 Task: Find connections with filter location Ribnitz-Damgarten with filter topic #Consultantswith filter profile language Spanish with filter current company Zee Entertainment Enterprises Limited with filter school Sandip Foundation's Sandip Institute of Engineering and Management, Mahiravani, Trimbak Road, Nashik 422213 with filter industry Natural Gas Extraction with filter service category FIle Management with filter keywords title Controller
Action: Mouse moved to (402, 282)
Screenshot: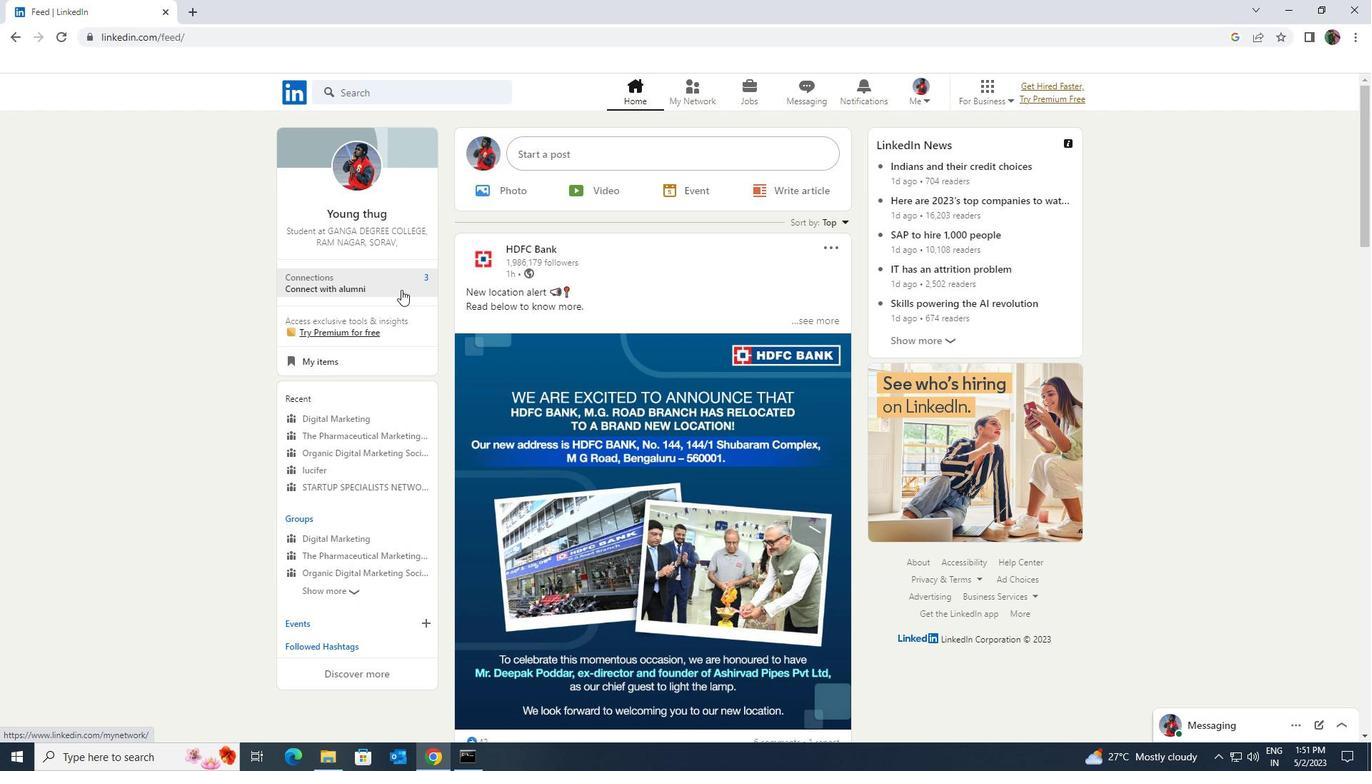 
Action: Mouse pressed left at (402, 282)
Screenshot: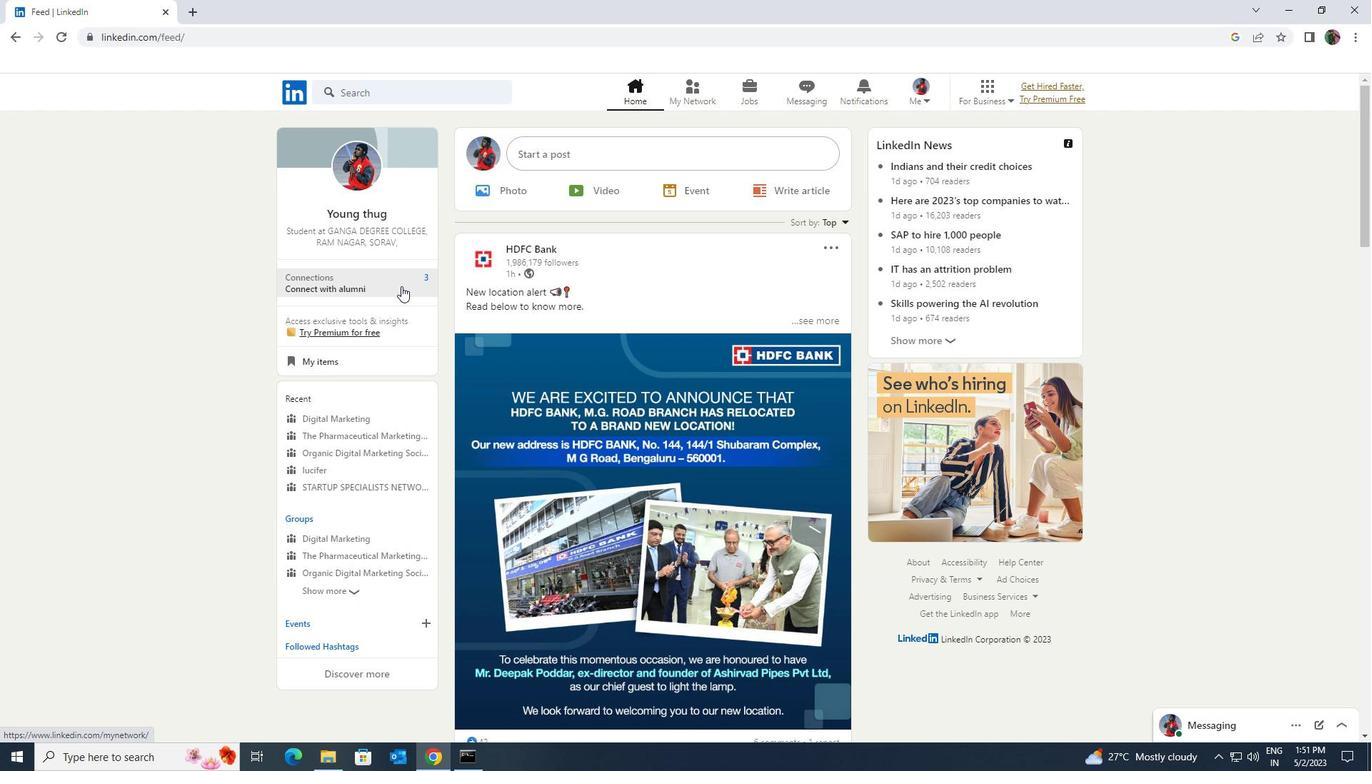 
Action: Mouse moved to (417, 172)
Screenshot: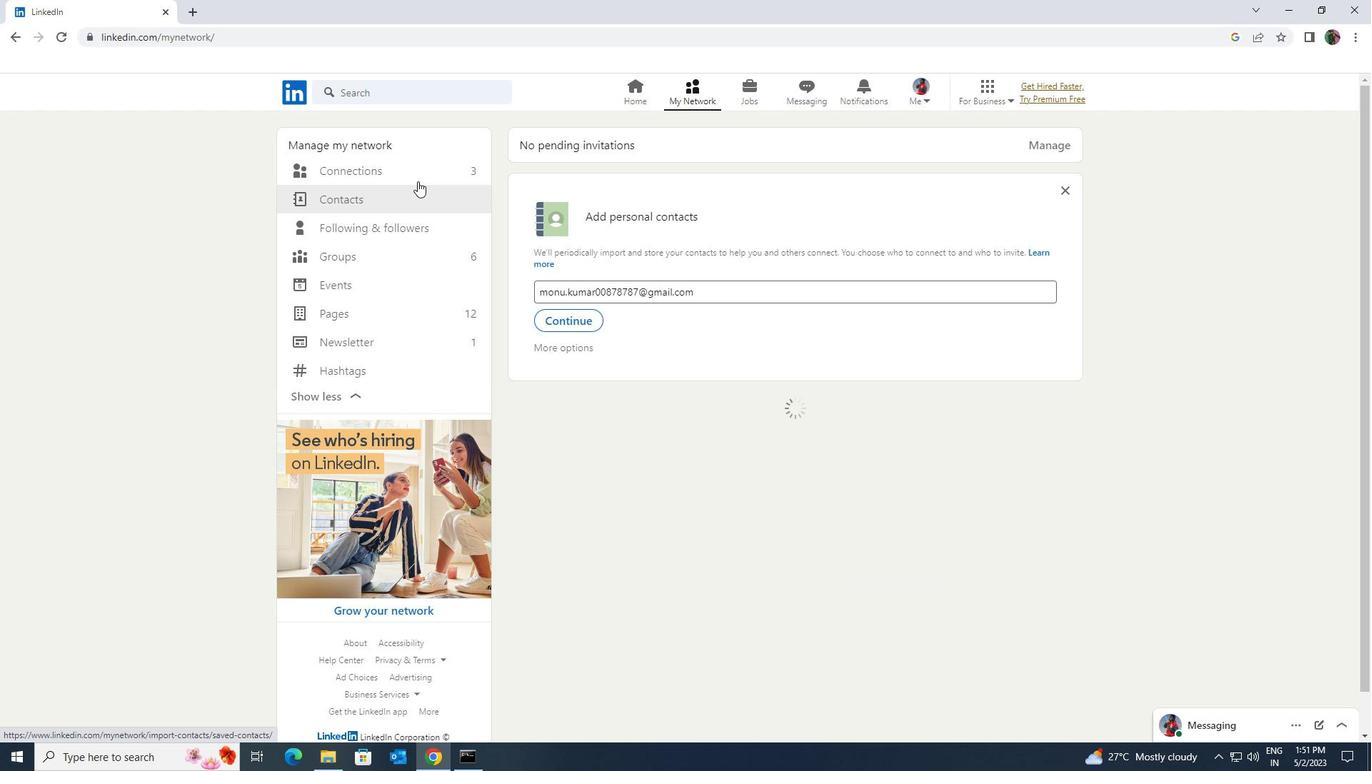 
Action: Mouse pressed left at (417, 172)
Screenshot: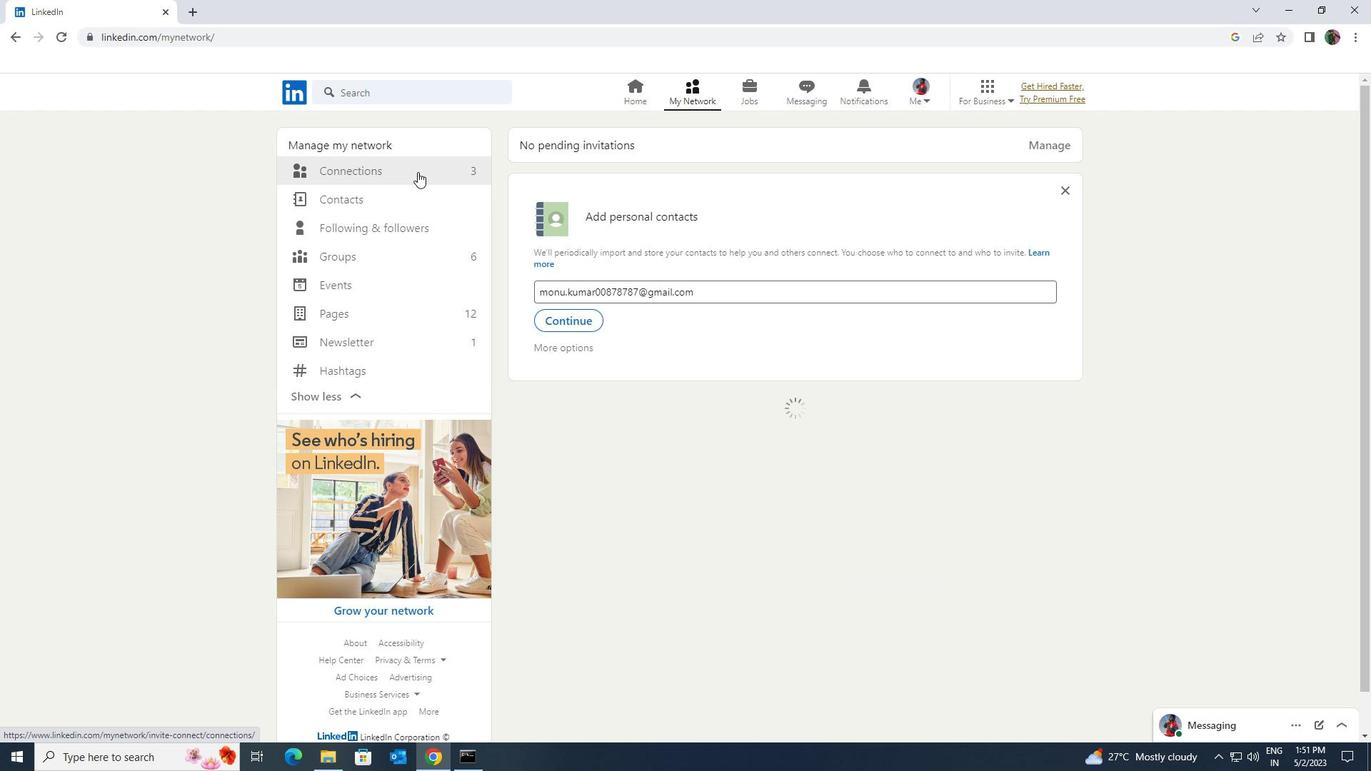 
Action: Mouse moved to (779, 173)
Screenshot: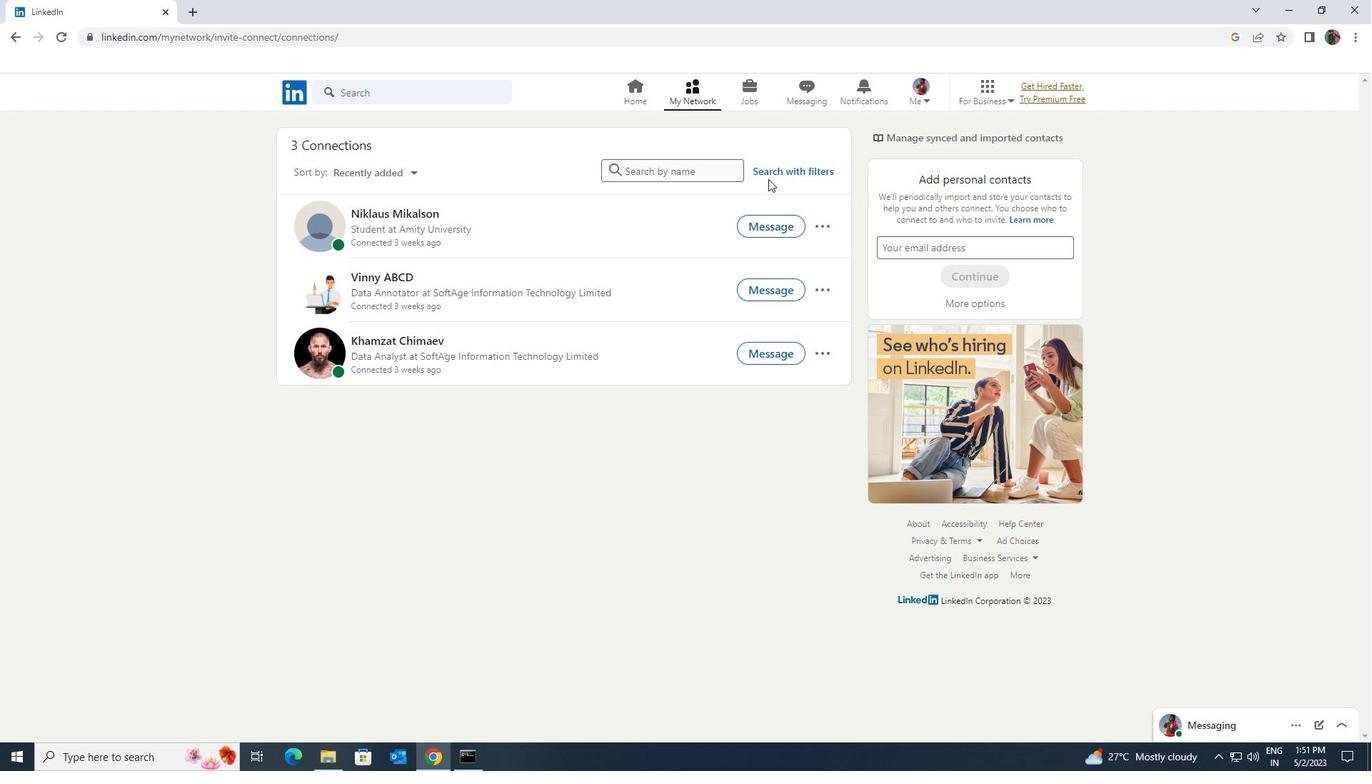 
Action: Mouse pressed left at (779, 173)
Screenshot: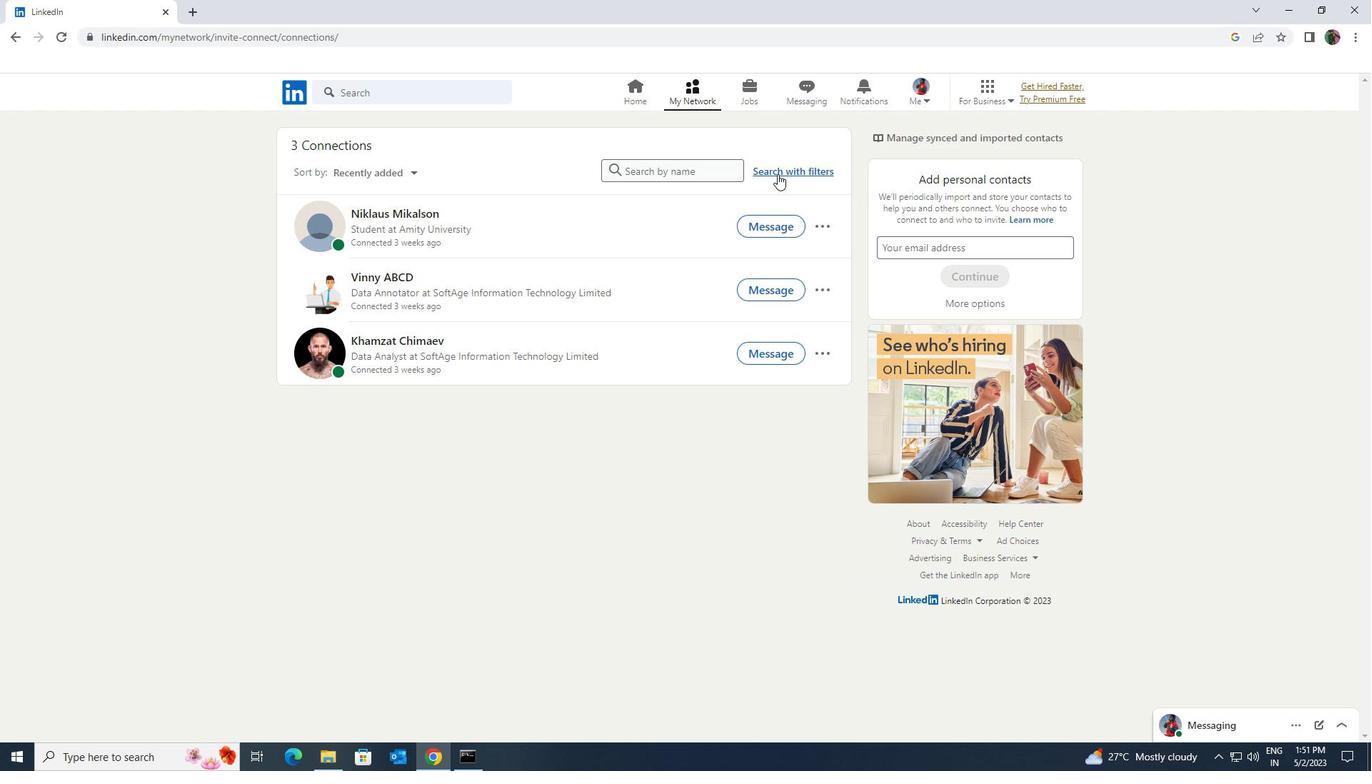 
Action: Mouse moved to (740, 129)
Screenshot: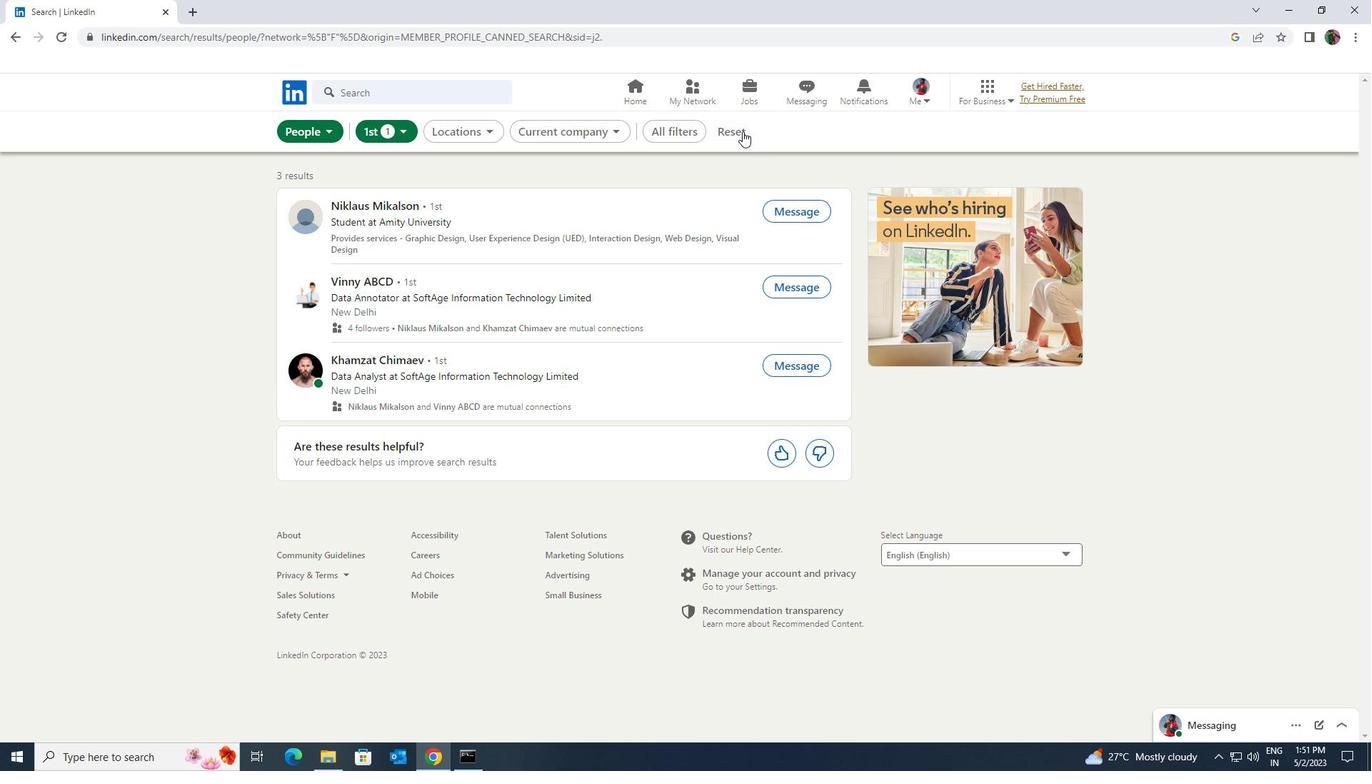 
Action: Mouse pressed left at (740, 129)
Screenshot: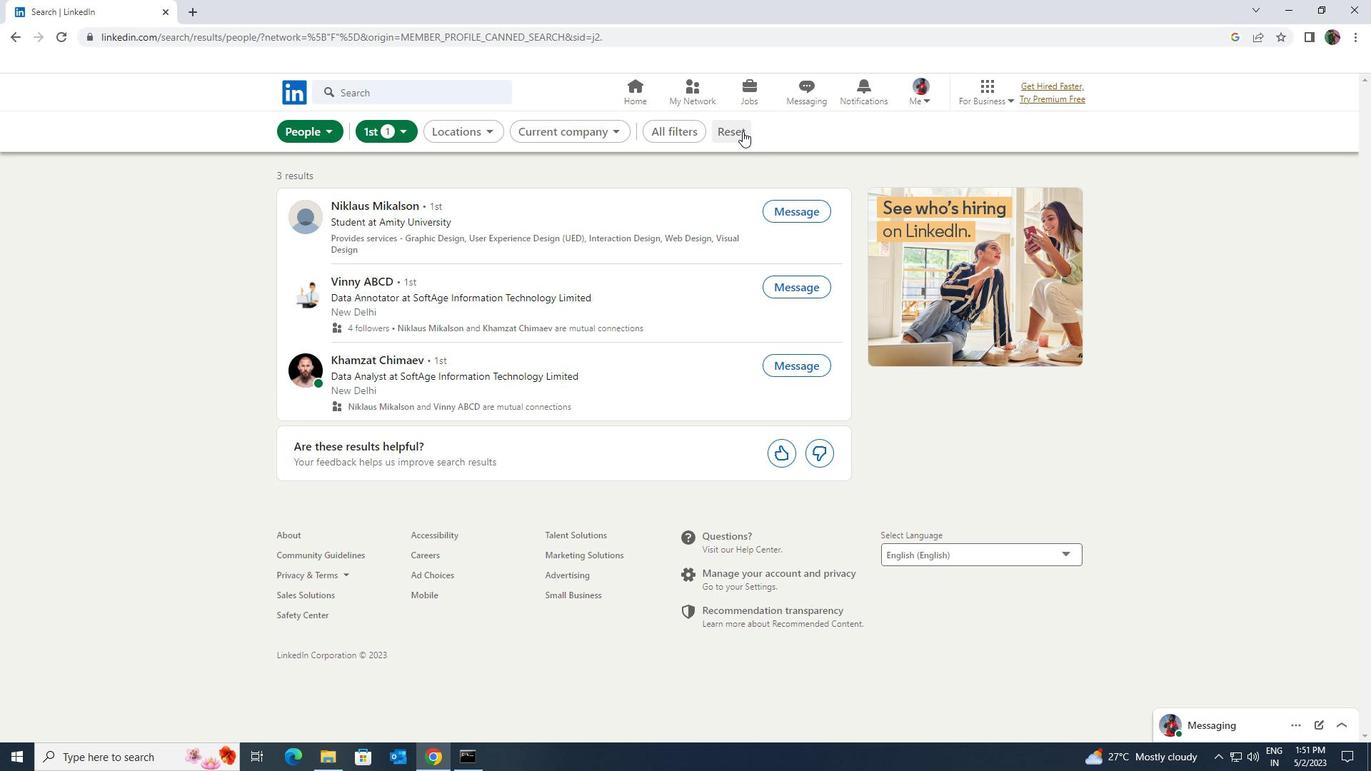 
Action: Mouse moved to (718, 125)
Screenshot: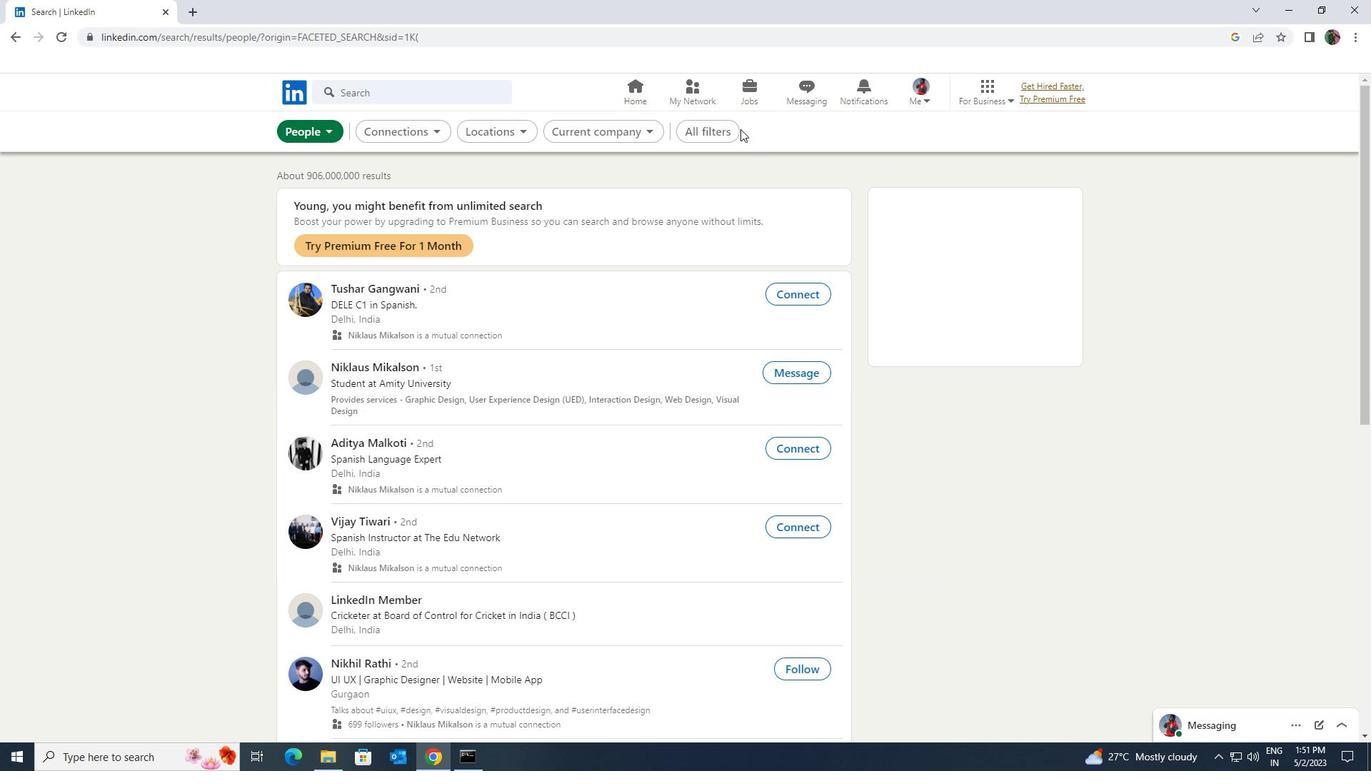 
Action: Mouse pressed left at (718, 125)
Screenshot: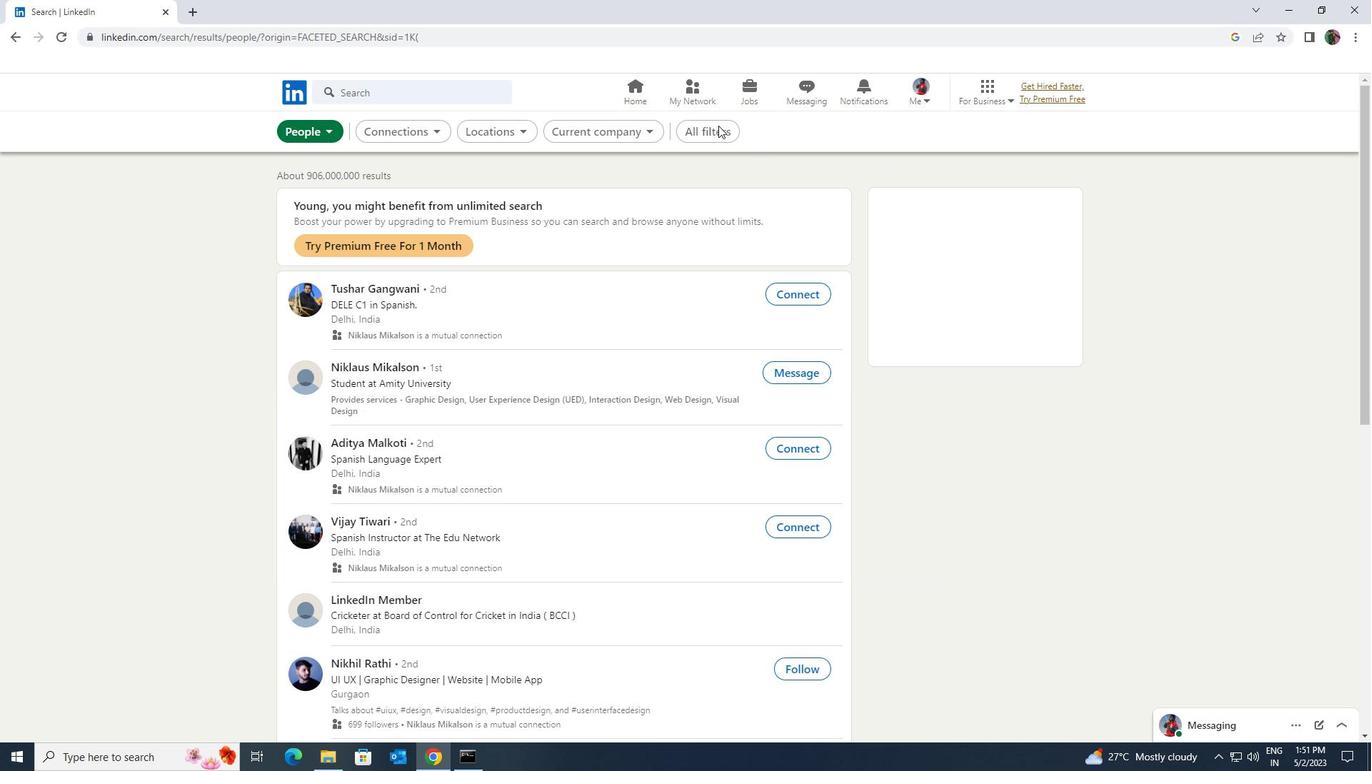 
Action: Mouse moved to (1217, 551)
Screenshot: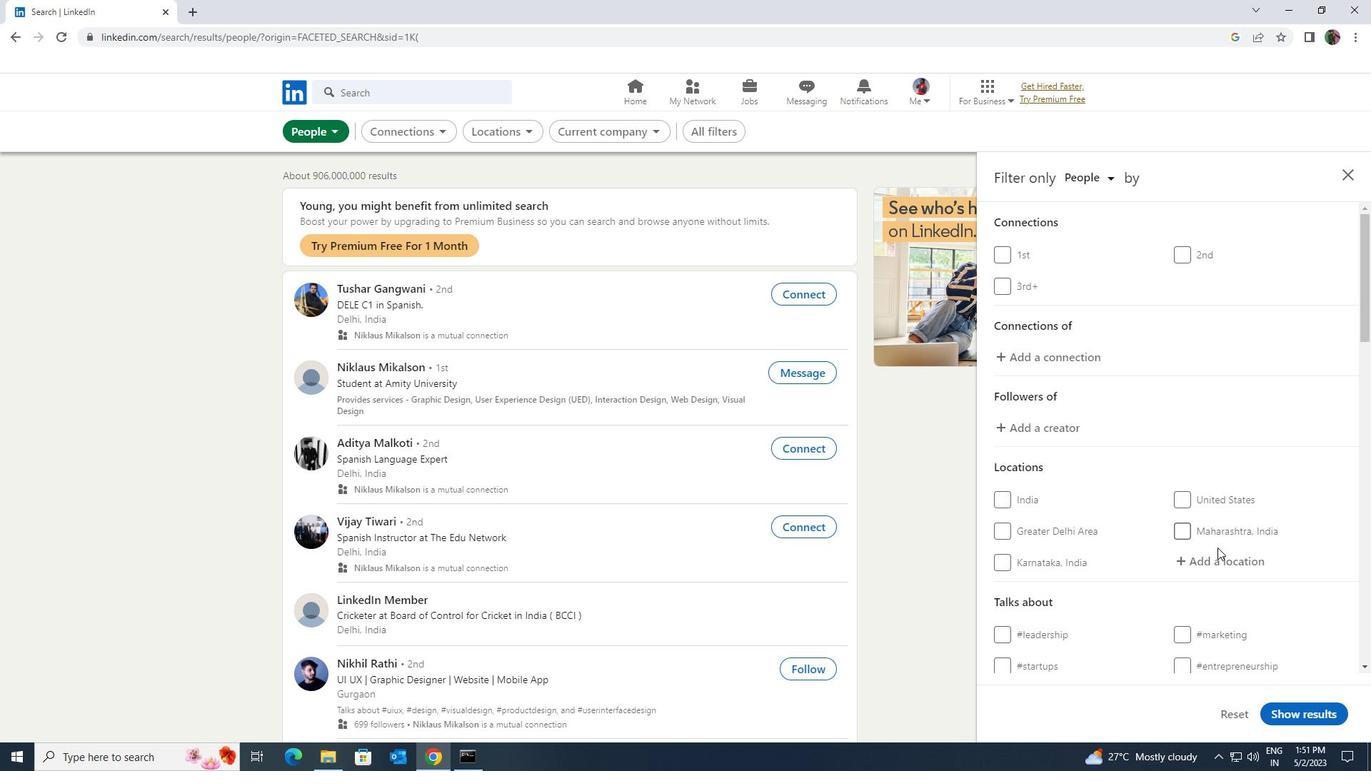 
Action: Mouse pressed left at (1217, 551)
Screenshot: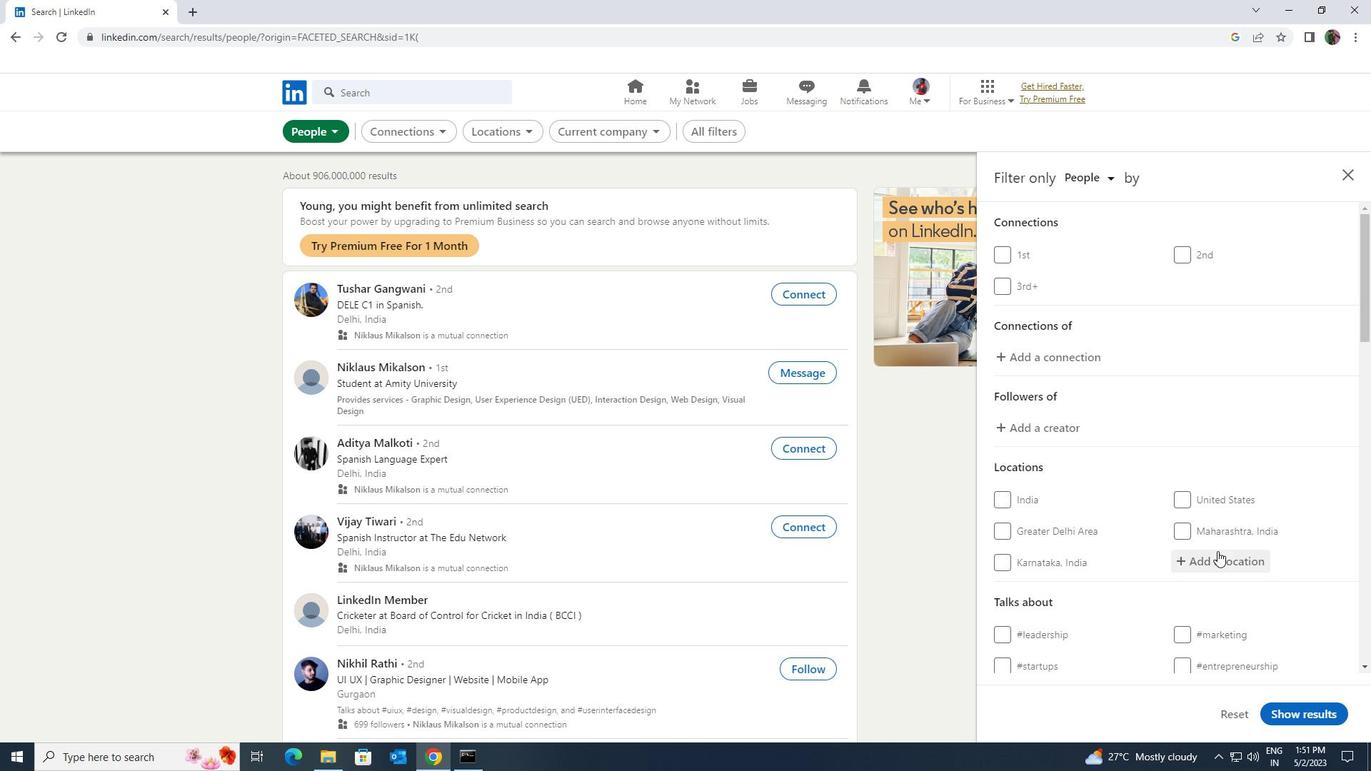 
Action: Key pressed <Key.shift>RIBNITZ
Screenshot: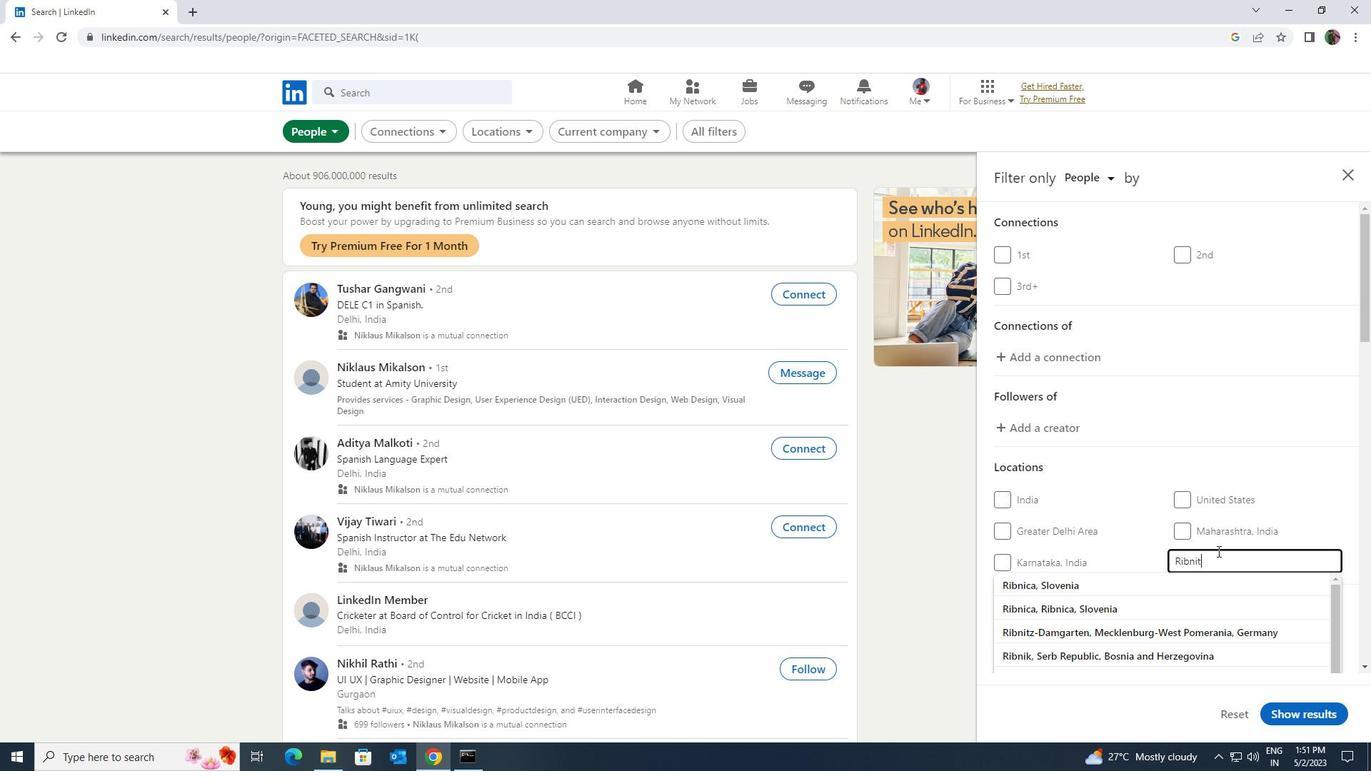
Action: Mouse moved to (1274, 582)
Screenshot: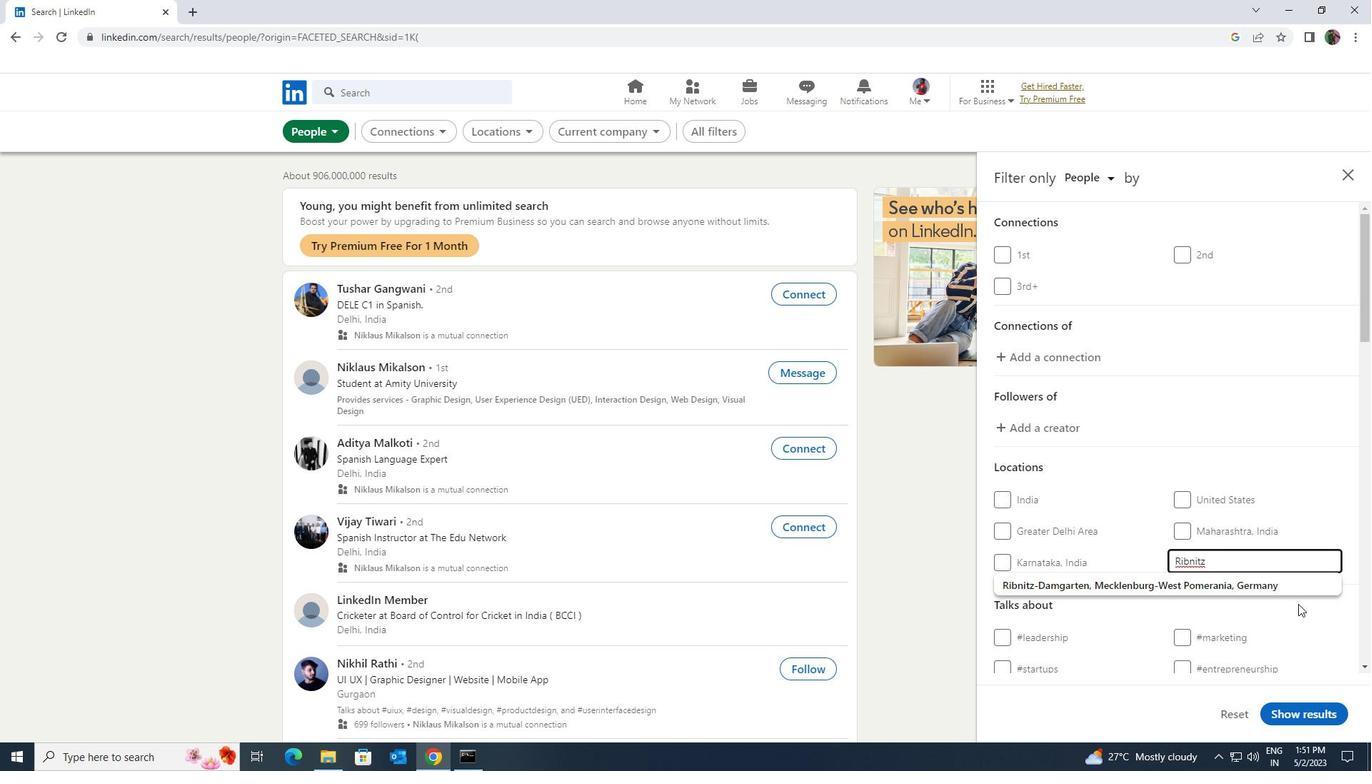 
Action: Mouse pressed left at (1274, 582)
Screenshot: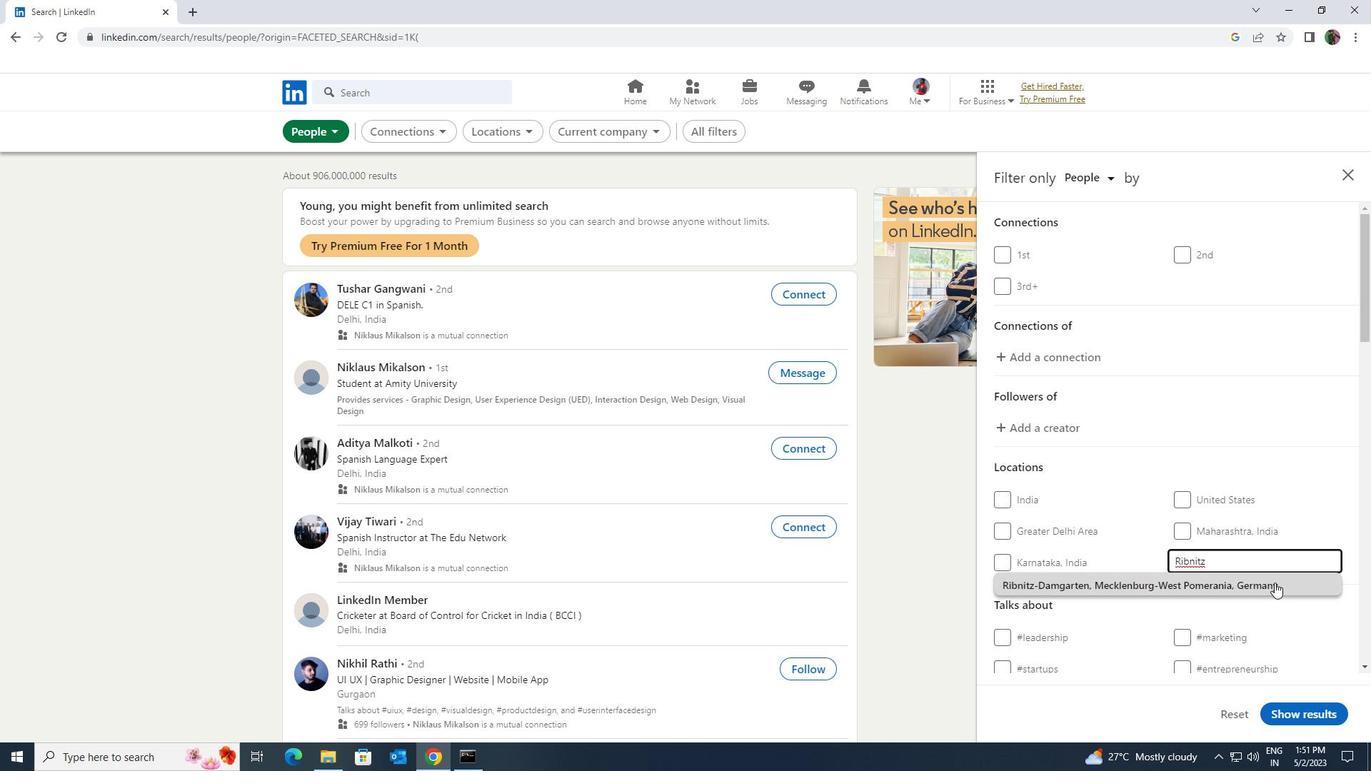 
Action: Mouse scrolled (1274, 581) with delta (0, 0)
Screenshot: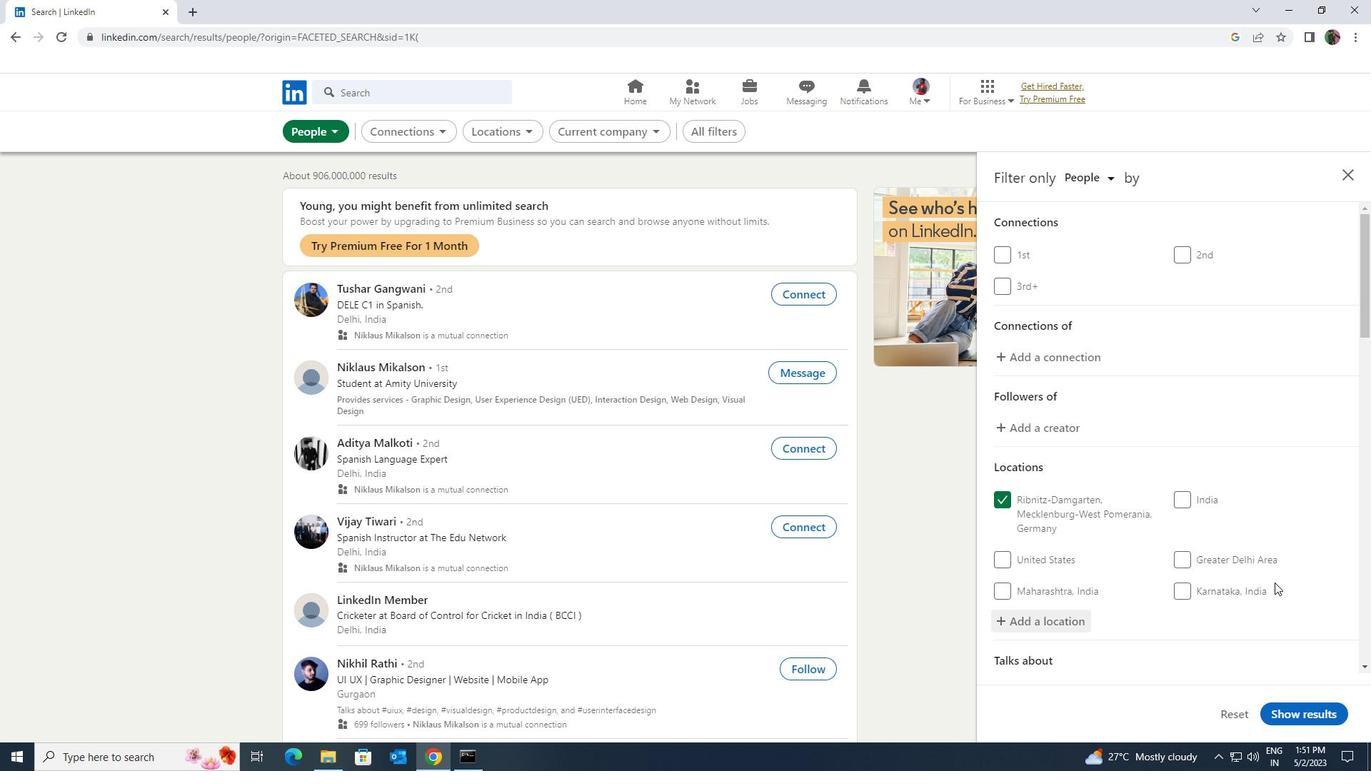 
Action: Mouse scrolled (1274, 581) with delta (0, 0)
Screenshot: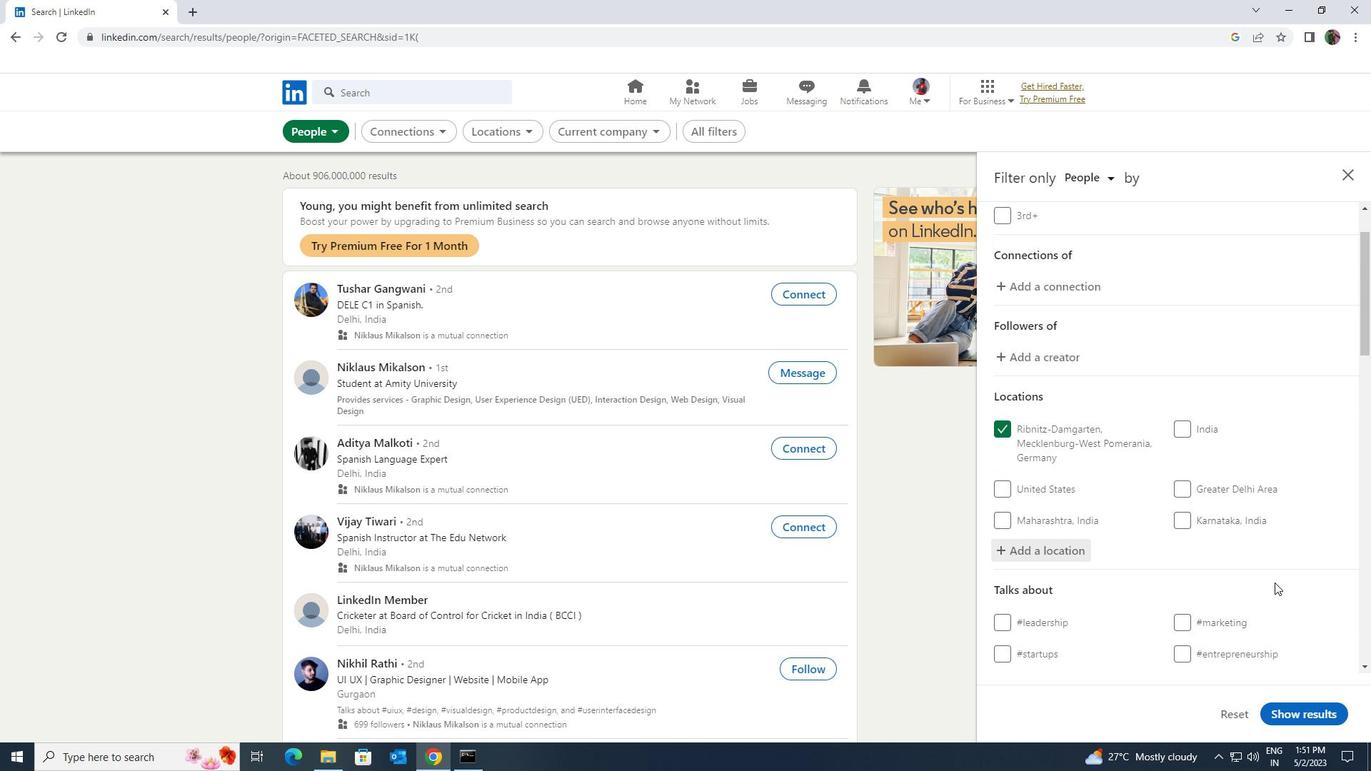 
Action: Mouse scrolled (1274, 581) with delta (0, 0)
Screenshot: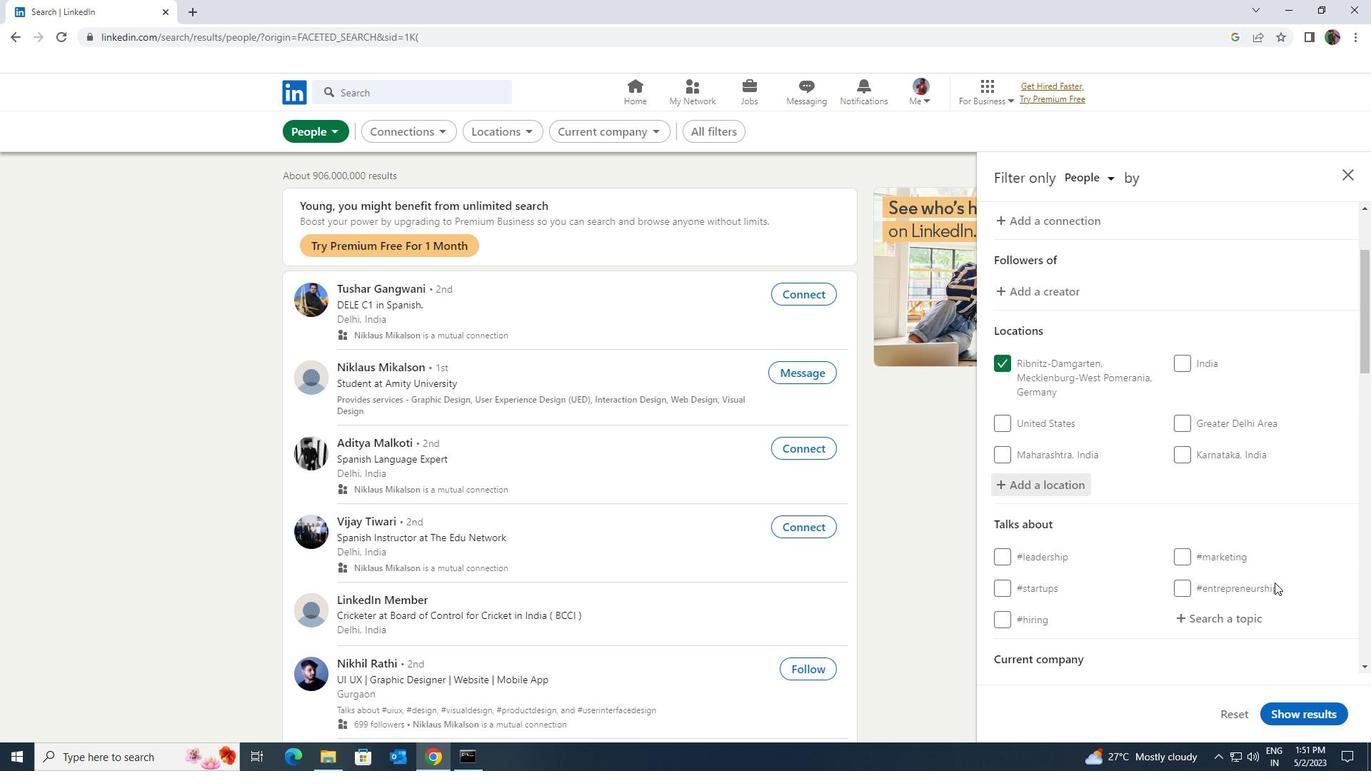 
Action: Mouse moved to (1260, 542)
Screenshot: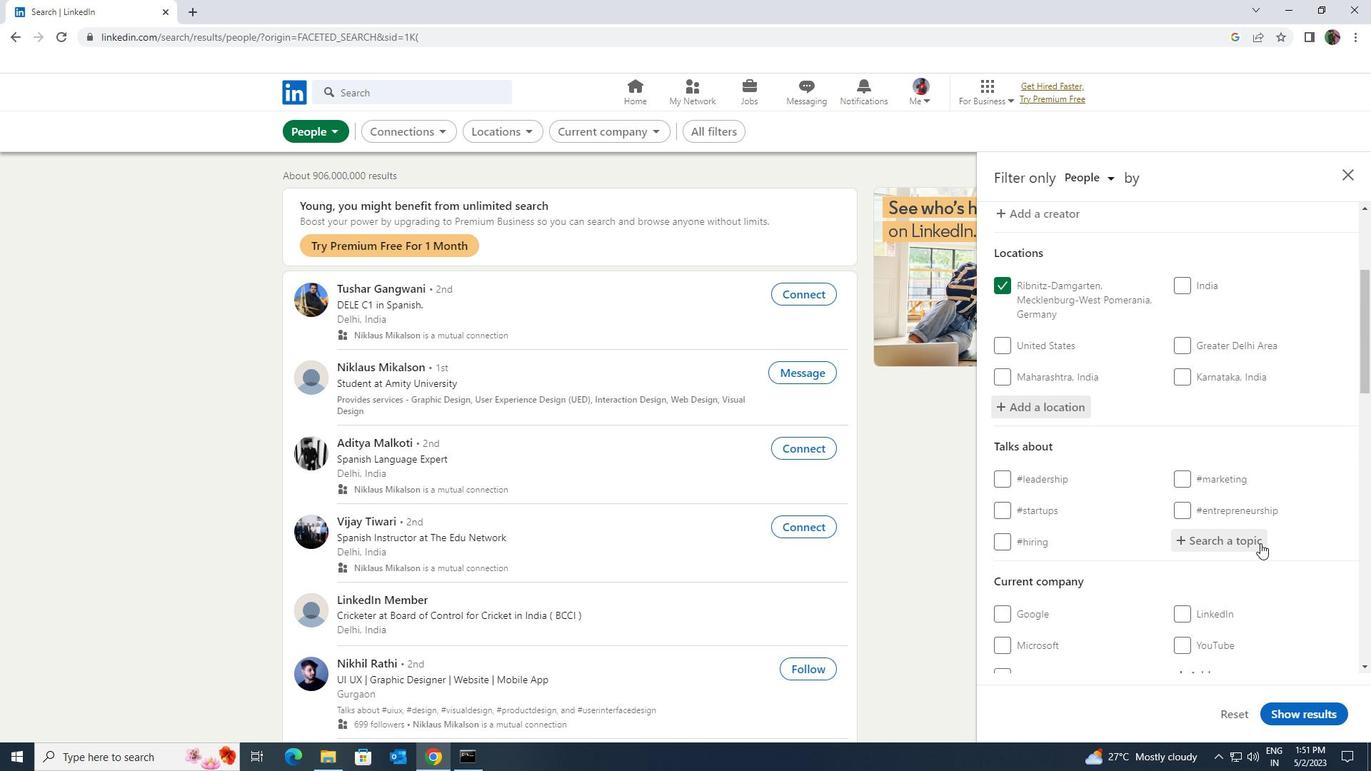 
Action: Mouse pressed left at (1260, 542)
Screenshot: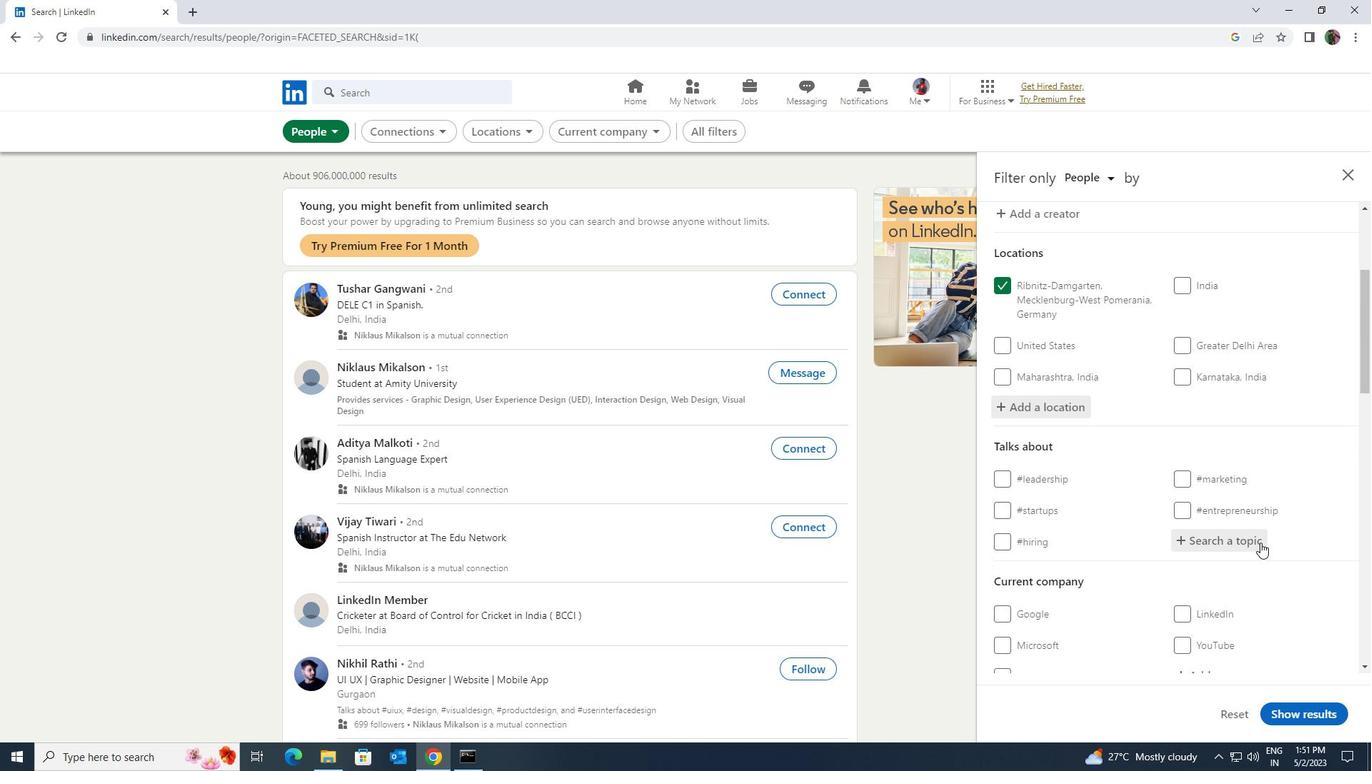 
Action: Key pressed <Key.shift><Key.shift><Key.shift><Key.shift><Key.shift><Key.shift><Key.shift>CONSUL
Screenshot: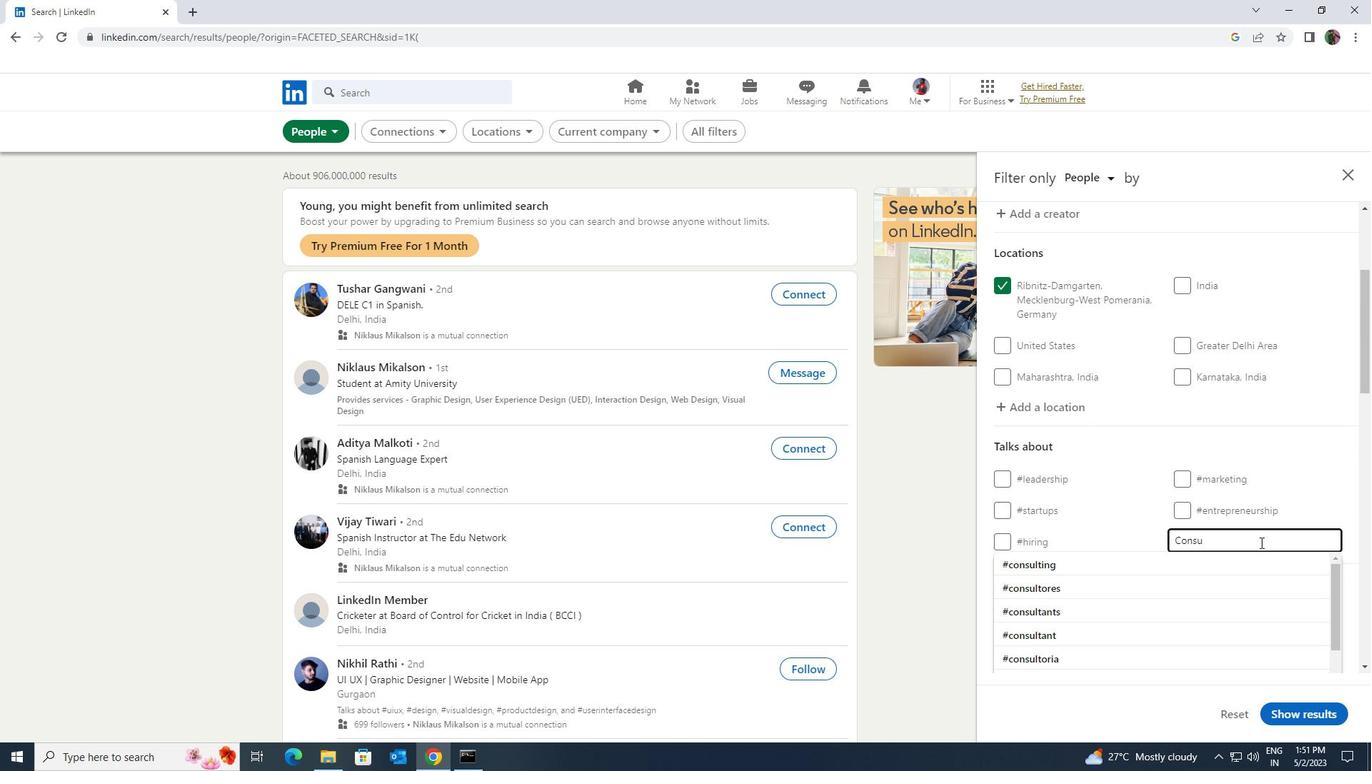 
Action: Mouse moved to (1210, 604)
Screenshot: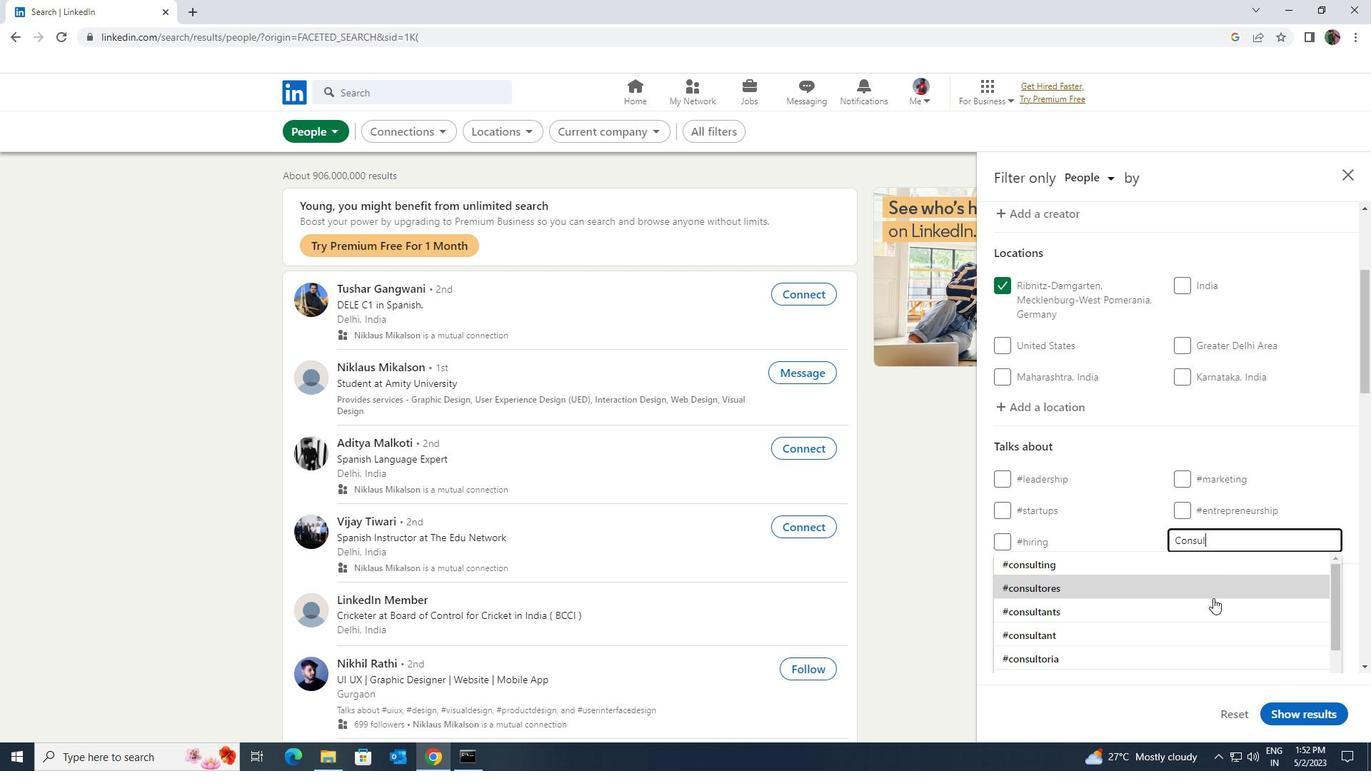 
Action: Mouse pressed left at (1210, 604)
Screenshot: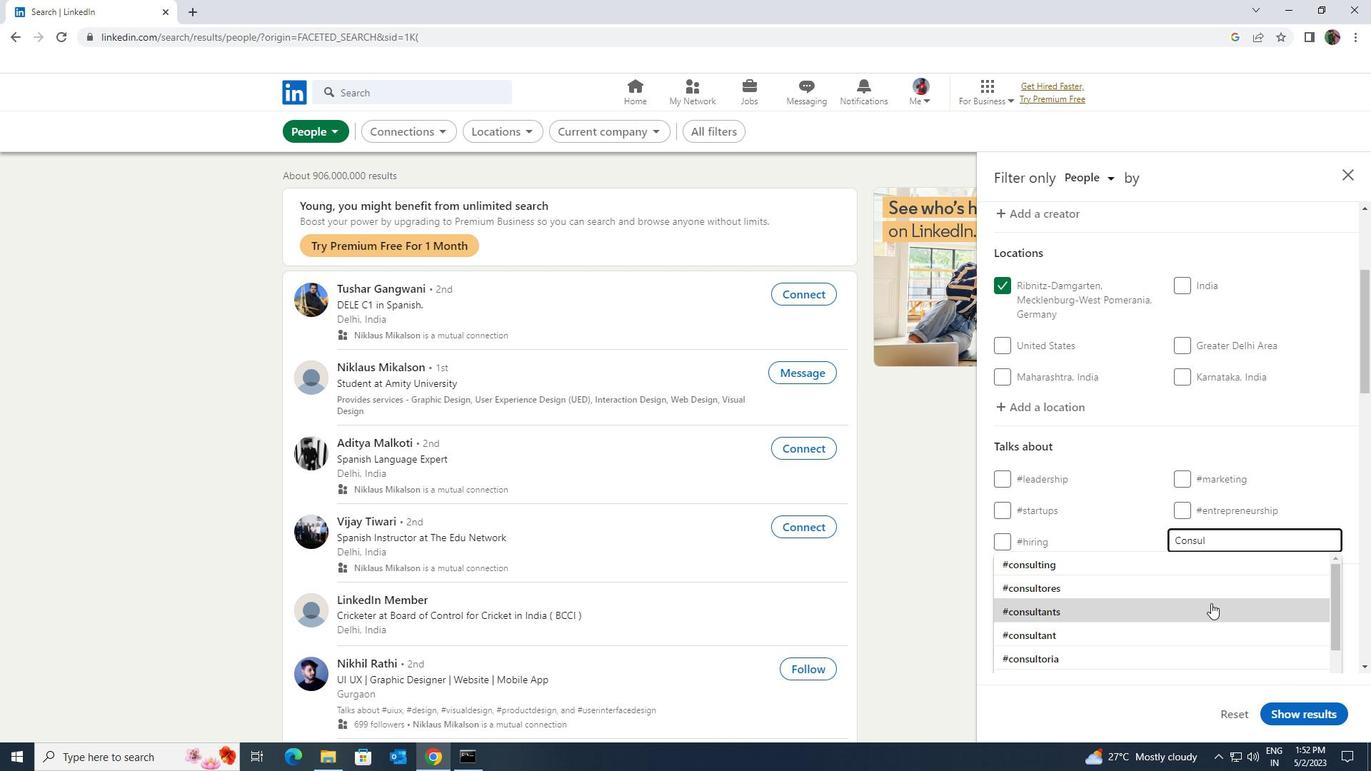 
Action: Mouse scrolled (1210, 604) with delta (0, 0)
Screenshot: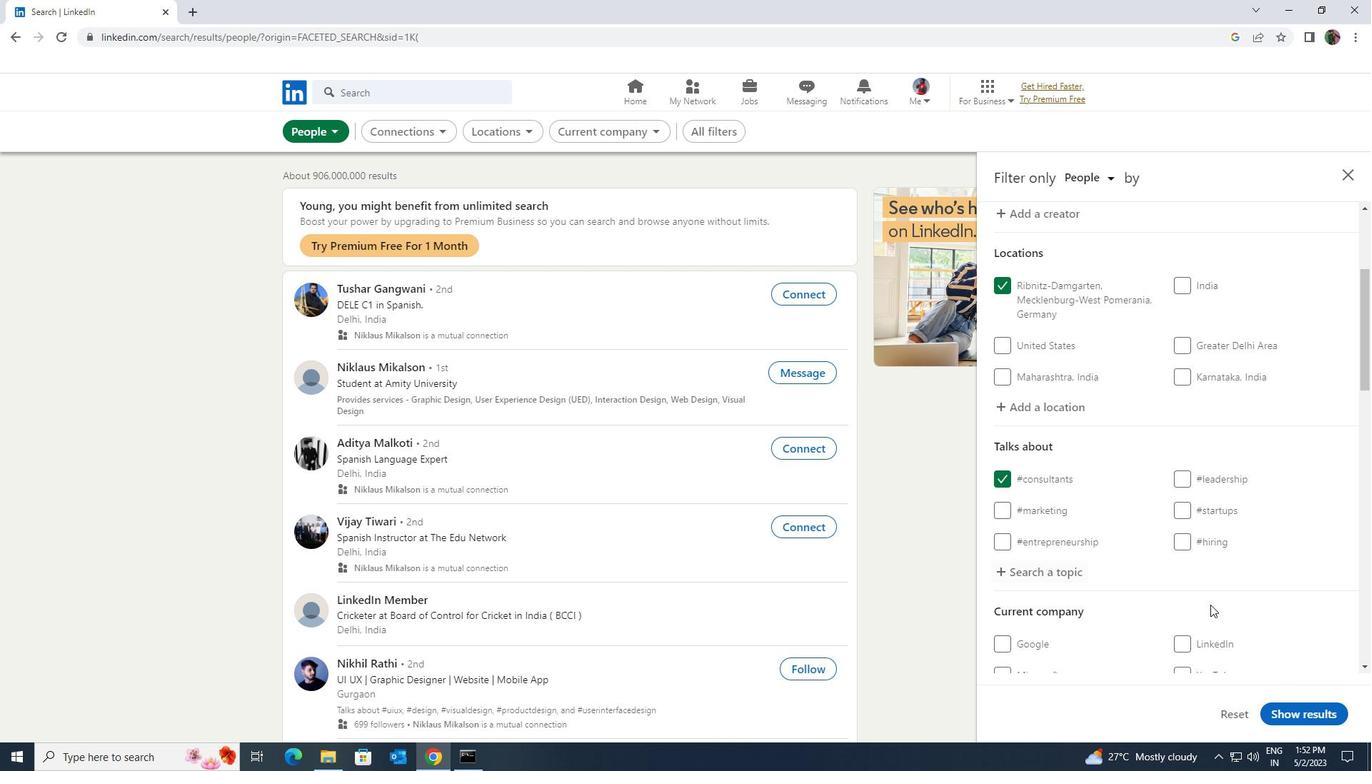 
Action: Mouse scrolled (1210, 604) with delta (0, 0)
Screenshot: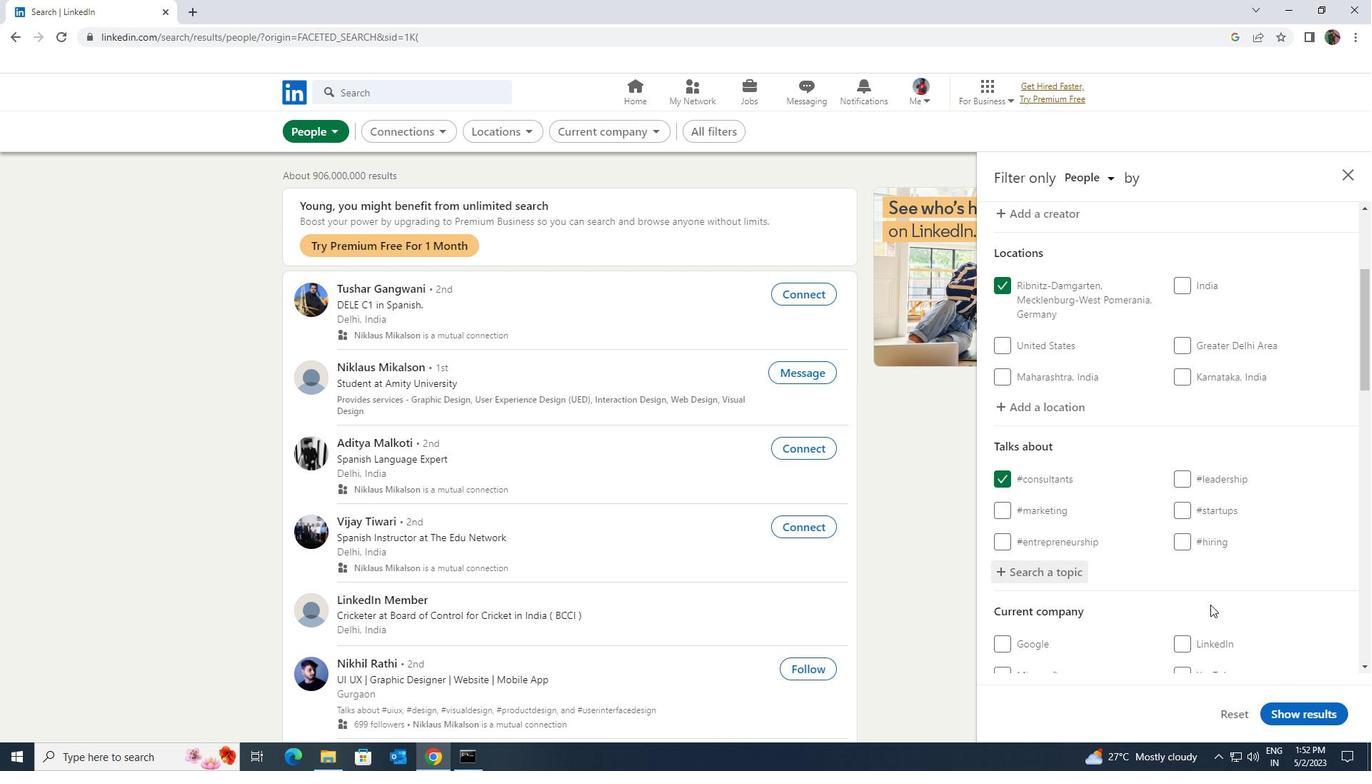 
Action: Mouse moved to (1210, 603)
Screenshot: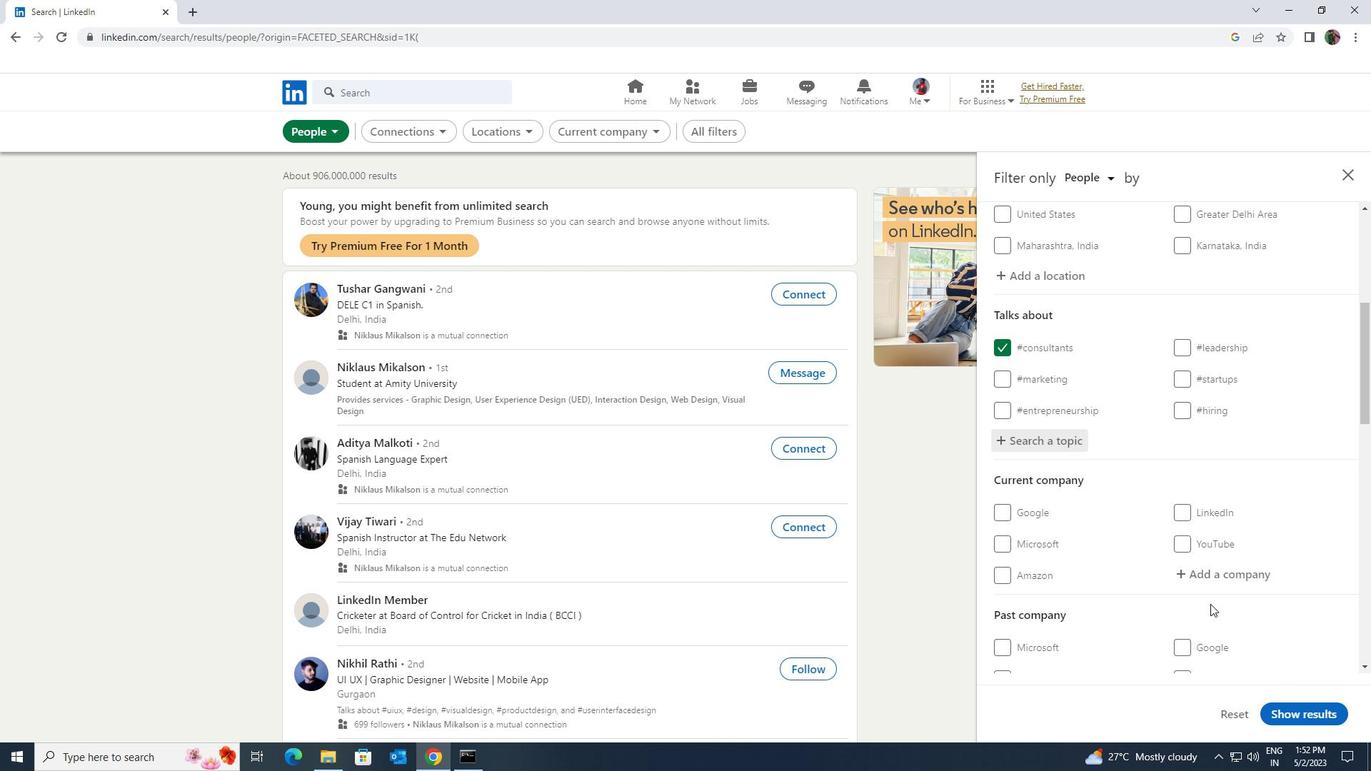
Action: Mouse scrolled (1210, 602) with delta (0, 0)
Screenshot: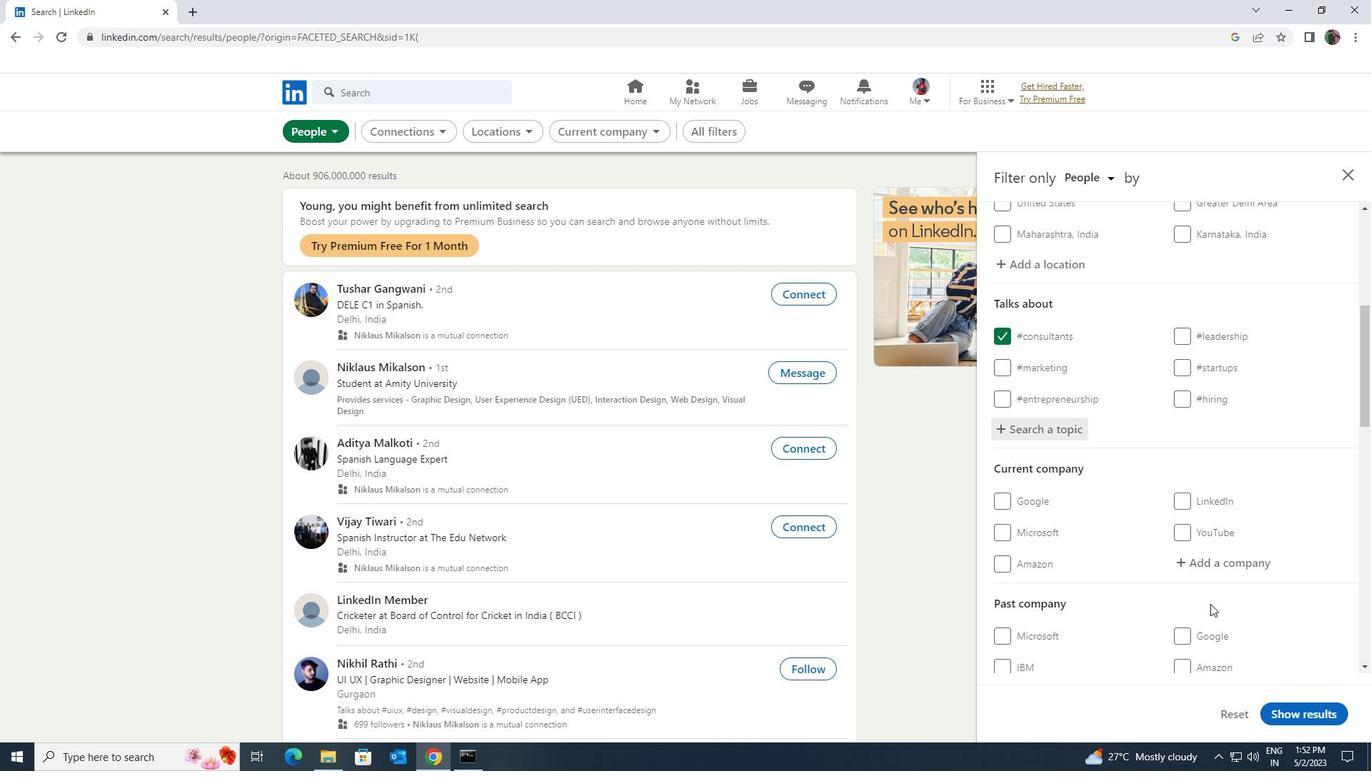 
Action: Mouse scrolled (1210, 602) with delta (0, 0)
Screenshot: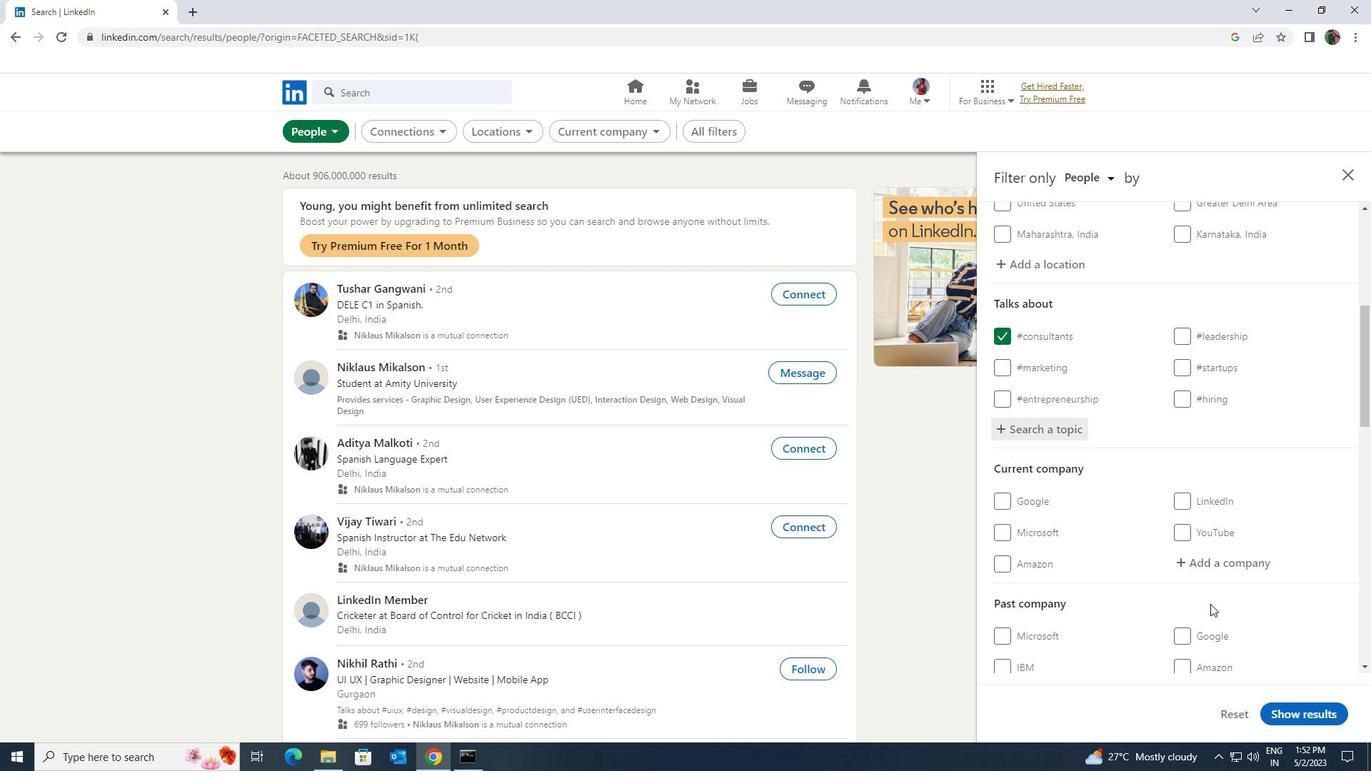 
Action: Mouse moved to (1211, 599)
Screenshot: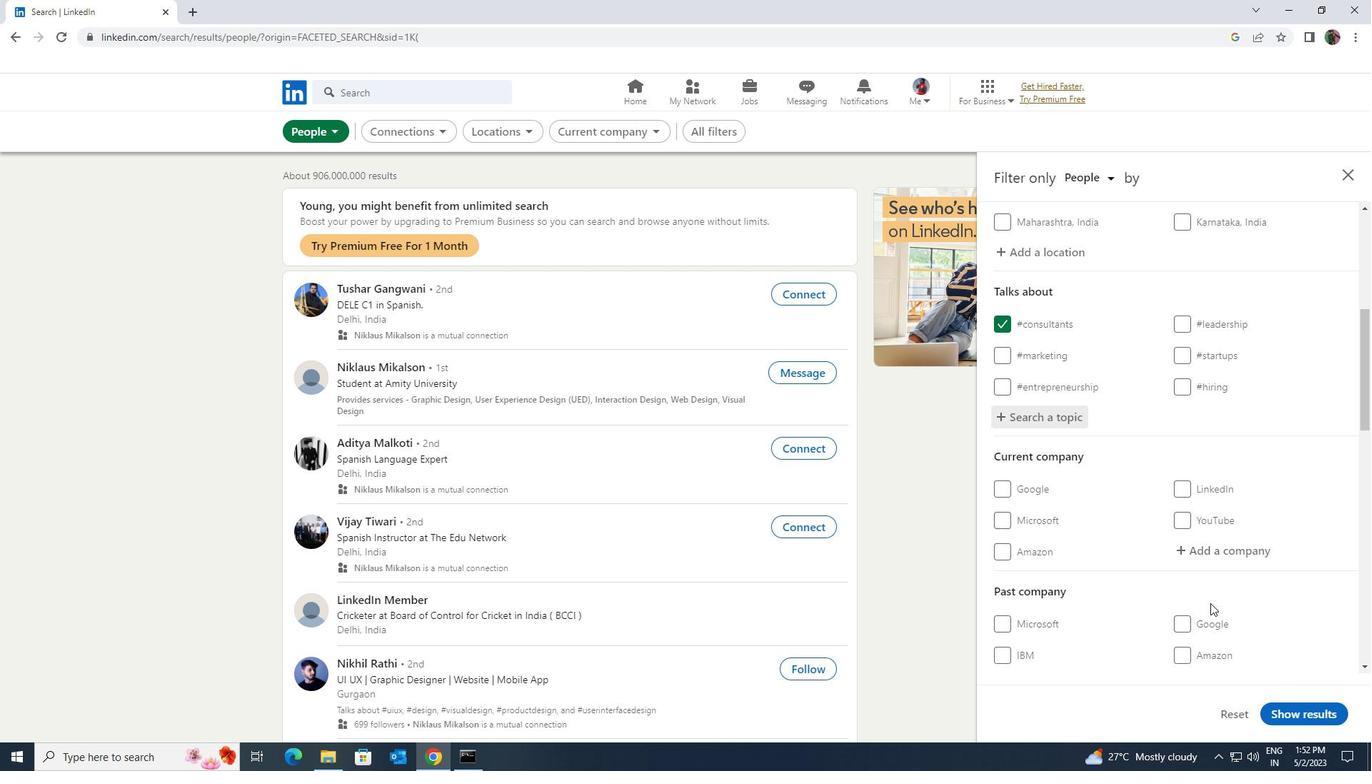 
Action: Mouse scrolled (1211, 599) with delta (0, 0)
Screenshot: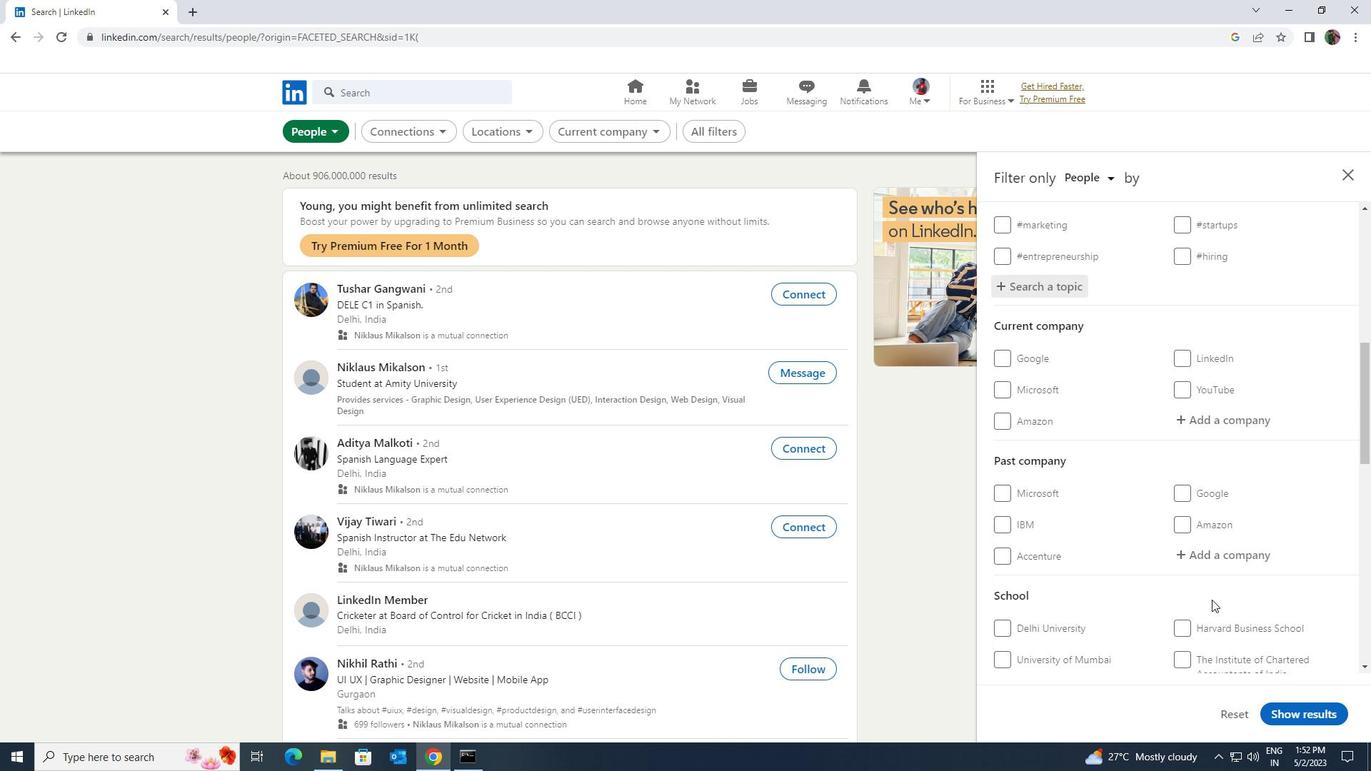 
Action: Mouse scrolled (1211, 599) with delta (0, 0)
Screenshot: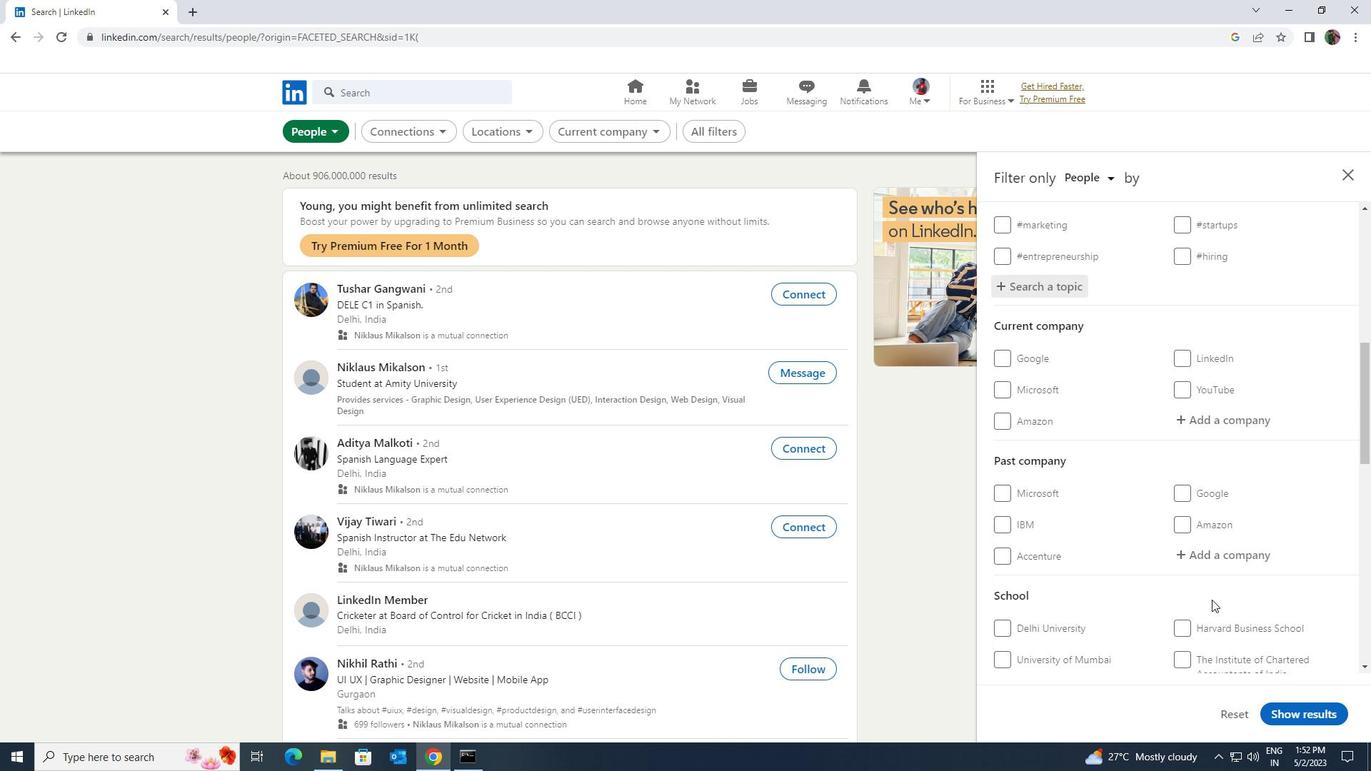 
Action: Mouse moved to (1212, 598)
Screenshot: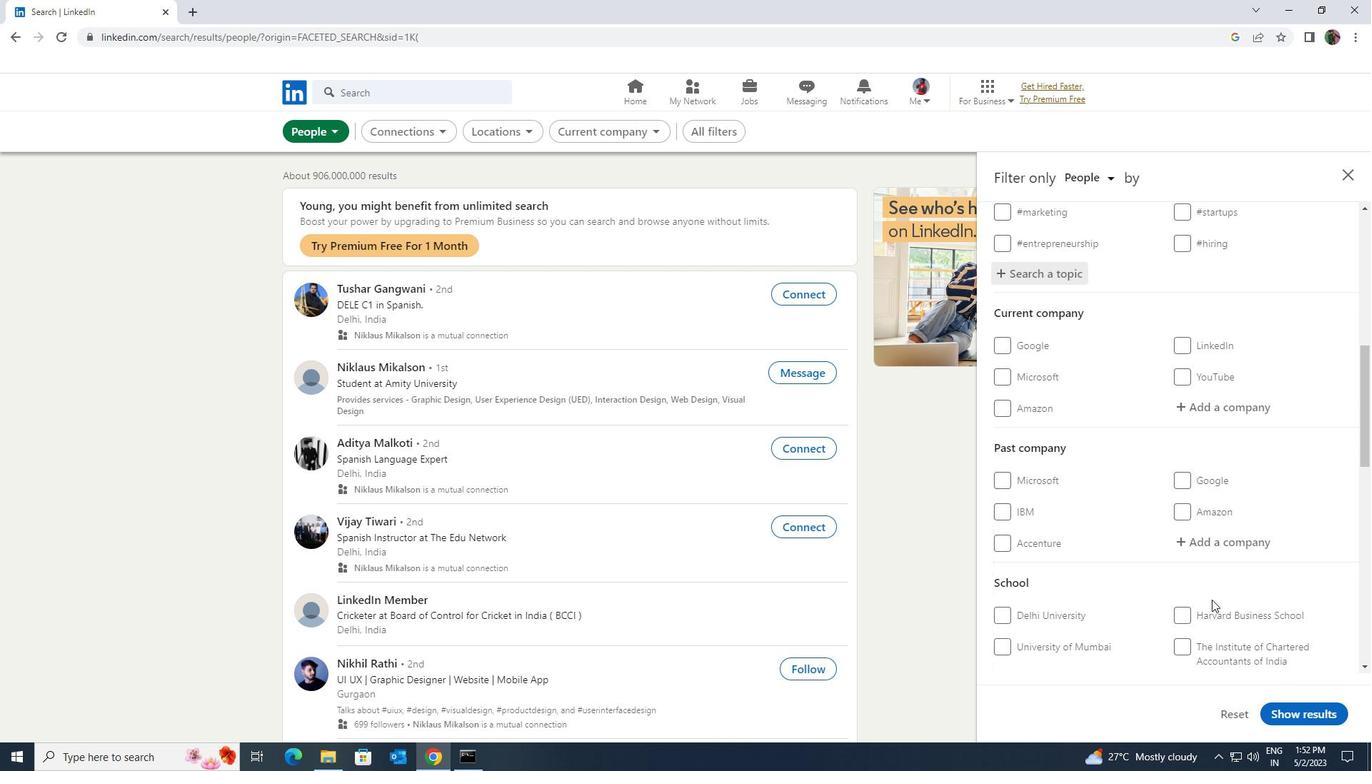 
Action: Mouse scrolled (1212, 597) with delta (0, 0)
Screenshot: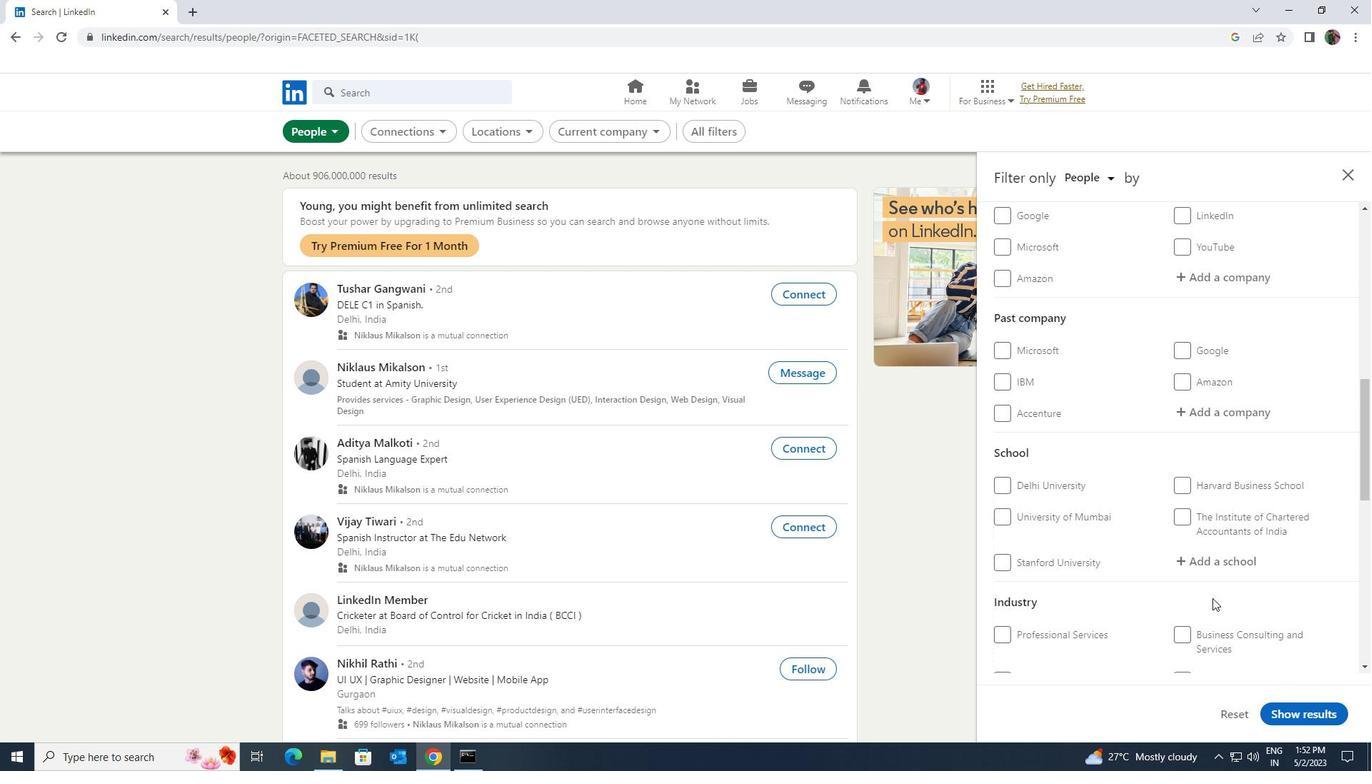 
Action: Mouse moved to (1213, 597)
Screenshot: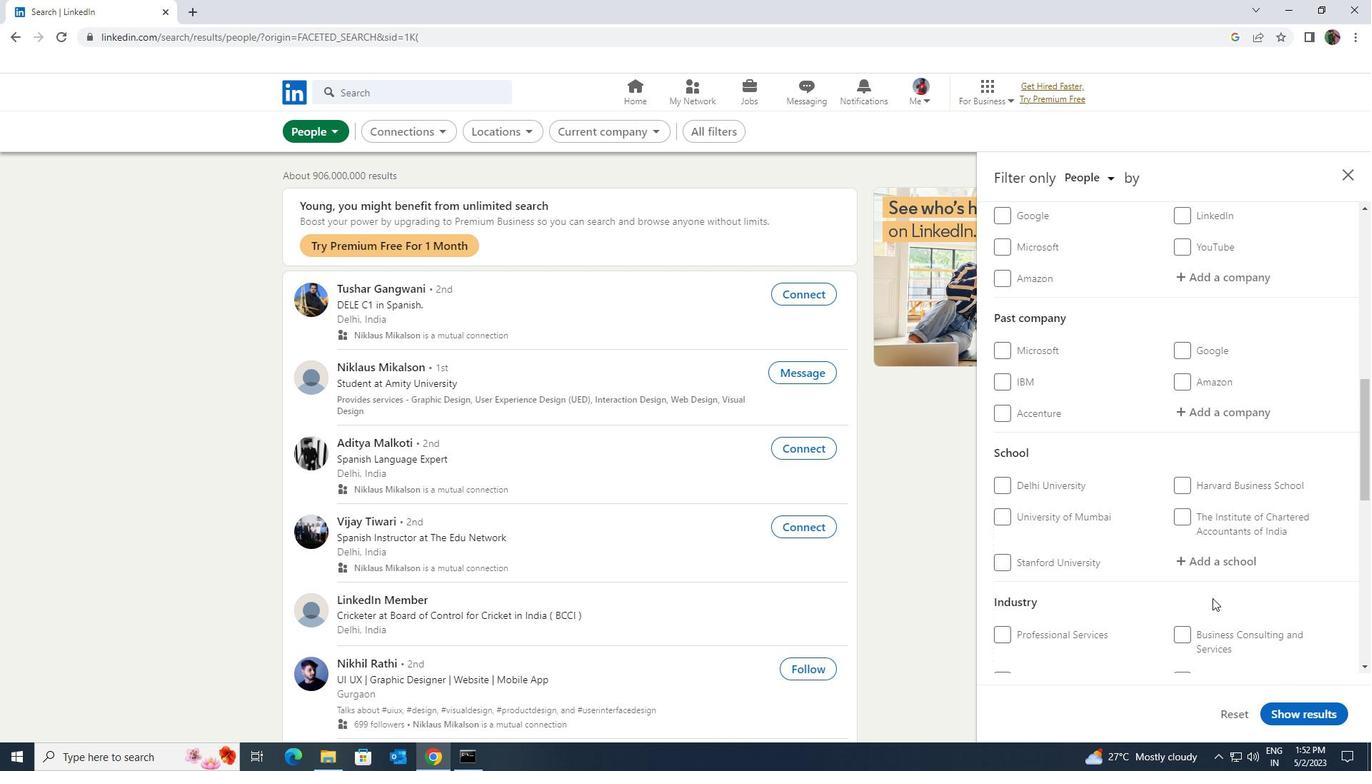 
Action: Mouse scrolled (1213, 596) with delta (0, 0)
Screenshot: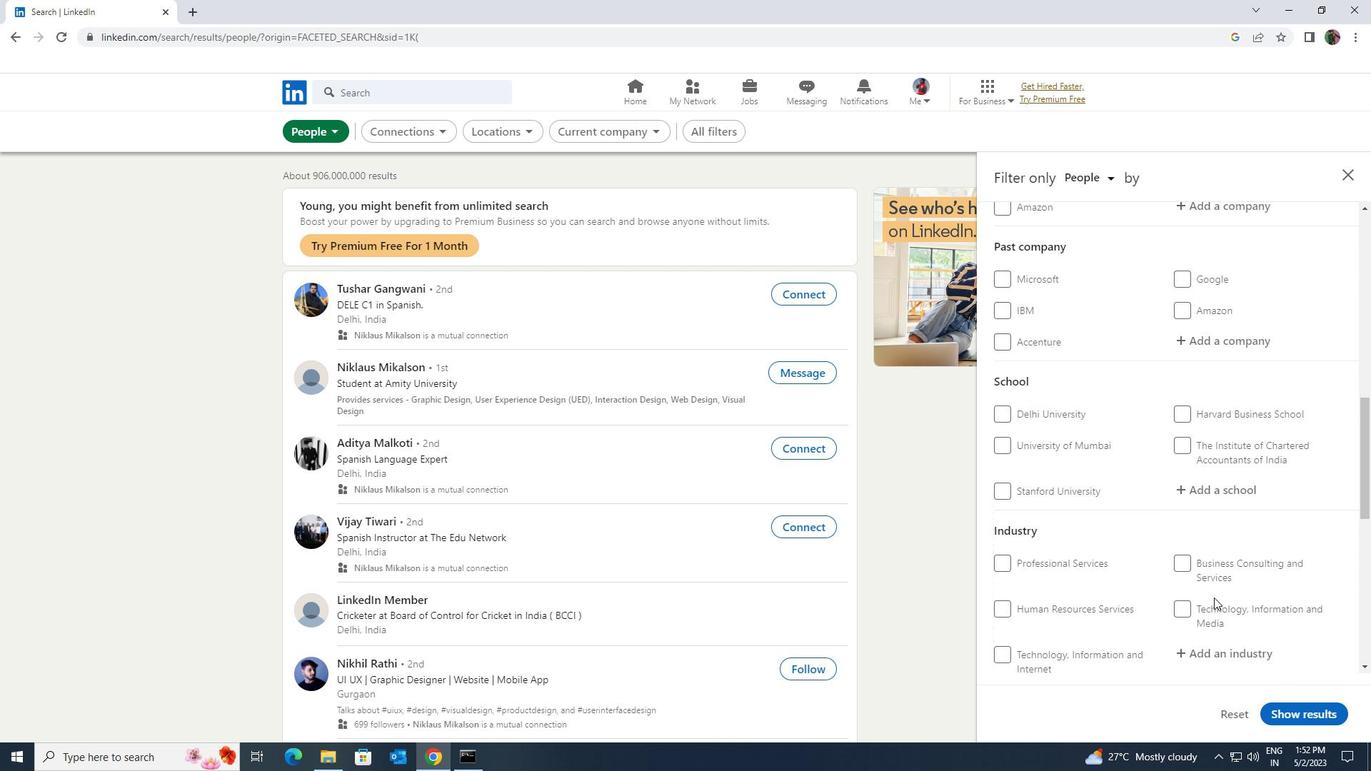 
Action: Mouse scrolled (1213, 596) with delta (0, 0)
Screenshot: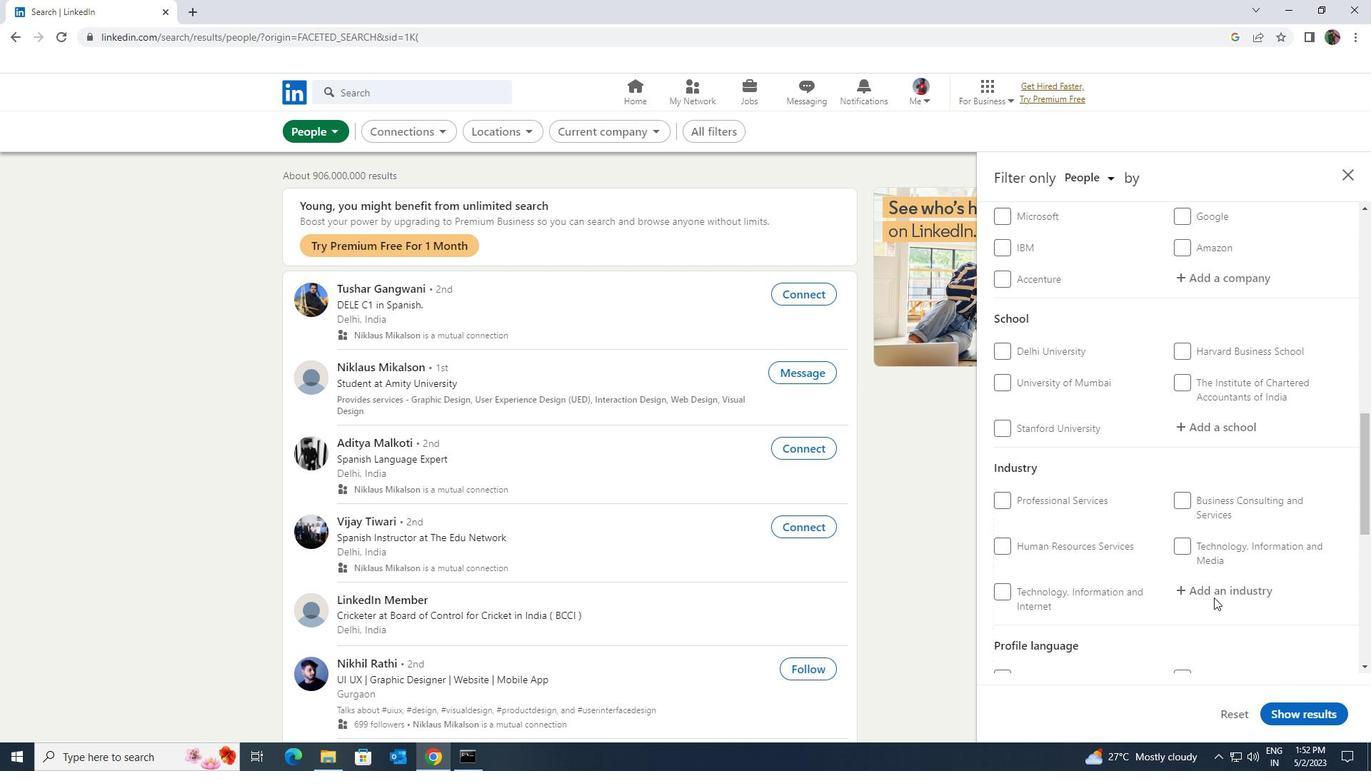 
Action: Mouse scrolled (1213, 596) with delta (0, 0)
Screenshot: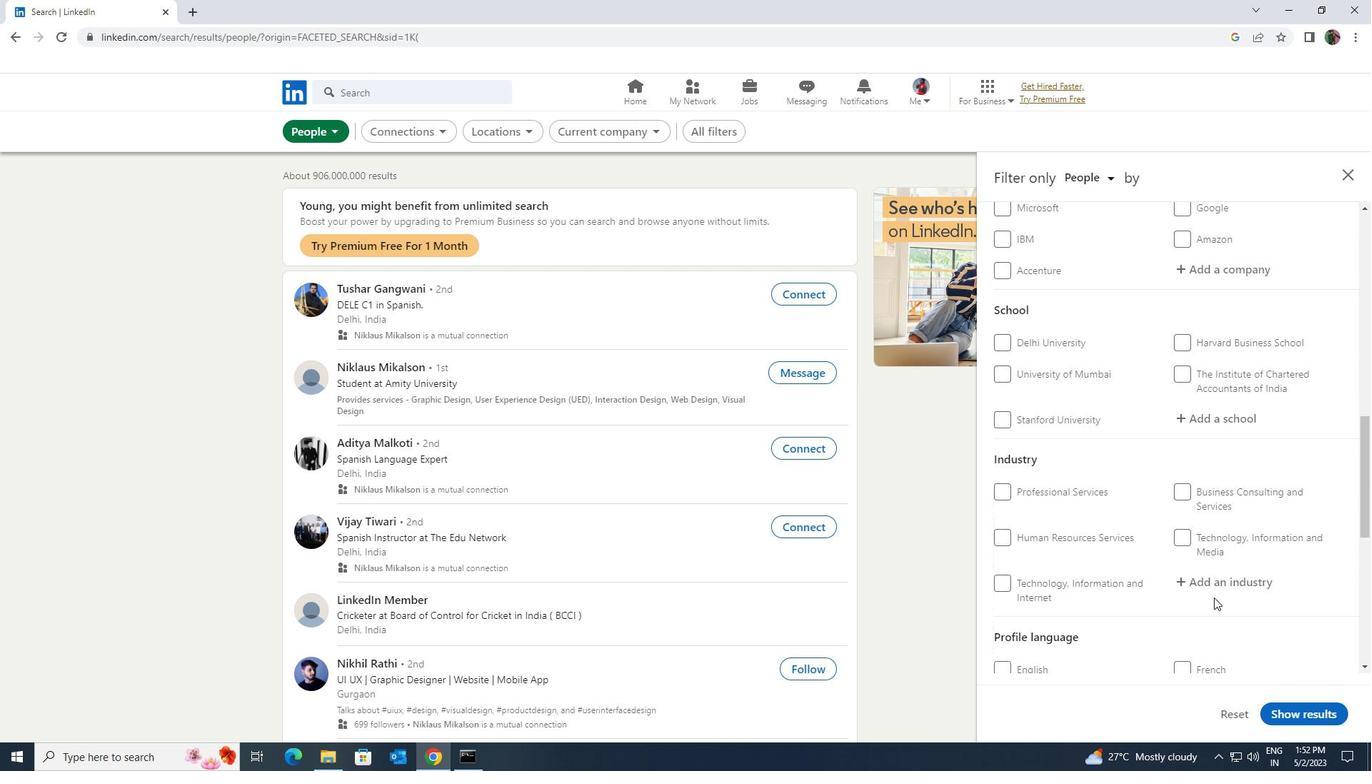 
Action: Mouse moved to (1006, 551)
Screenshot: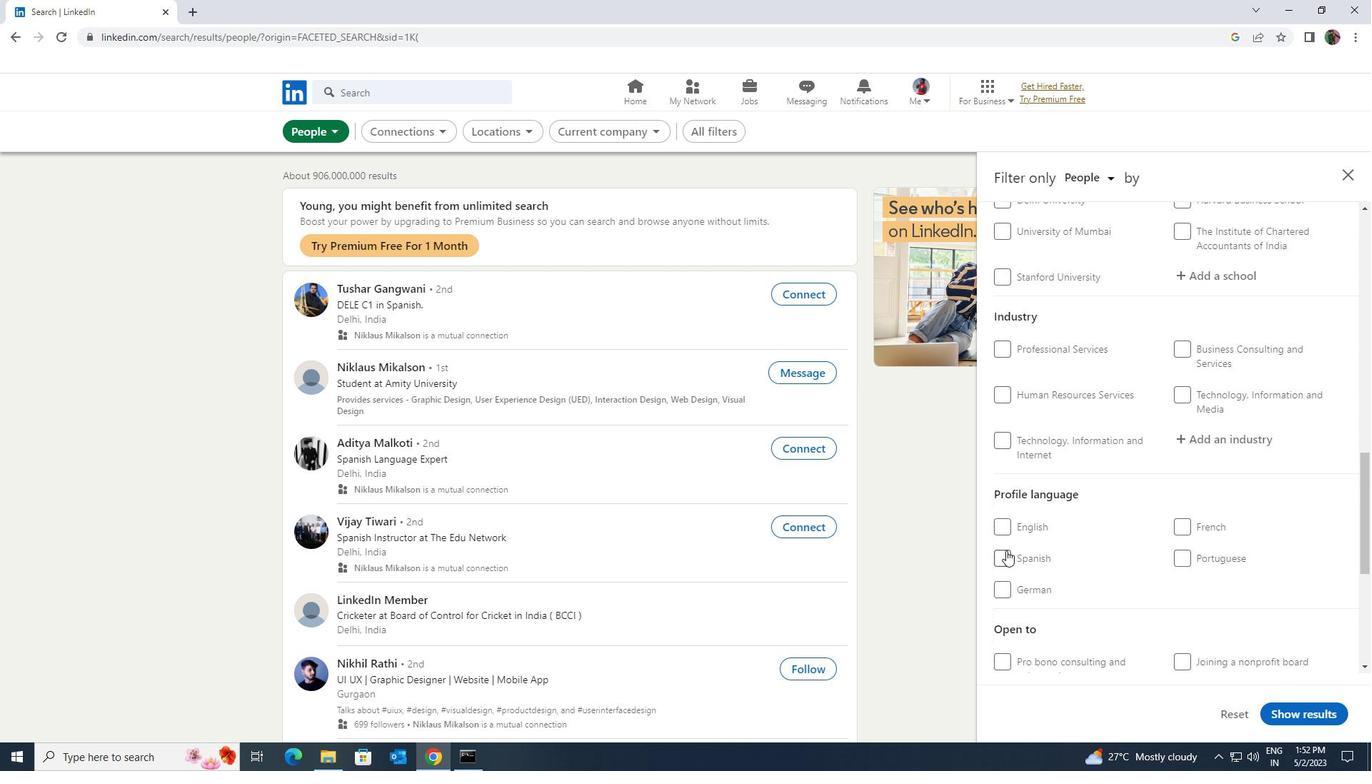 
Action: Mouse pressed left at (1006, 551)
Screenshot: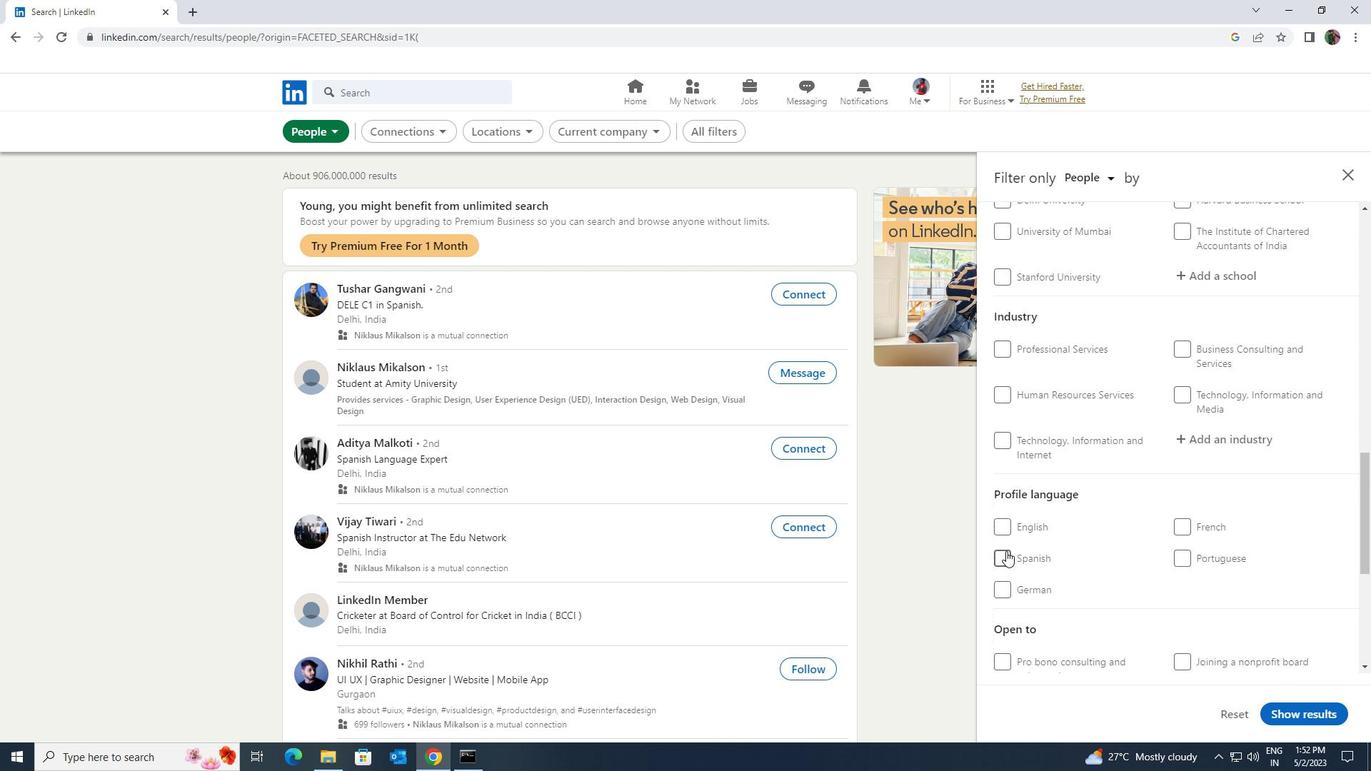 
Action: Mouse moved to (1133, 560)
Screenshot: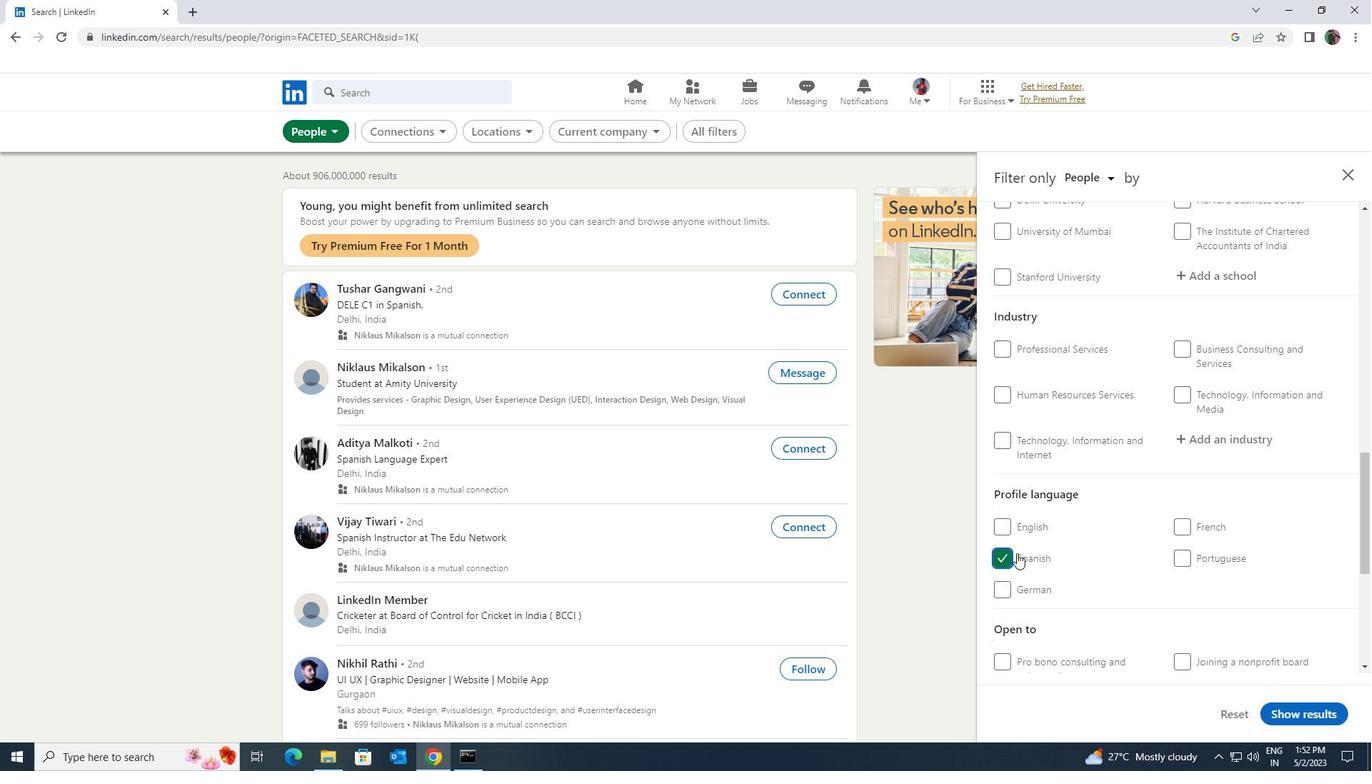 
Action: Mouse scrolled (1133, 561) with delta (0, 0)
Screenshot: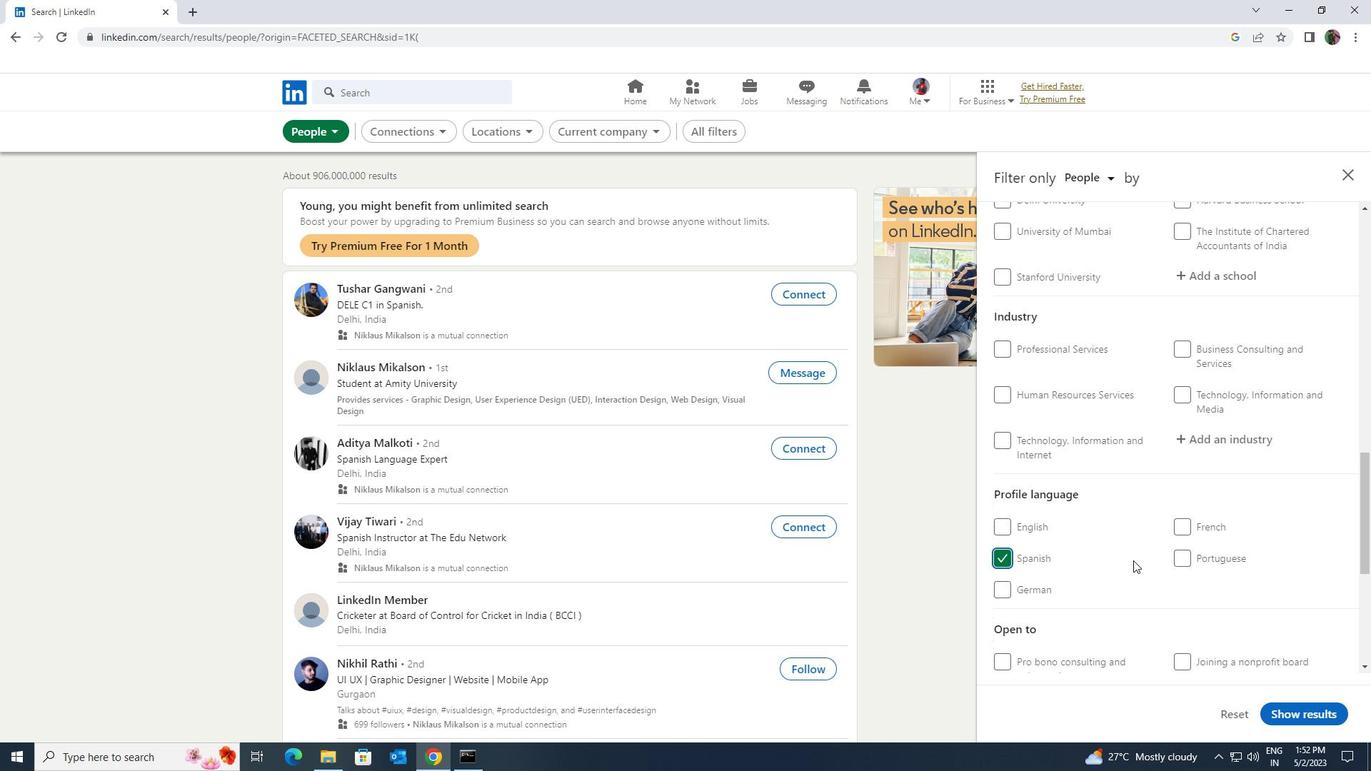 
Action: Mouse moved to (1133, 560)
Screenshot: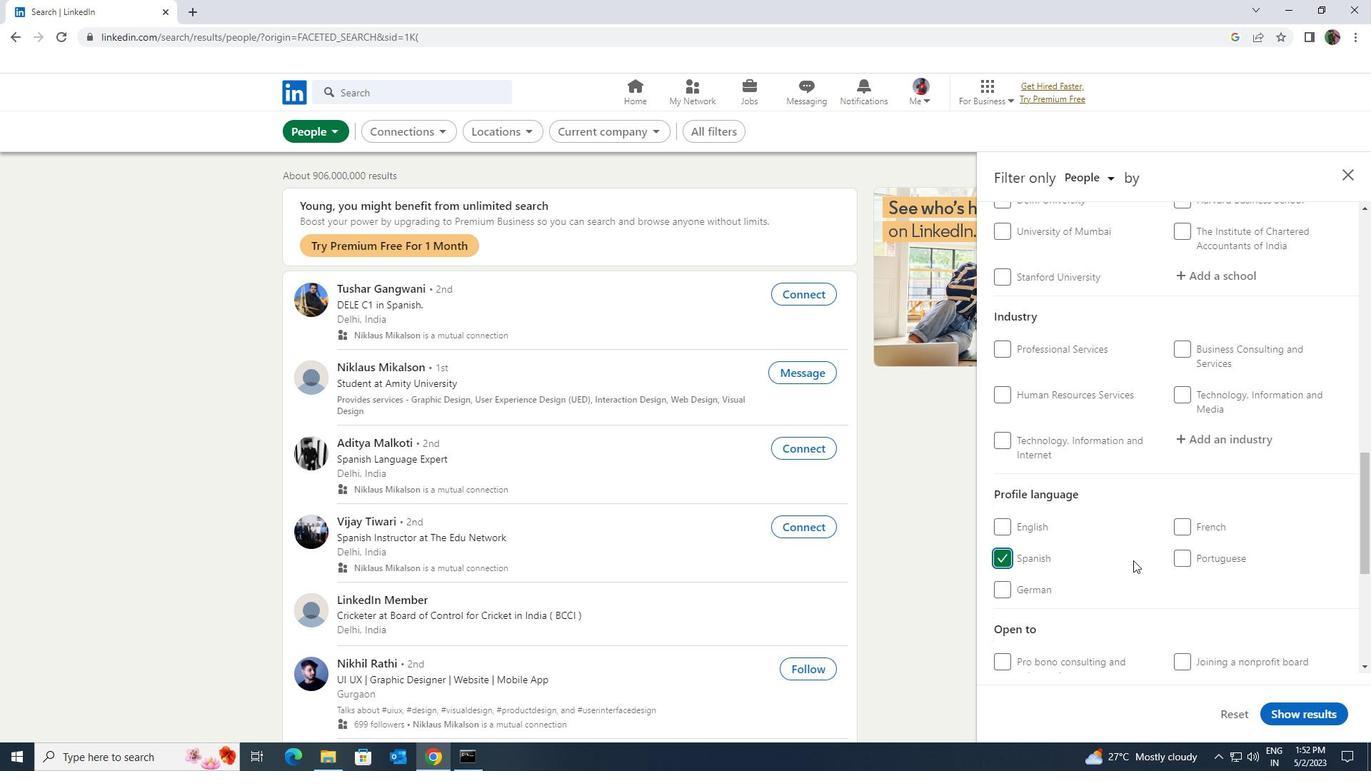 
Action: Mouse scrolled (1133, 561) with delta (0, 0)
Screenshot: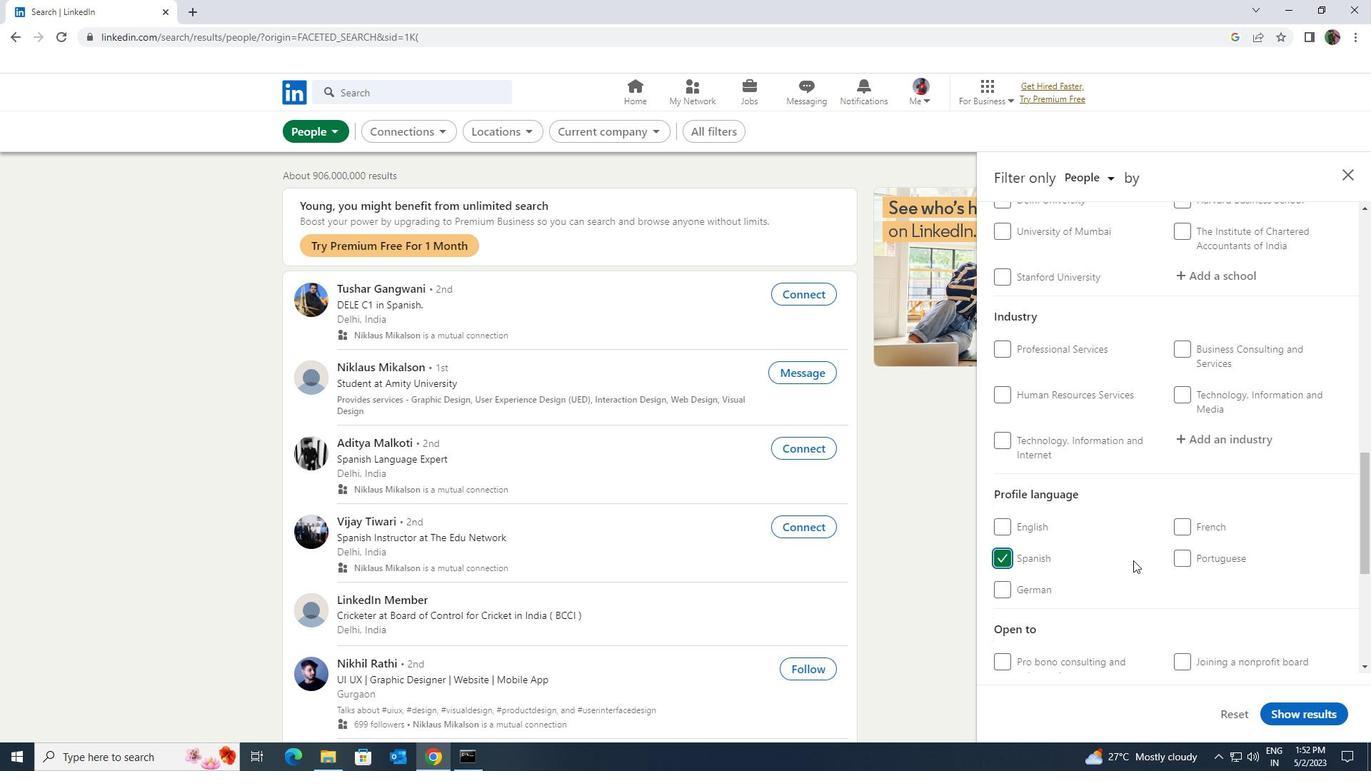 
Action: Mouse scrolled (1133, 561) with delta (0, 0)
Screenshot: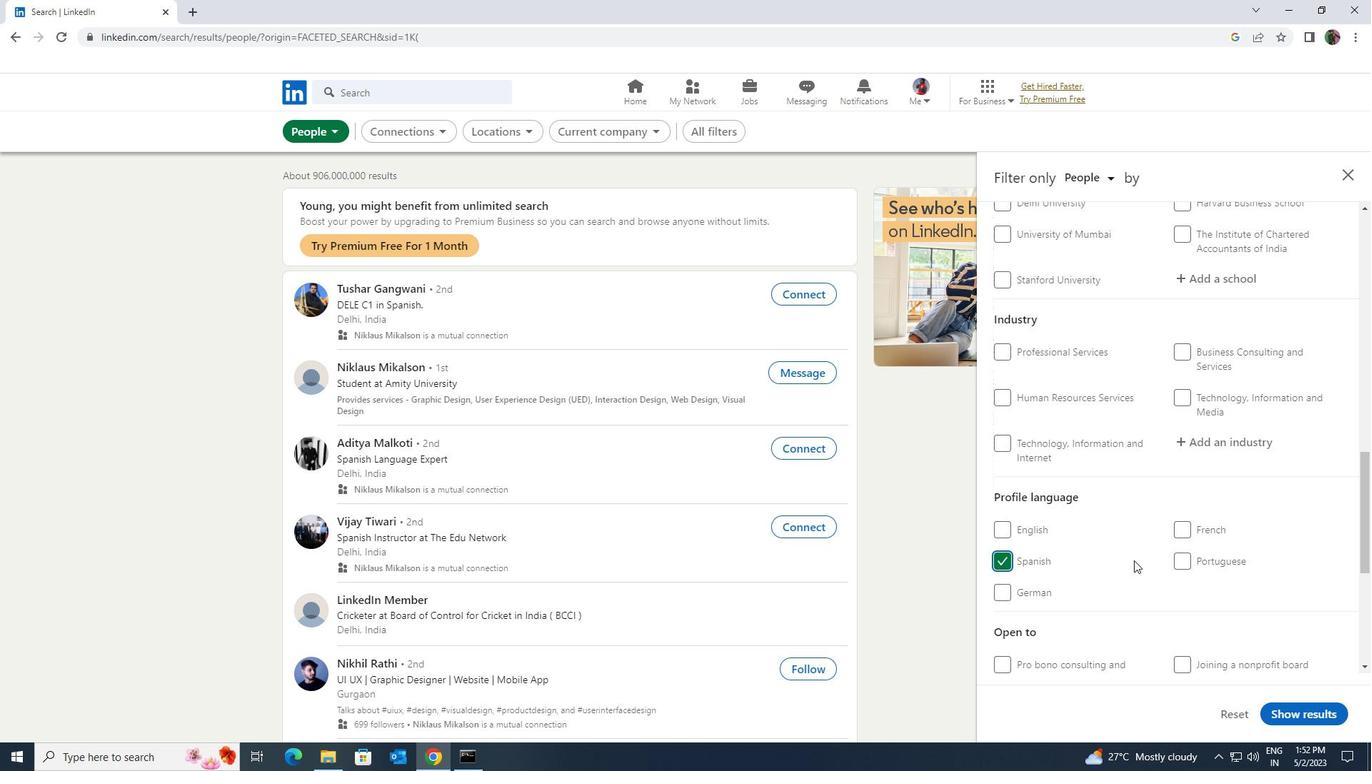 
Action: Mouse scrolled (1133, 561) with delta (0, 0)
Screenshot: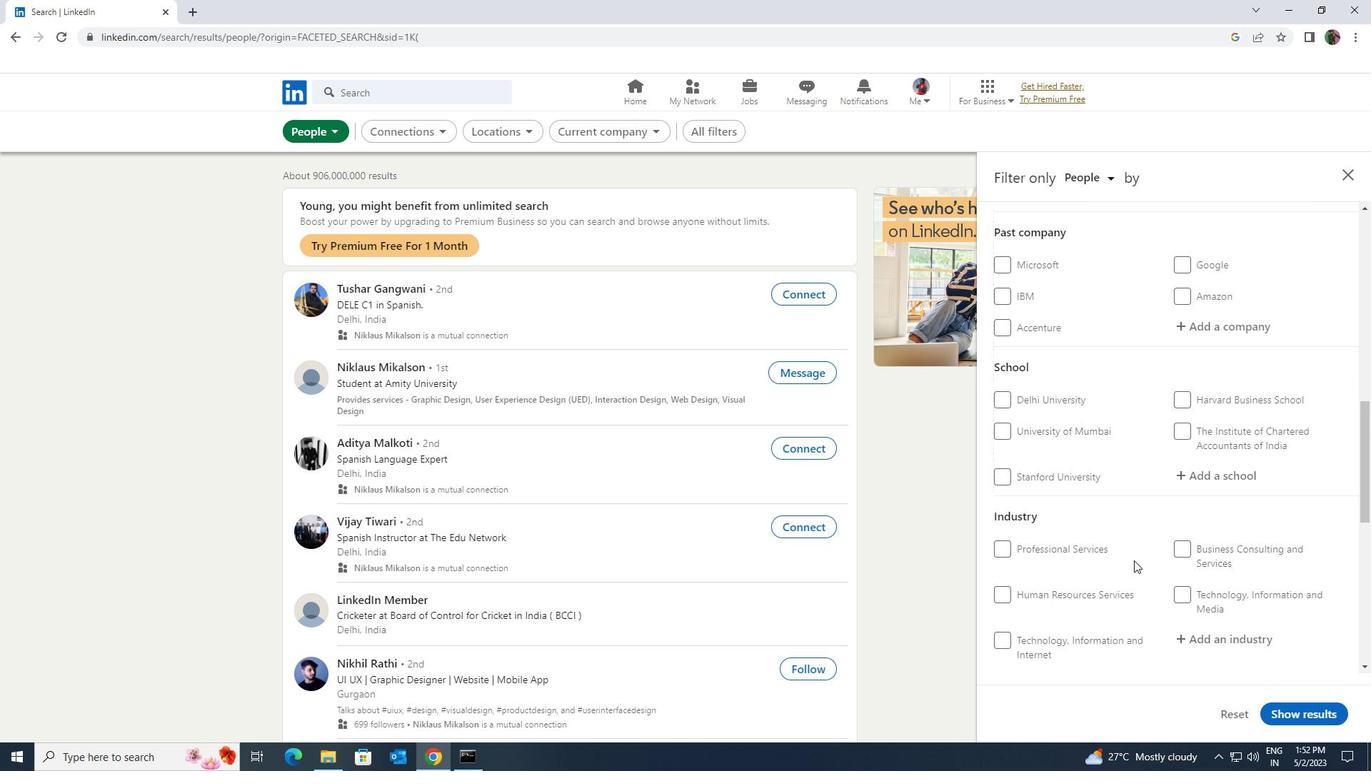 
Action: Mouse scrolled (1133, 561) with delta (0, 0)
Screenshot: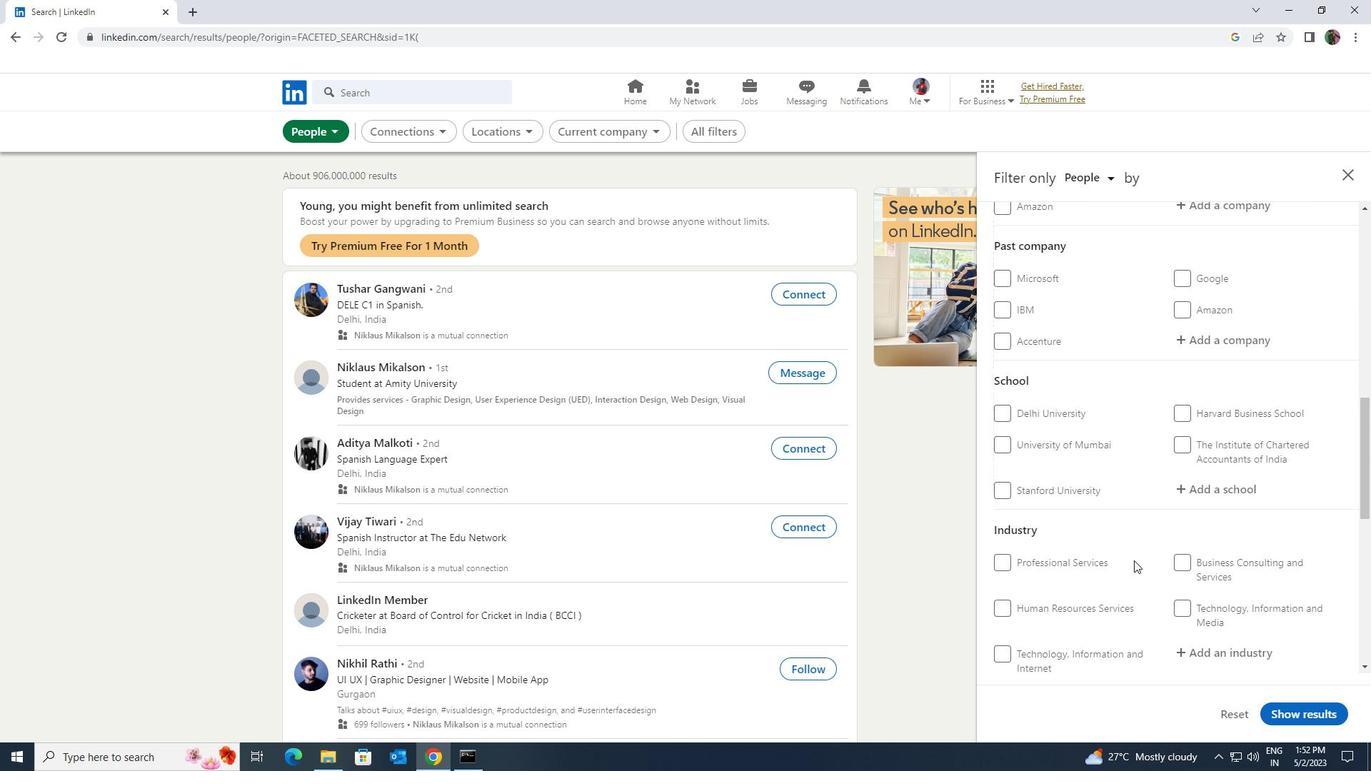 
Action: Mouse scrolled (1133, 561) with delta (0, 0)
Screenshot: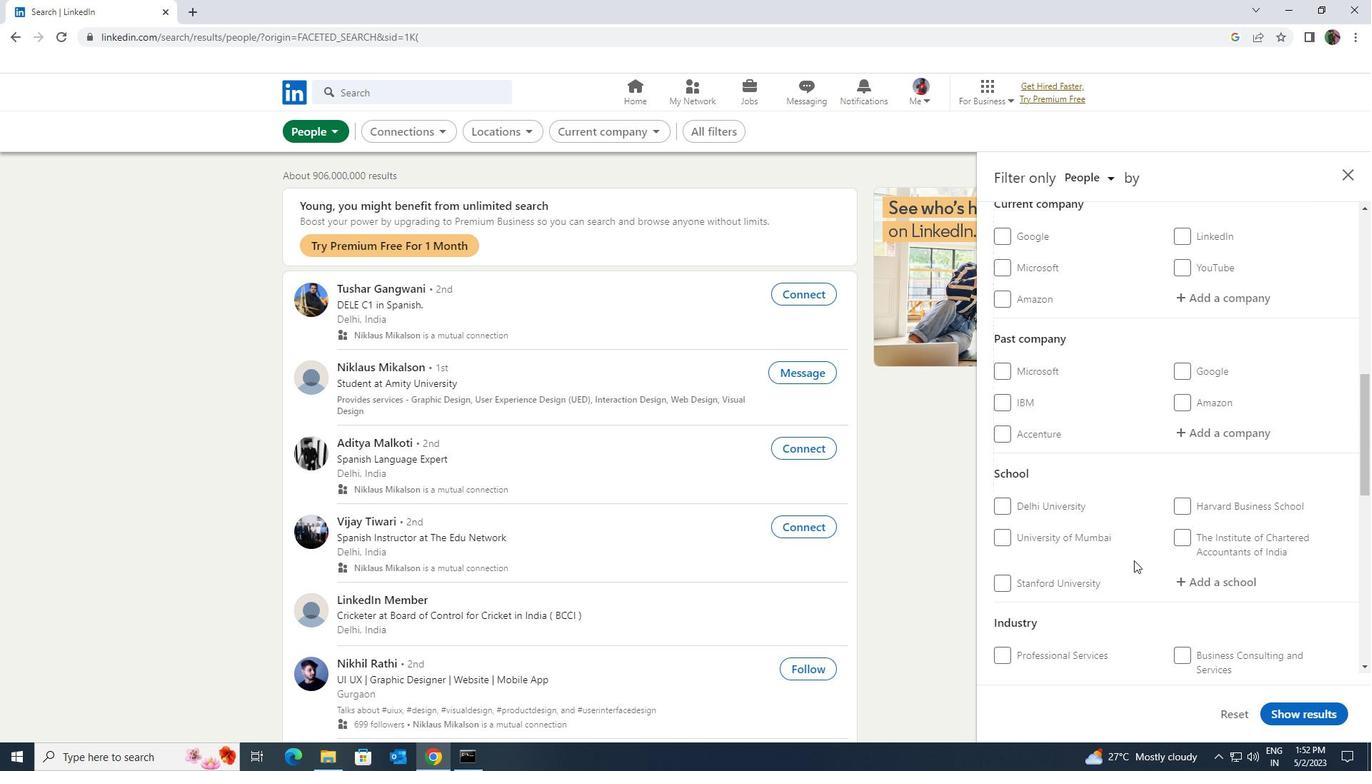 
Action: Mouse scrolled (1133, 561) with delta (0, 0)
Screenshot: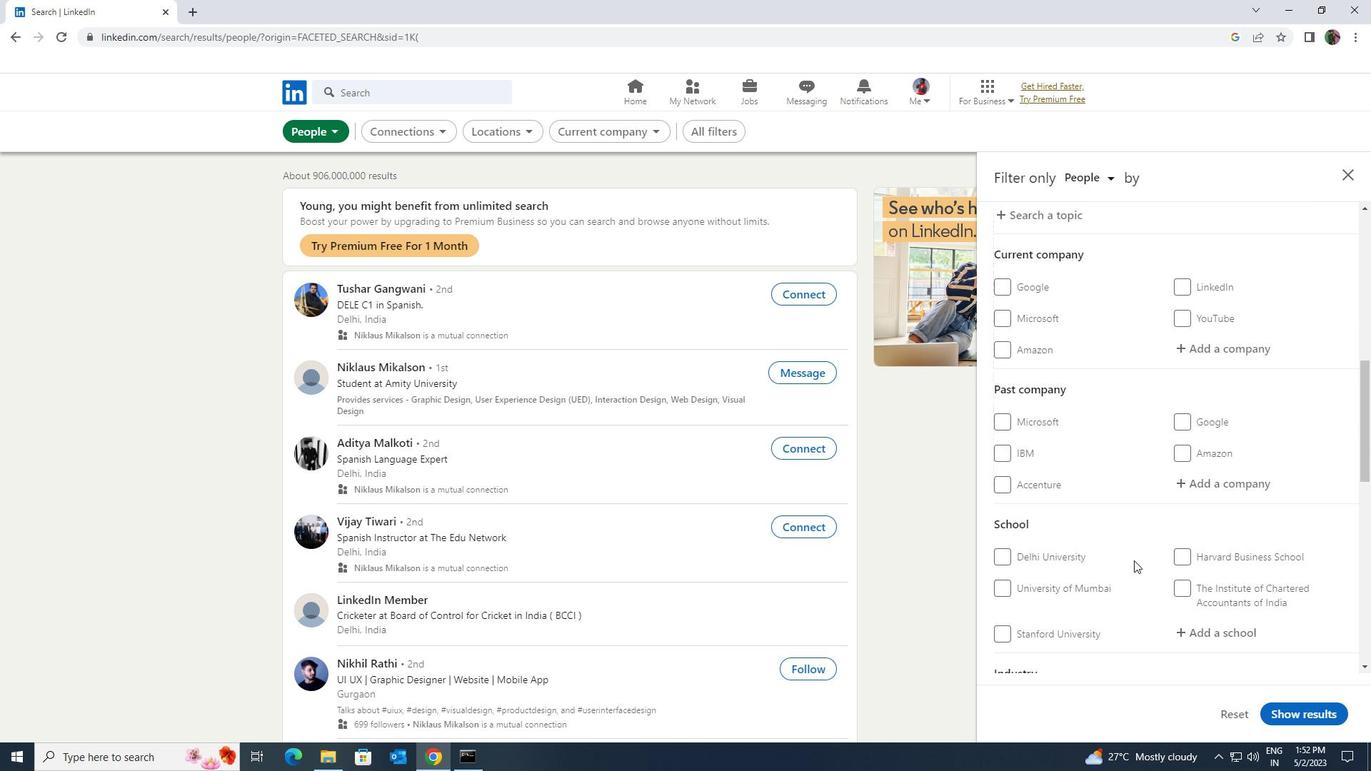 
Action: Mouse moved to (1222, 496)
Screenshot: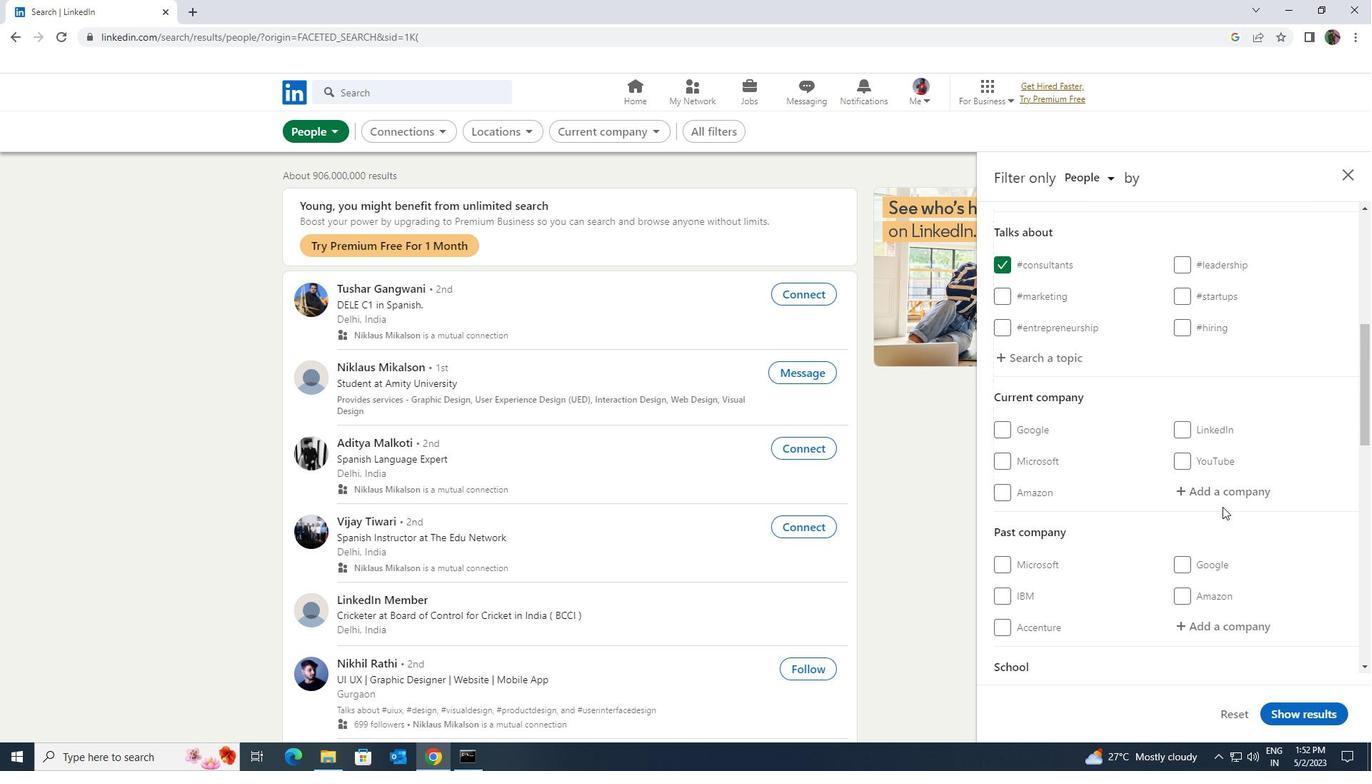 
Action: Mouse pressed left at (1222, 496)
Screenshot: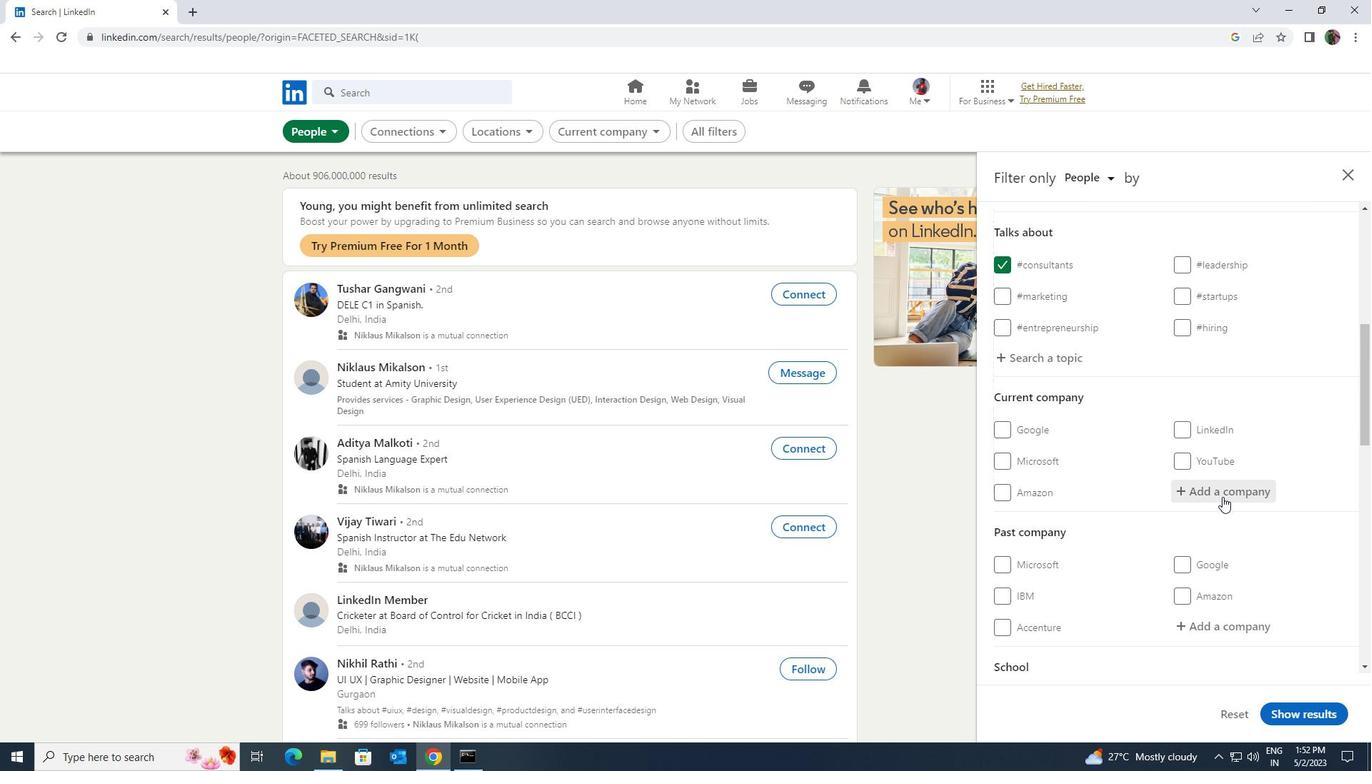 
Action: Key pressed <Key.shift><Key.shift><Key.shift><Key.shift><Key.shift><Key.shift><Key.shift><Key.shift><Key.shift>ZEE<Key.space><Key.shift>ENTER
Screenshot: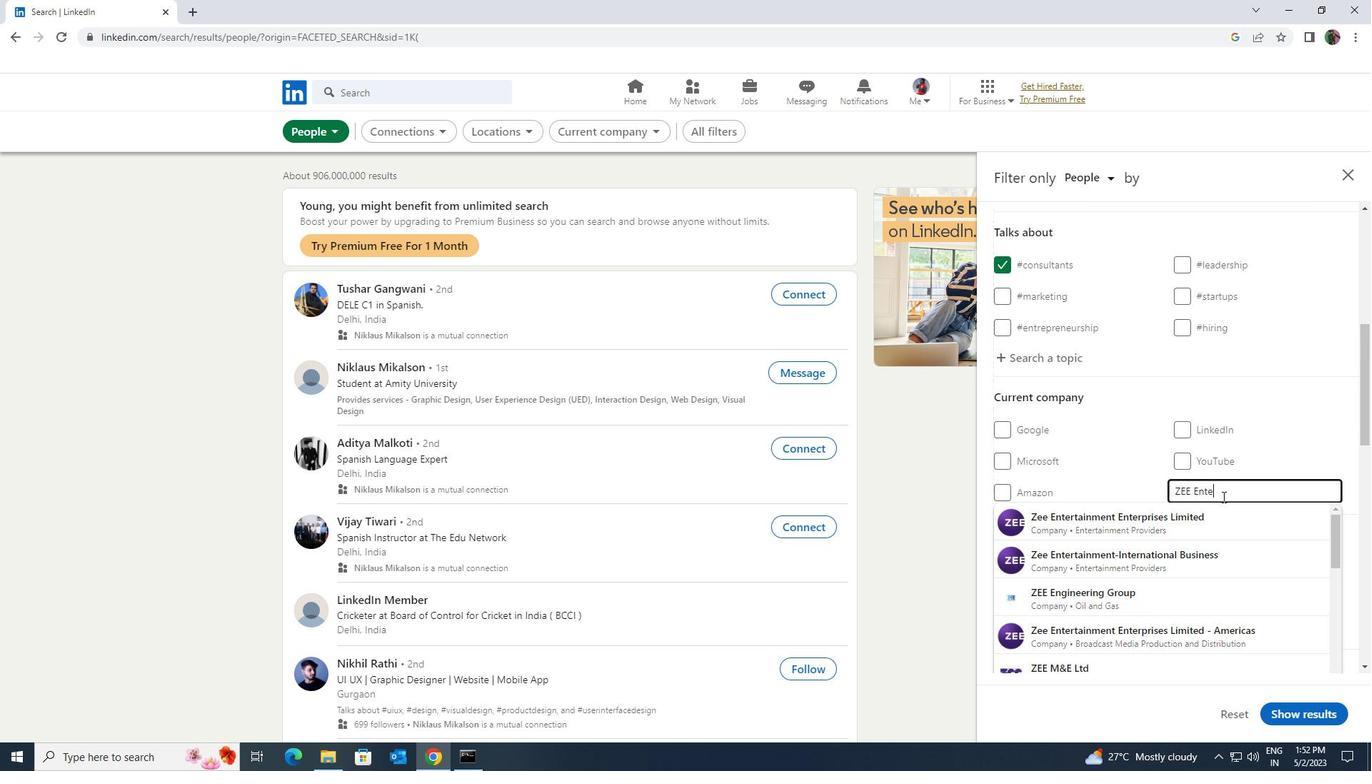 
Action: Mouse moved to (1222, 510)
Screenshot: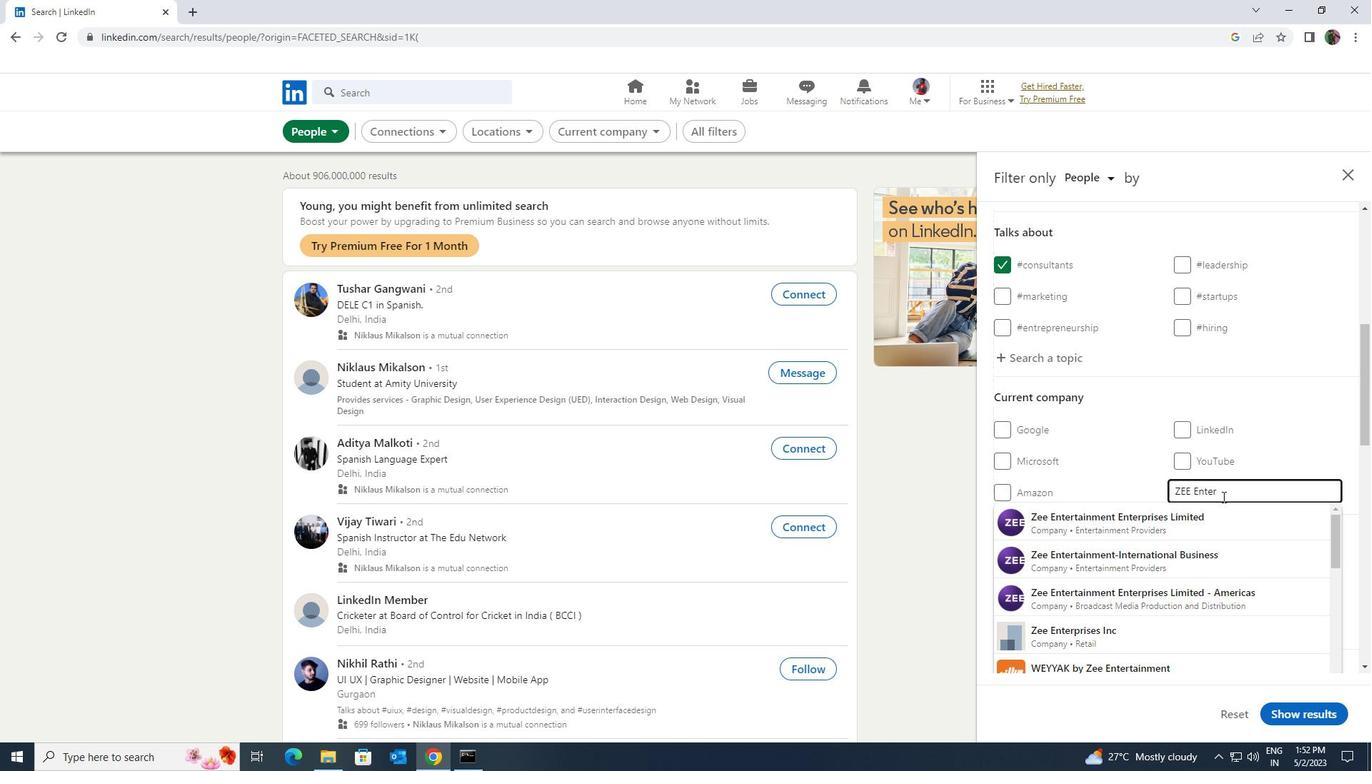 
Action: Mouse pressed left at (1222, 510)
Screenshot: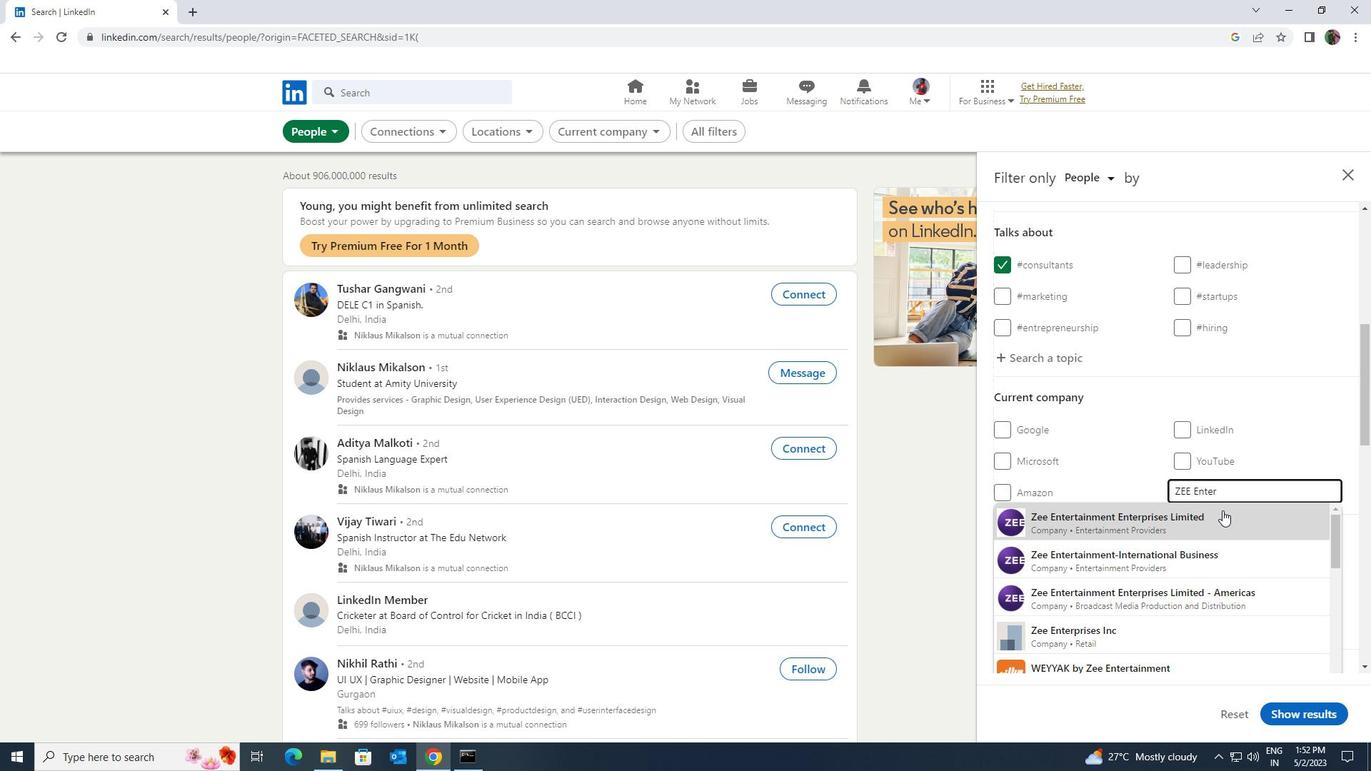 
Action: Mouse scrolled (1222, 509) with delta (0, 0)
Screenshot: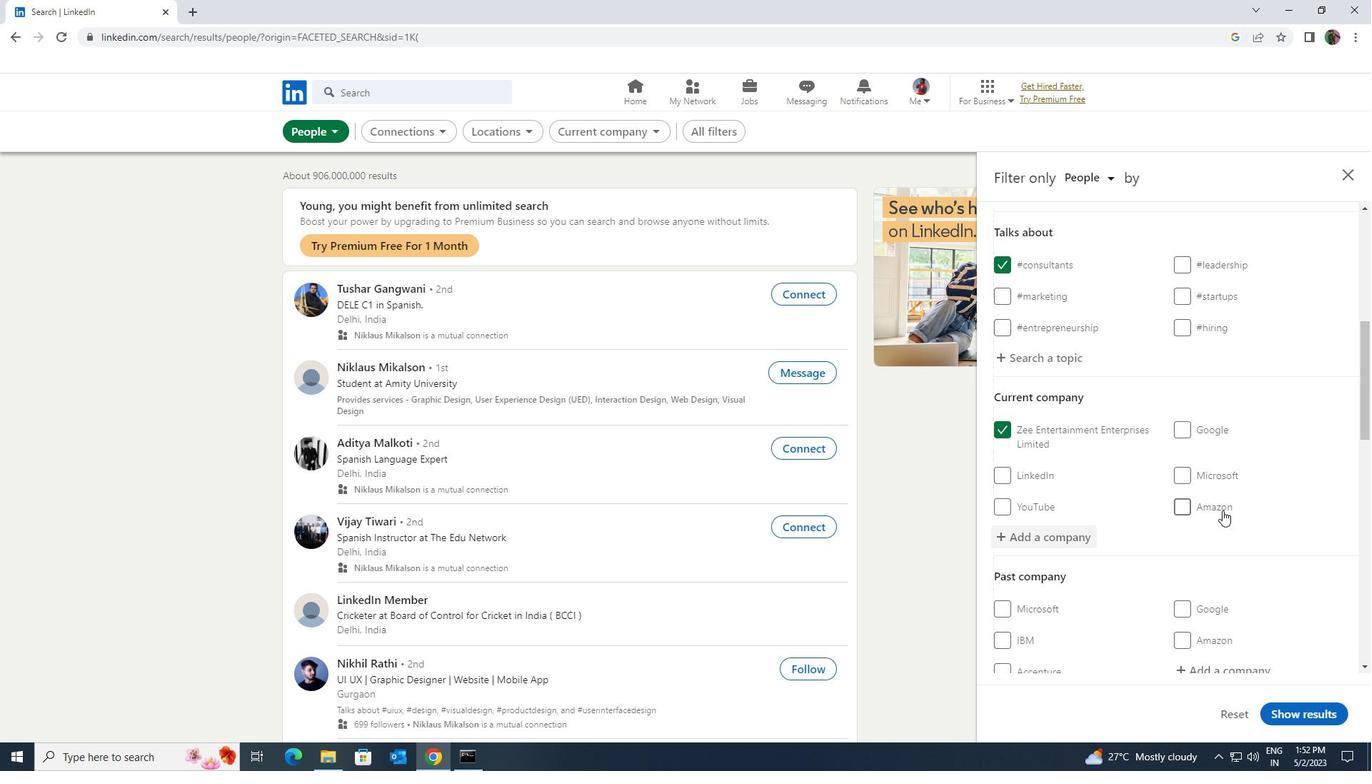 
Action: Mouse scrolled (1222, 509) with delta (0, 0)
Screenshot: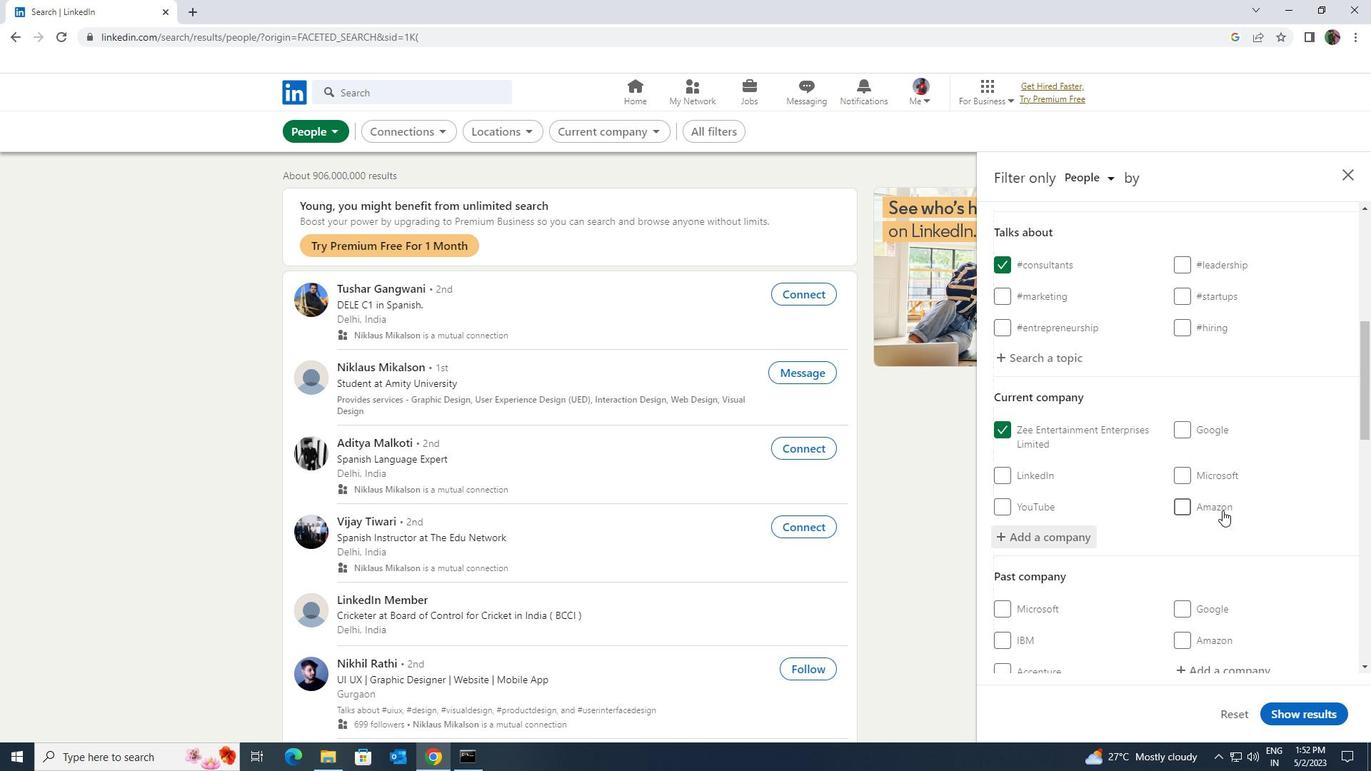 
Action: Mouse moved to (1222, 511)
Screenshot: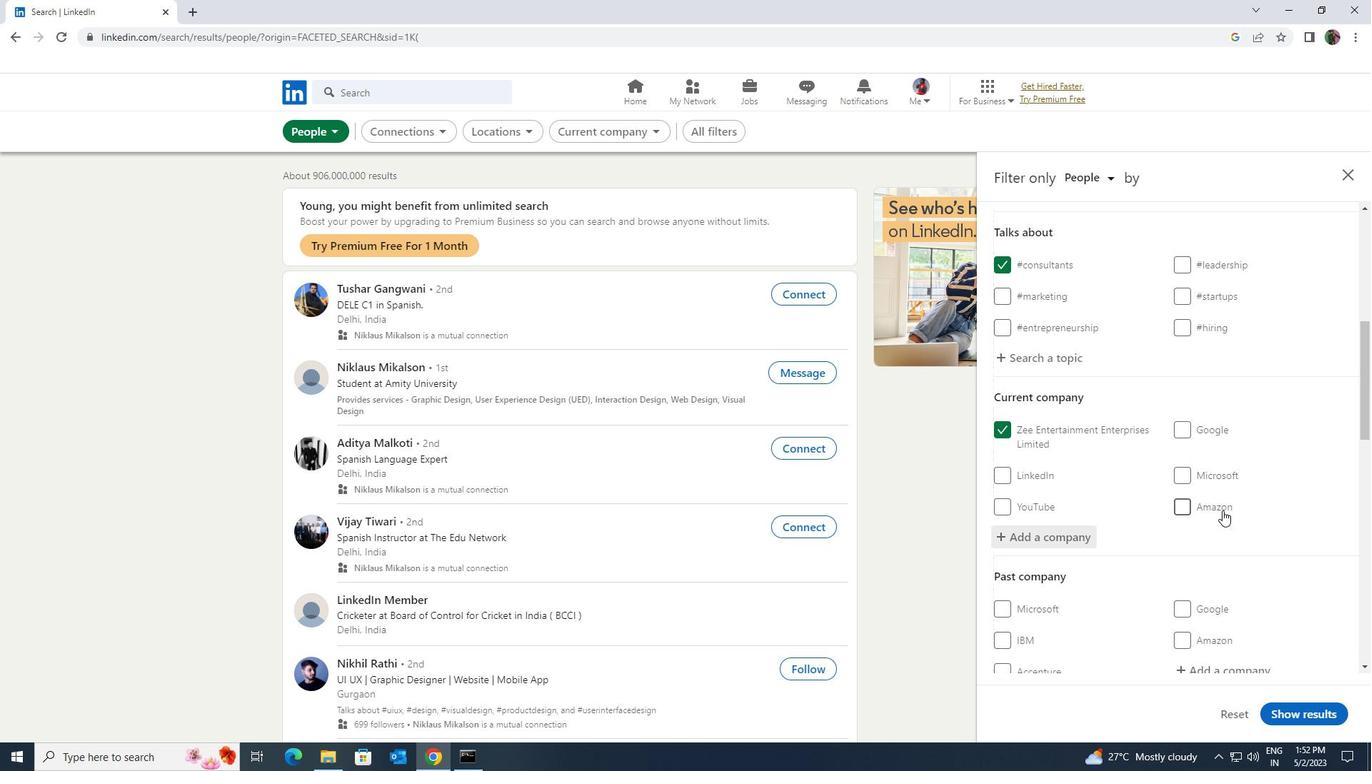 
Action: Mouse scrolled (1222, 510) with delta (0, 0)
Screenshot: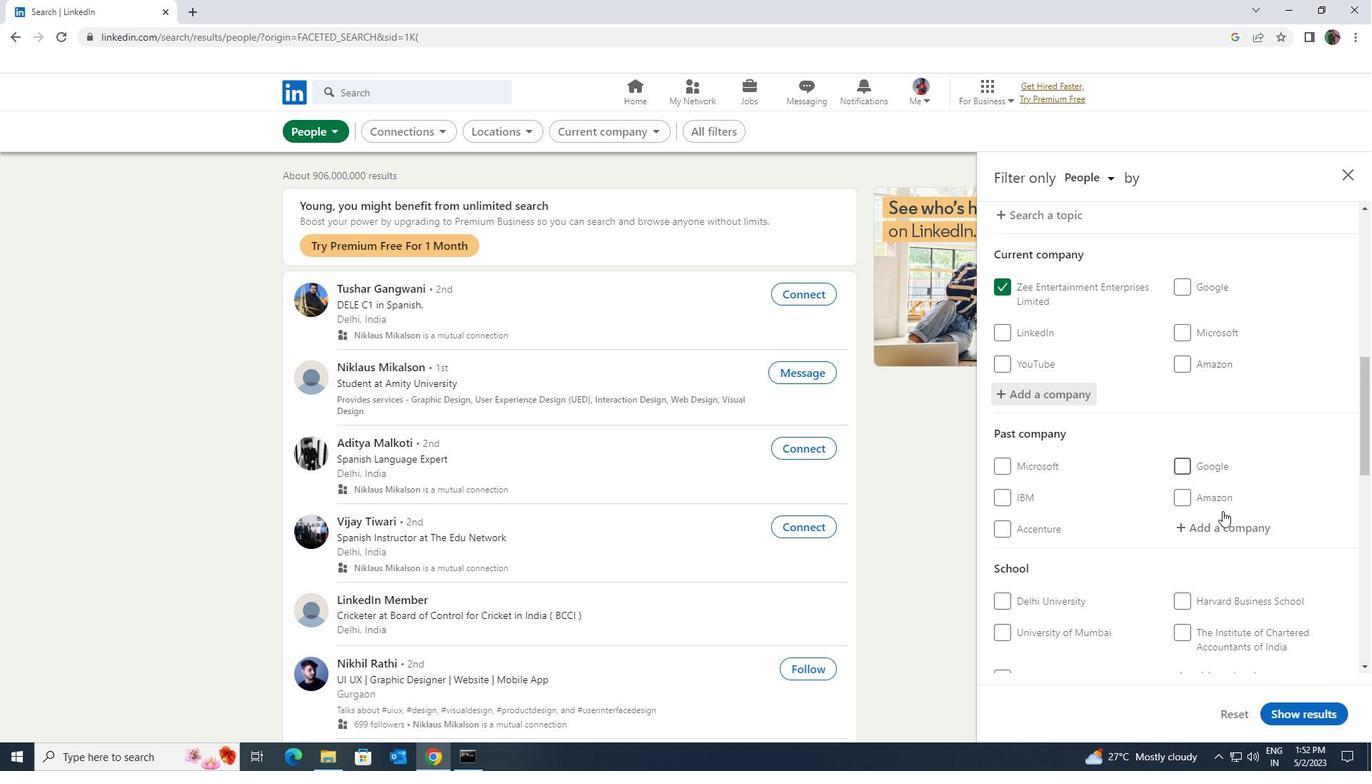 
Action: Mouse moved to (1223, 511)
Screenshot: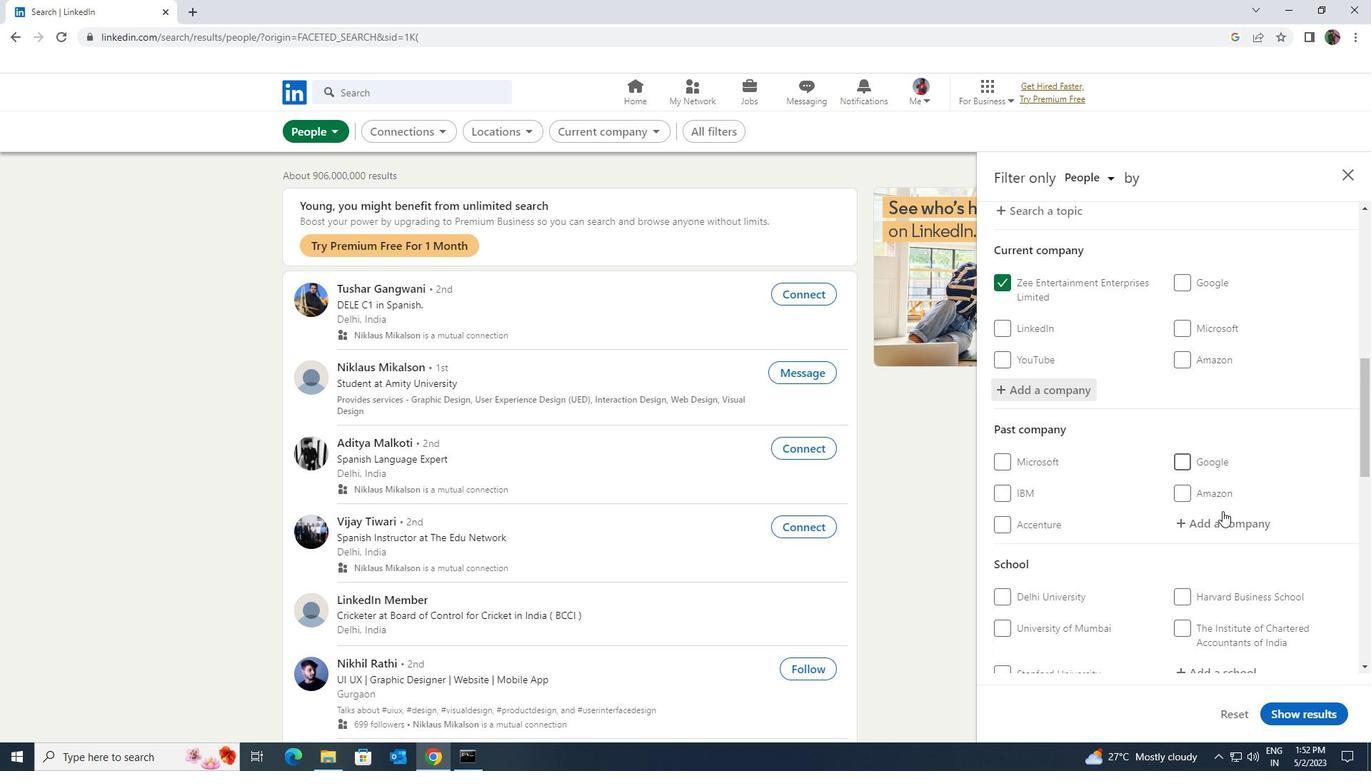 
Action: Mouse scrolled (1223, 510) with delta (0, 0)
Screenshot: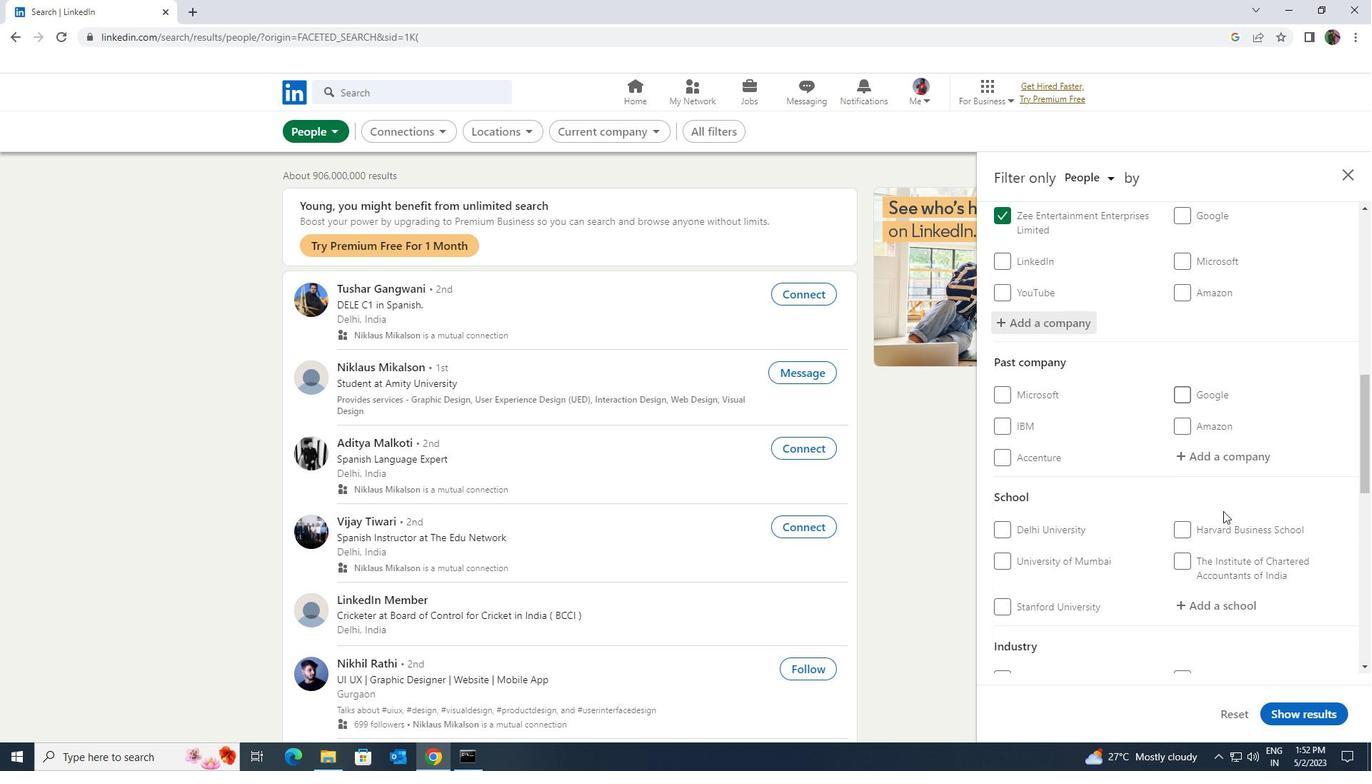
Action: Mouse moved to (1231, 533)
Screenshot: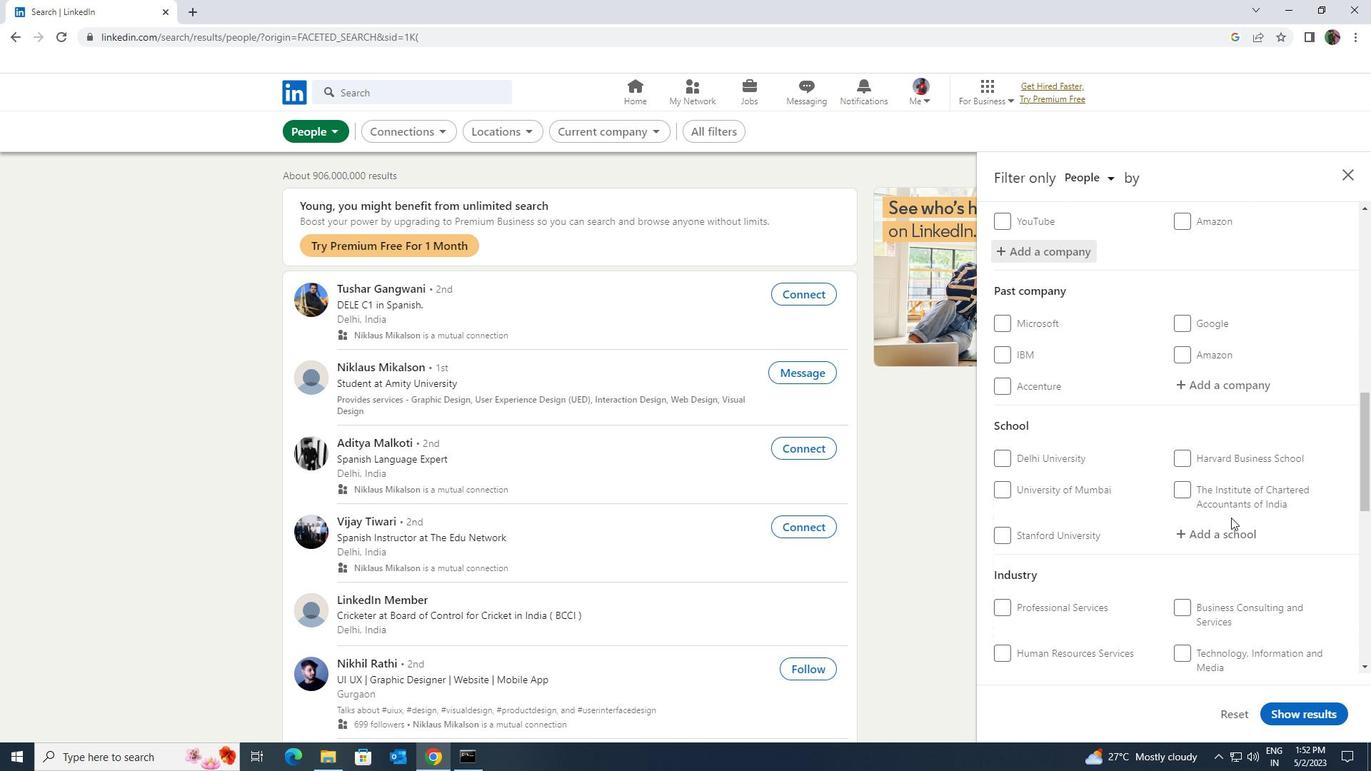 
Action: Mouse pressed left at (1231, 533)
Screenshot: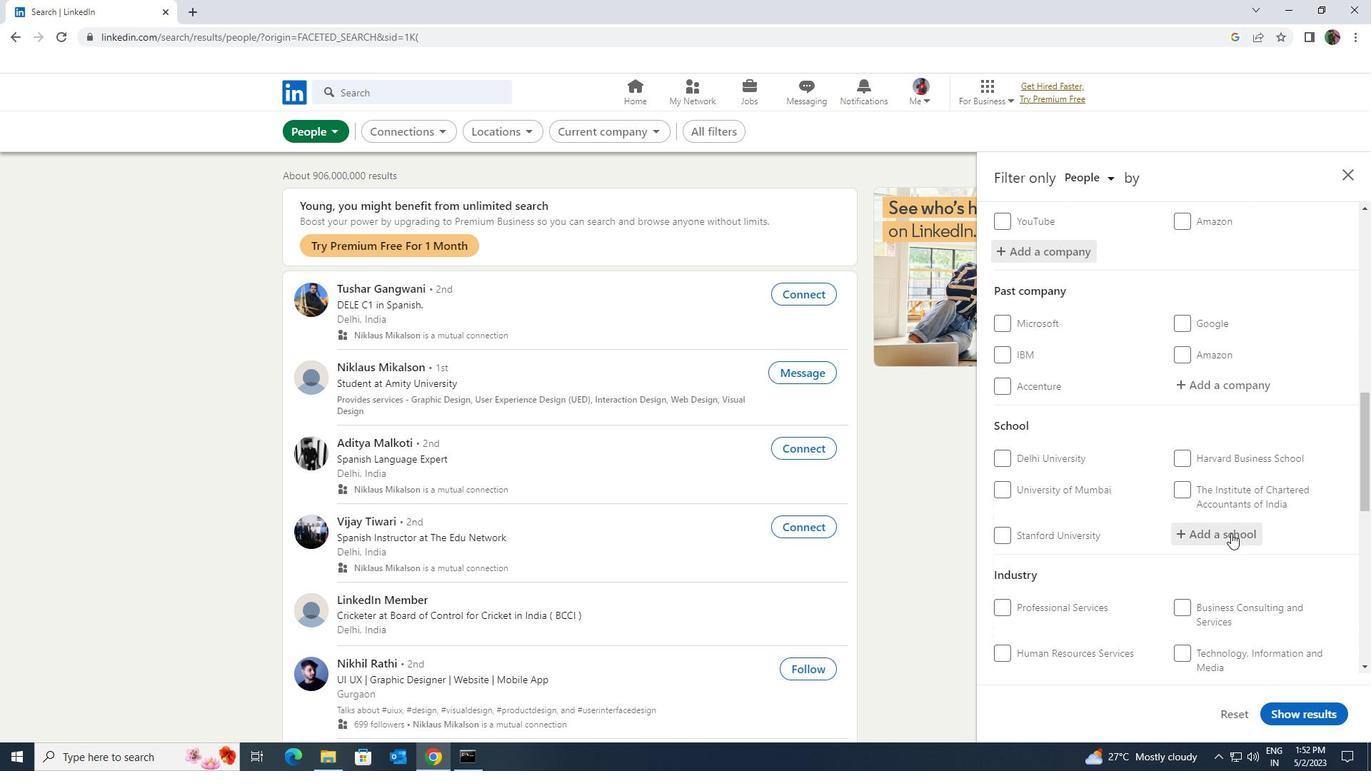 
Action: Key pressed <Key.shift><Key.shift><Key.shift><Key.shift><Key.shift><Key.shift>SANDIP<Key.space><Key.shift>FOUNDATION
Screenshot: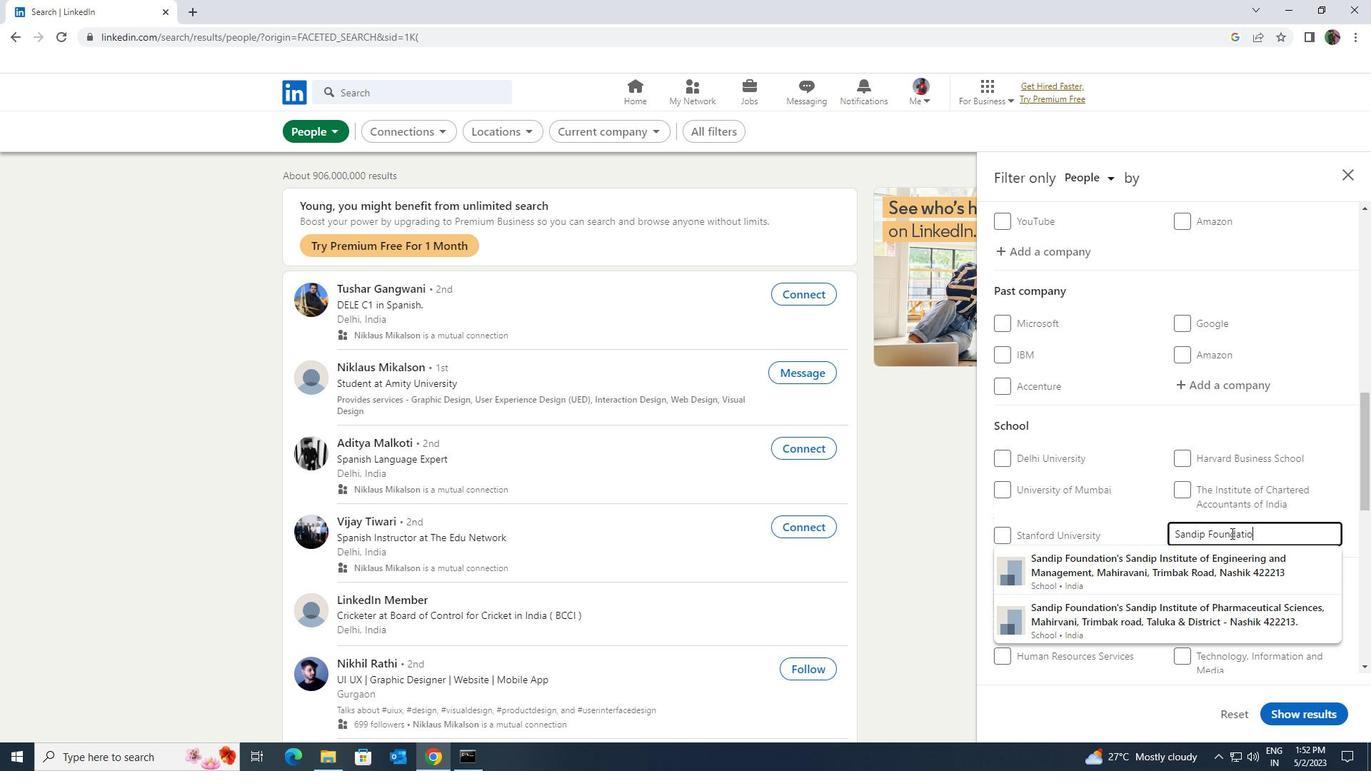 
Action: Mouse moved to (1232, 554)
Screenshot: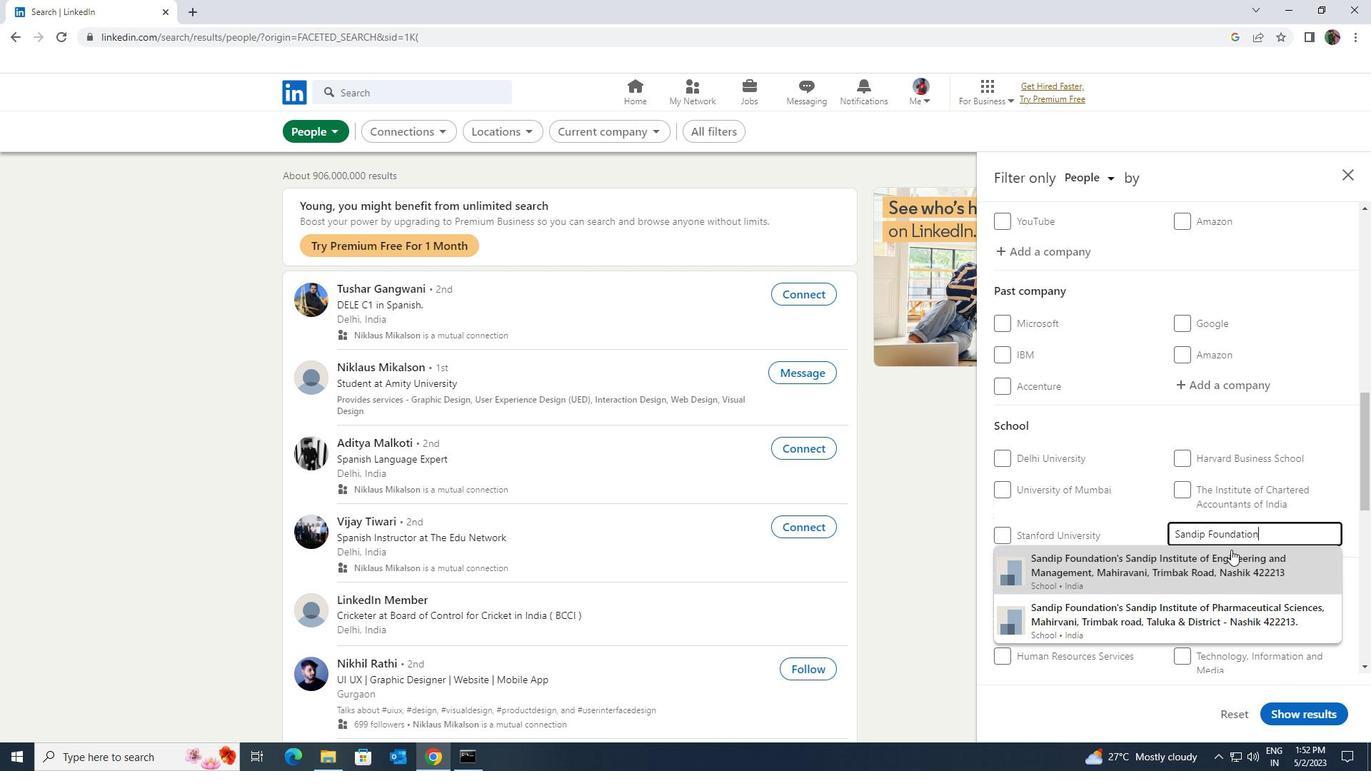 
Action: Mouse pressed left at (1232, 554)
Screenshot: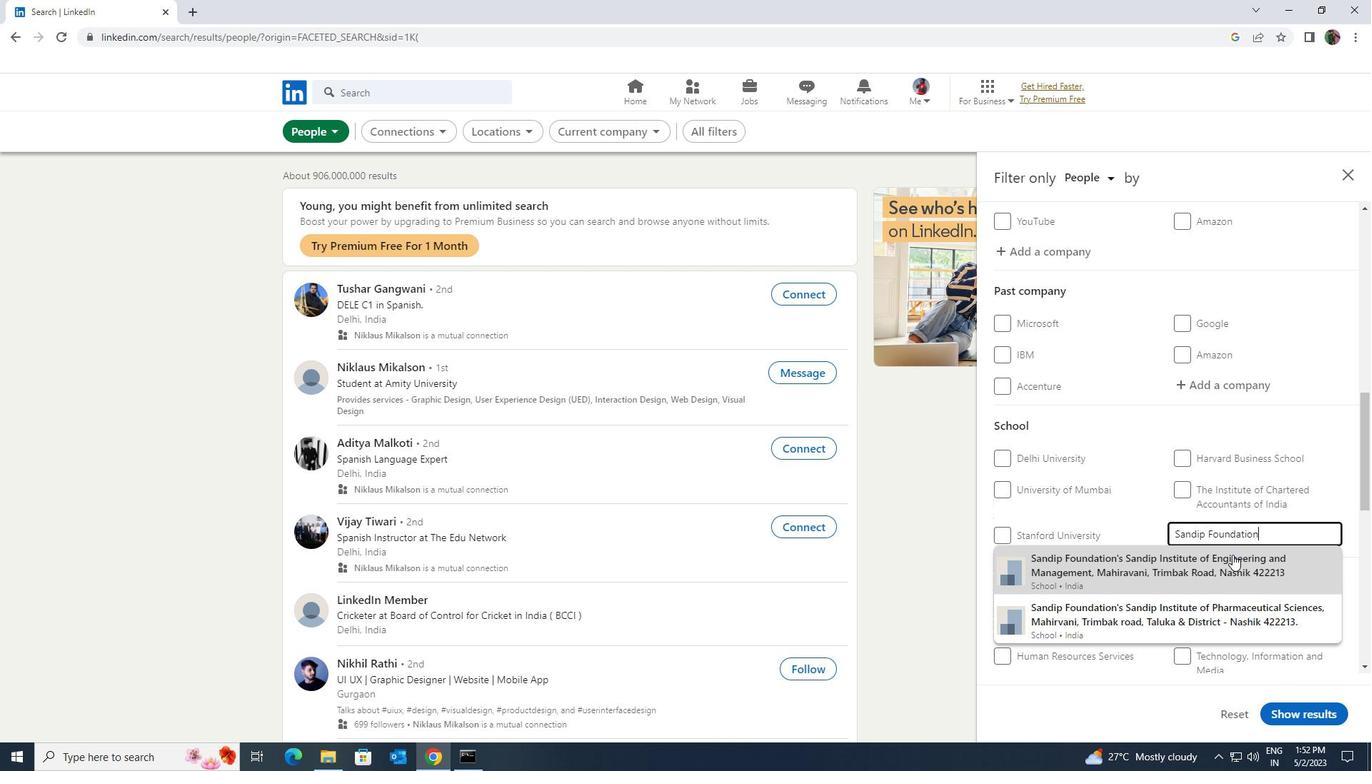
Action: Mouse scrolled (1232, 554) with delta (0, 0)
Screenshot: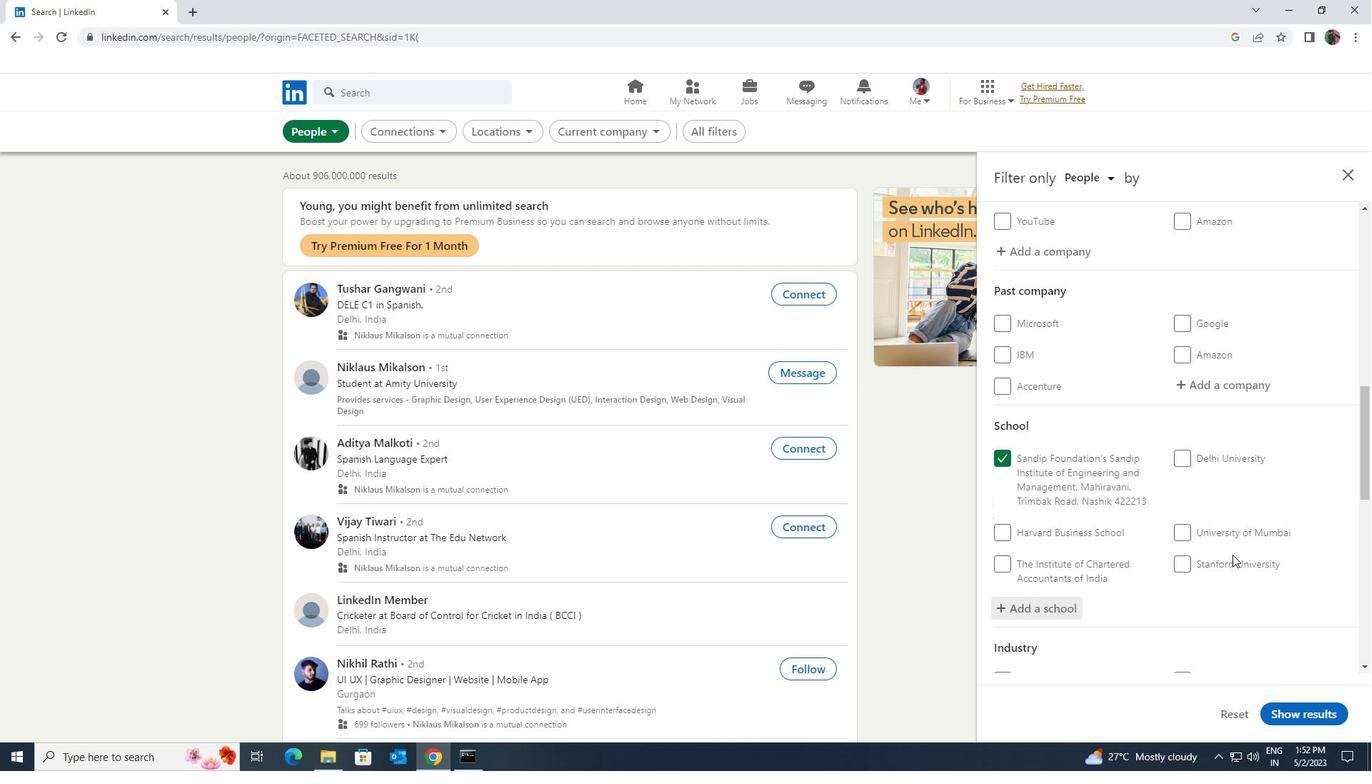 
Action: Mouse scrolled (1232, 554) with delta (0, 0)
Screenshot: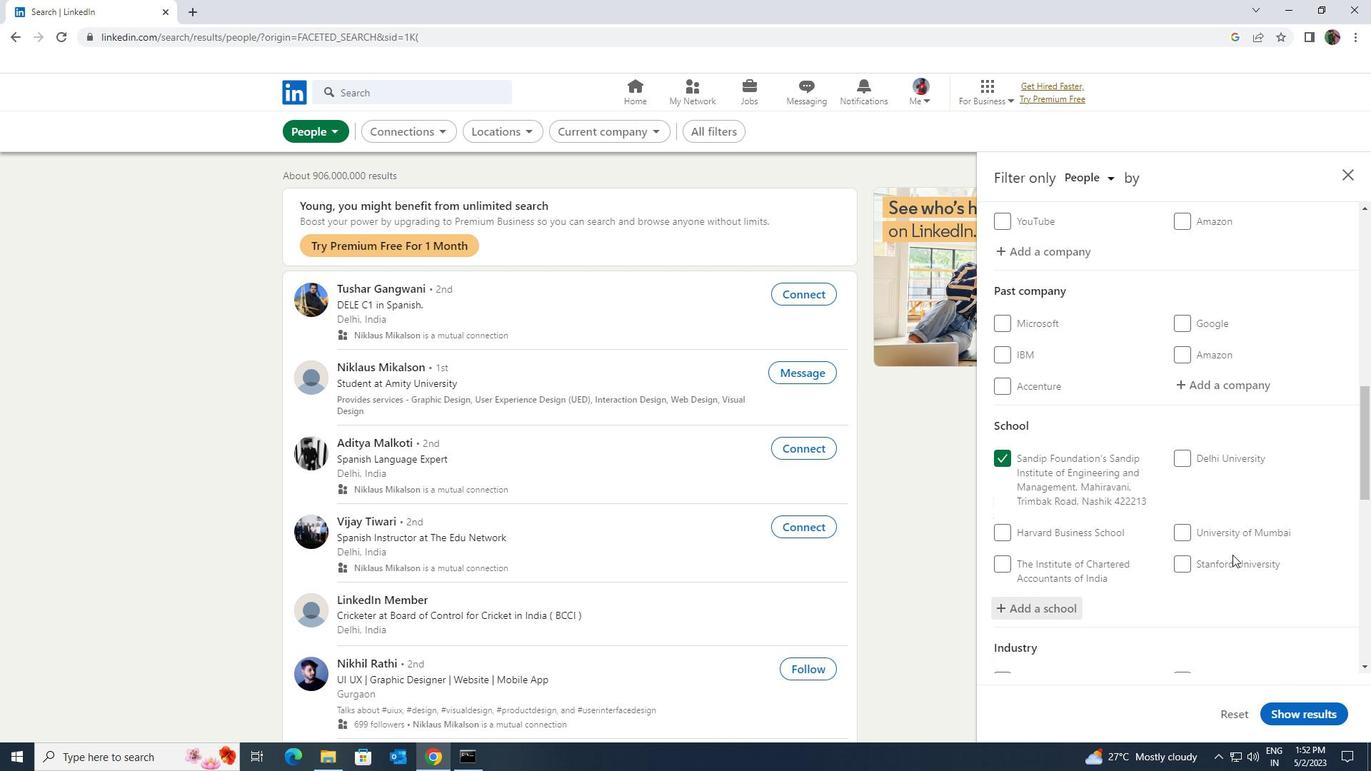 
Action: Mouse scrolled (1232, 554) with delta (0, 0)
Screenshot: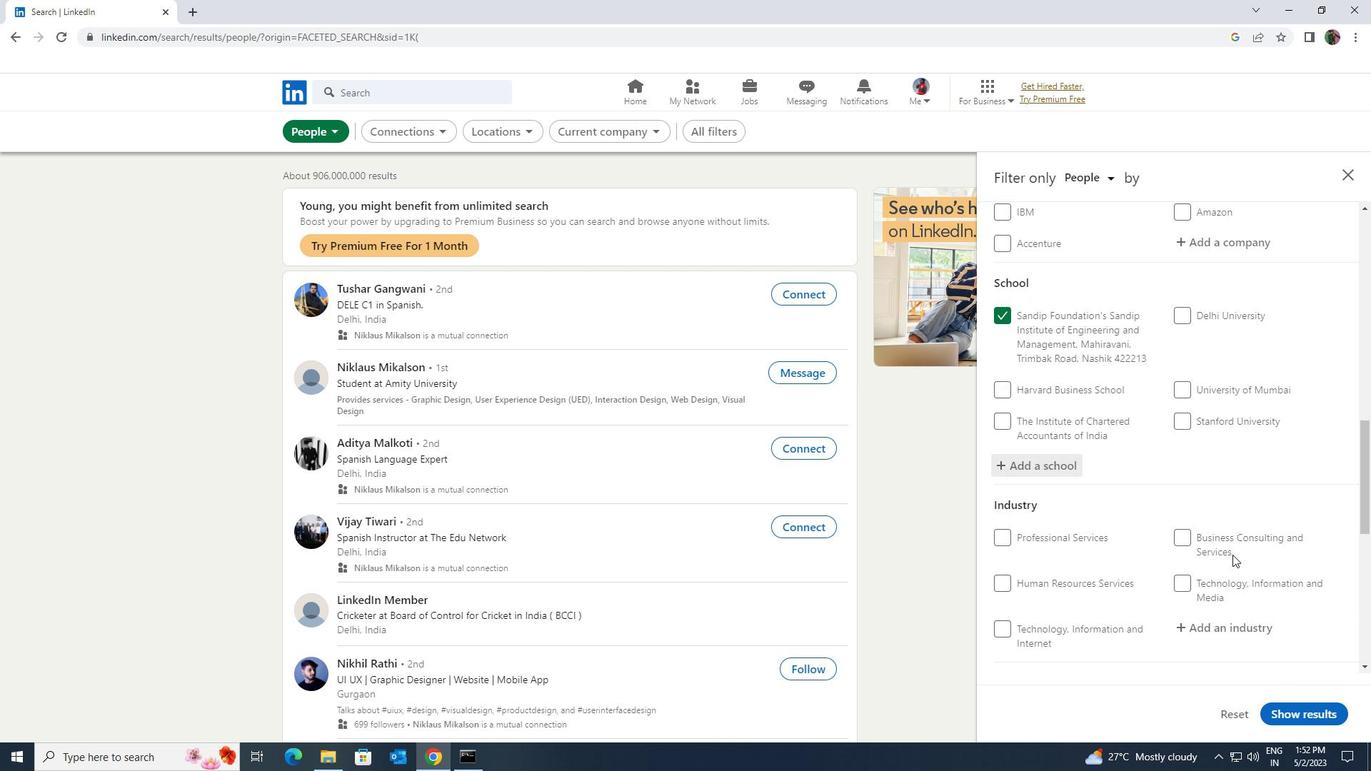
Action: Mouse pressed left at (1232, 554)
Screenshot: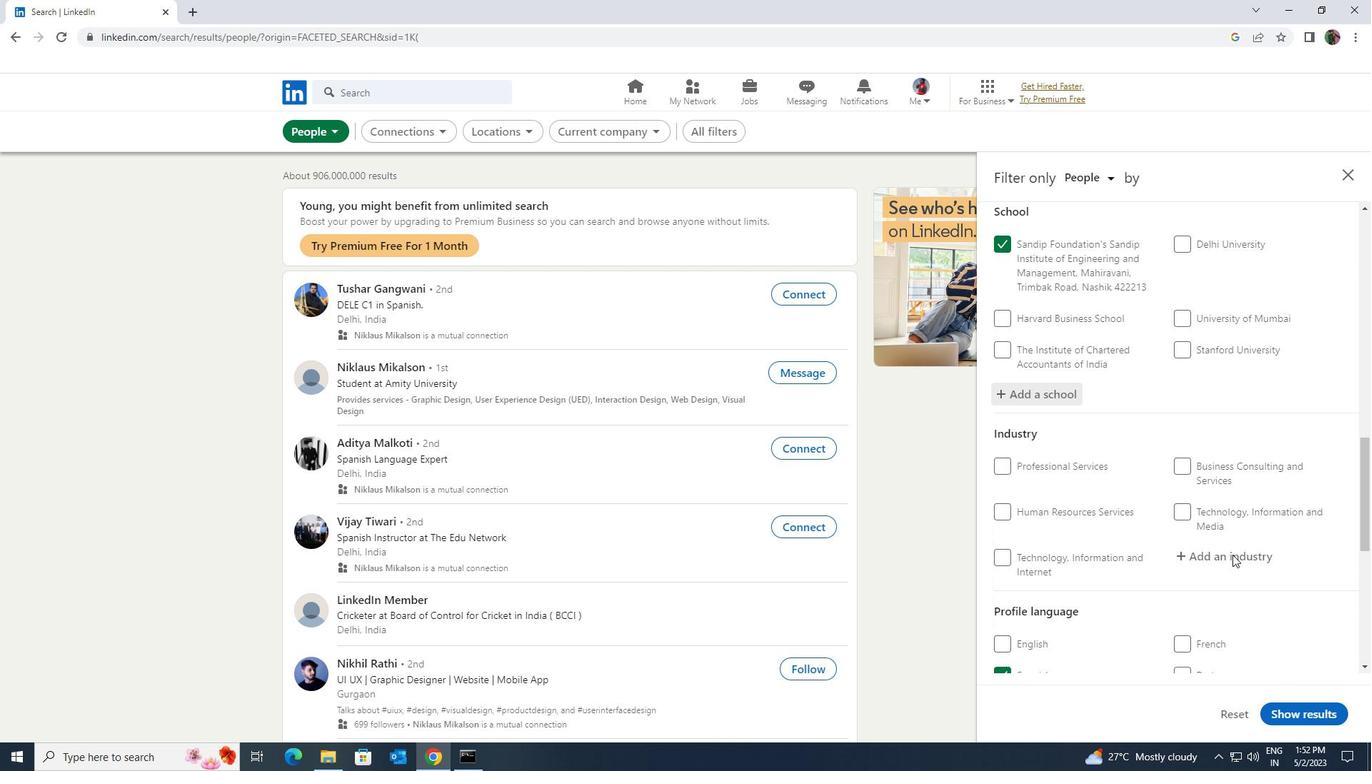 
Action: Key pressed <Key.shift><Key.shift><Key.shift><Key.shift><Key.shift><Key.shift><Key.shift><Key.shift><Key.shift><Key.shift><Key.shift><Key.shift><Key.shift><Key.shift><Key.shift><Key.shift><Key.shift><Key.shift><Key.shift><Key.shift><Key.shift><Key.shift><Key.shift><Key.shift><Key.shift><Key.shift><Key.shift><Key.shift><Key.shift><Key.shift><Key.shift><Key.shift><Key.shift><Key.shift><Key.shift><Key.shift><Key.shift><Key.shift><Key.shift><Key.shift><Key.shift><Key.shift><Key.shift><Key.shift><Key.shift><Key.shift><Key.shift><Key.shift><Key.shift><Key.shift><Key.shift><Key.shift><Key.shift><Key.shift><Key.shift><Key.shift><Key.shift><Key.shift><Key.shift><Key.shift><Key.shift><Key.shift><Key.shift><Key.shift><Key.shift><Key.shift><Key.shift><Key.shift><Key.shift><Key.shift><Key.shift><Key.shift><Key.shift>NATURAL<Key.space>
Screenshot: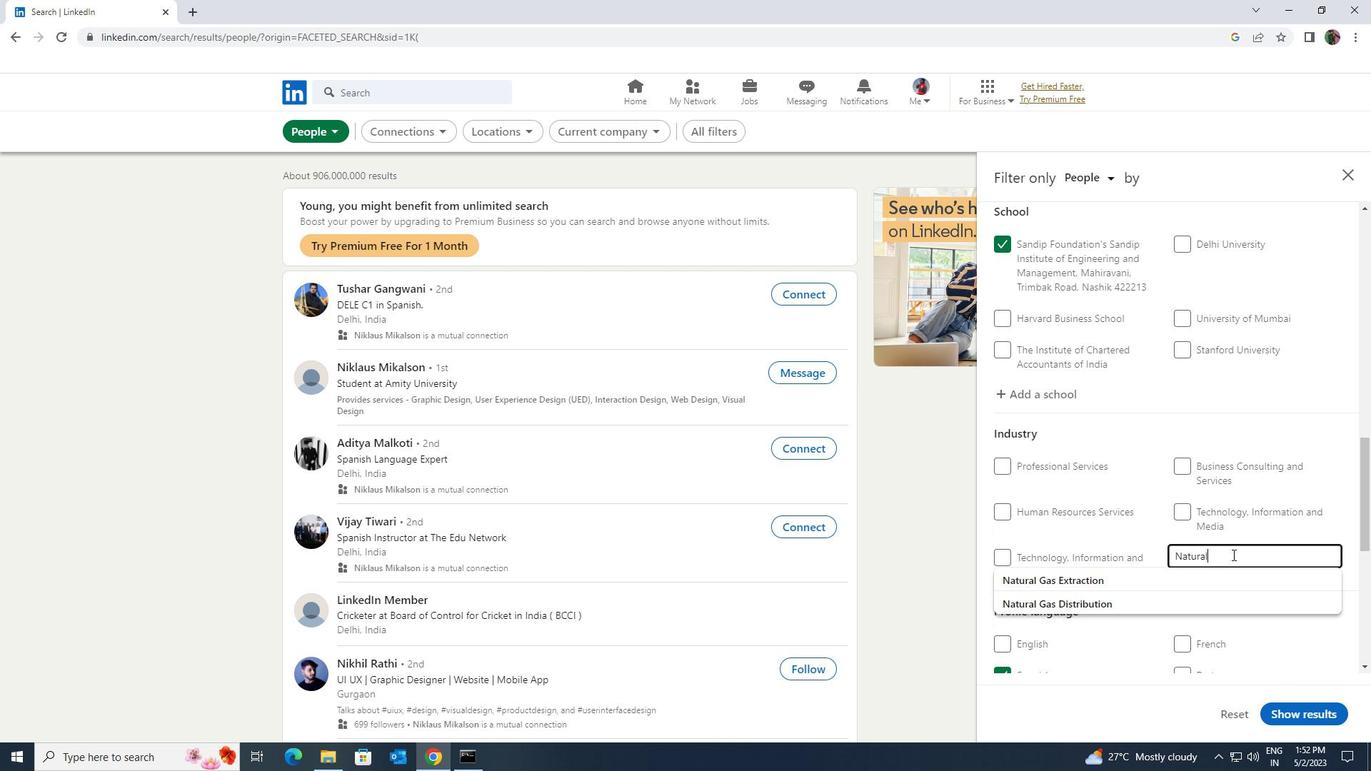 
Action: Mouse moved to (1225, 574)
Screenshot: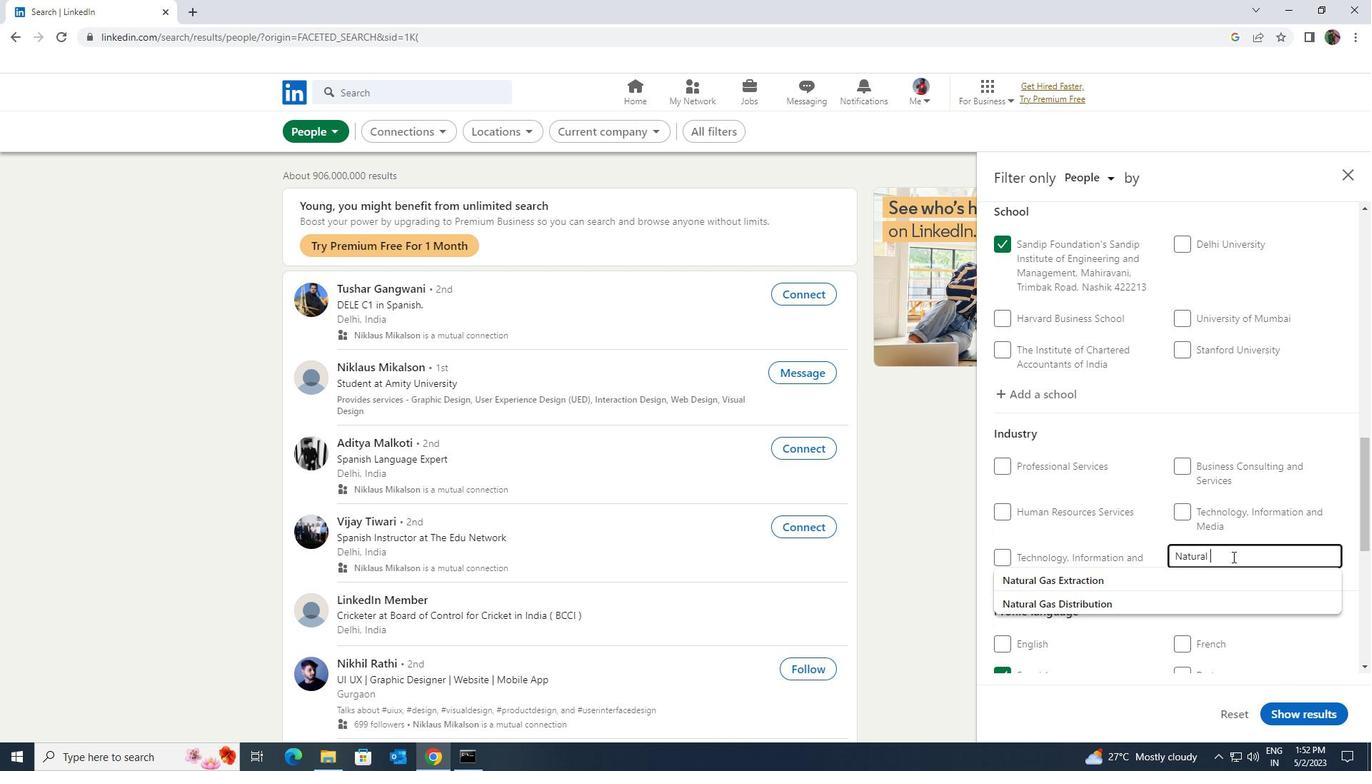 
Action: Mouse pressed left at (1225, 574)
Screenshot: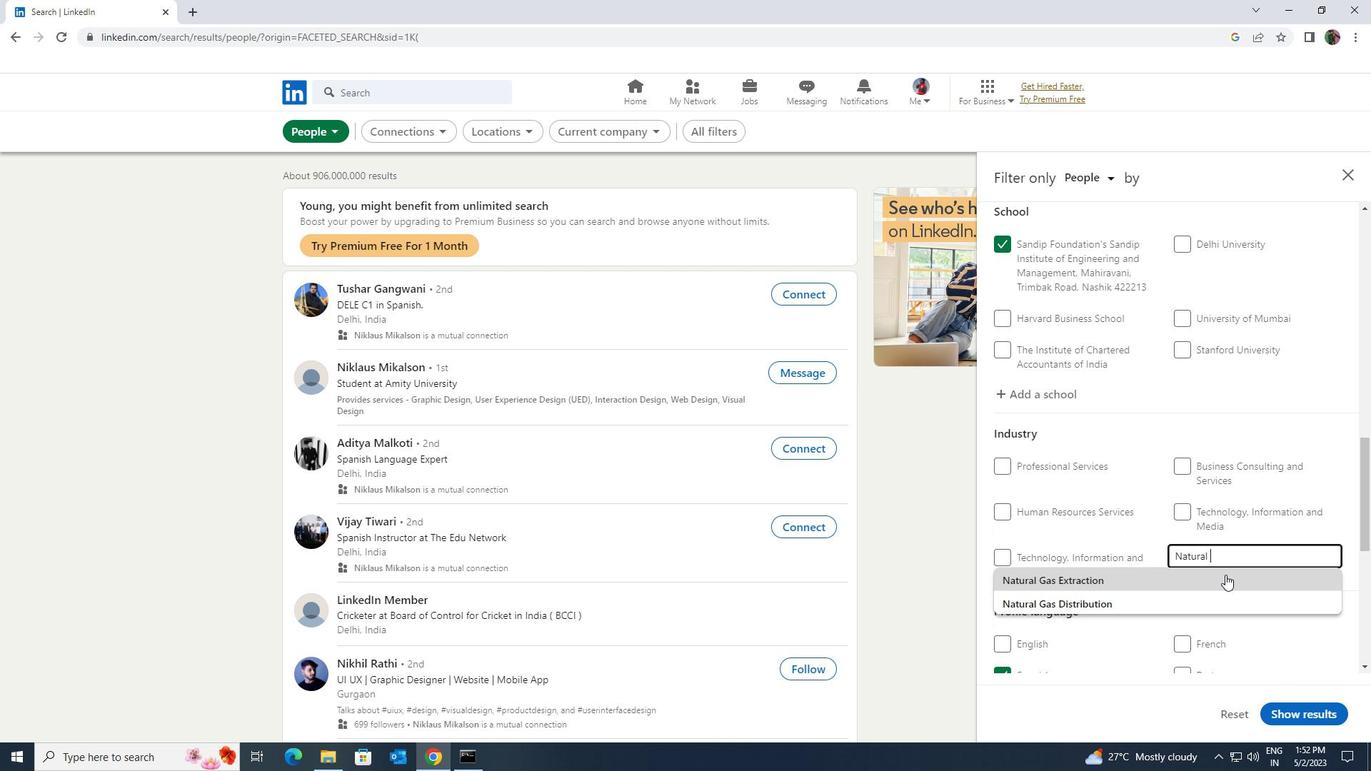 
Action: Mouse scrolled (1225, 574) with delta (0, 0)
Screenshot: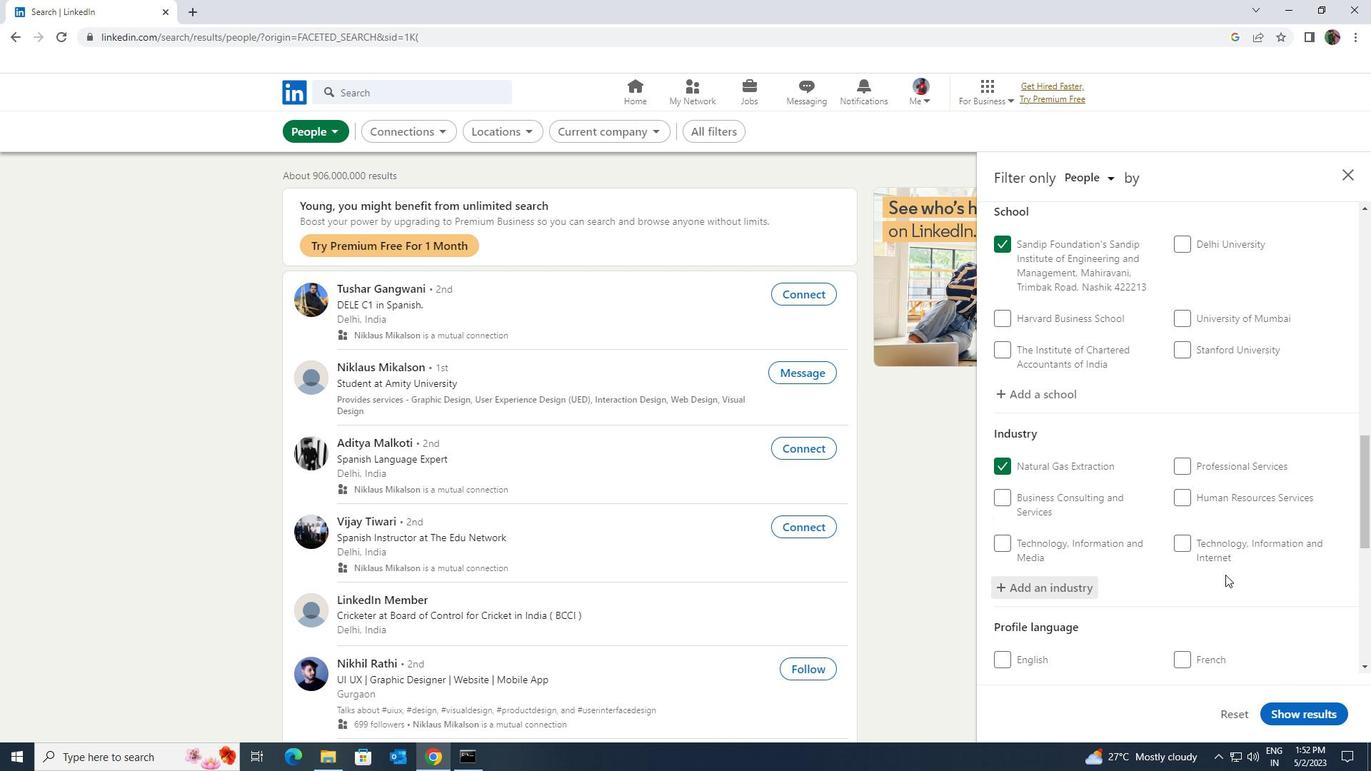 
Action: Mouse moved to (1221, 571)
Screenshot: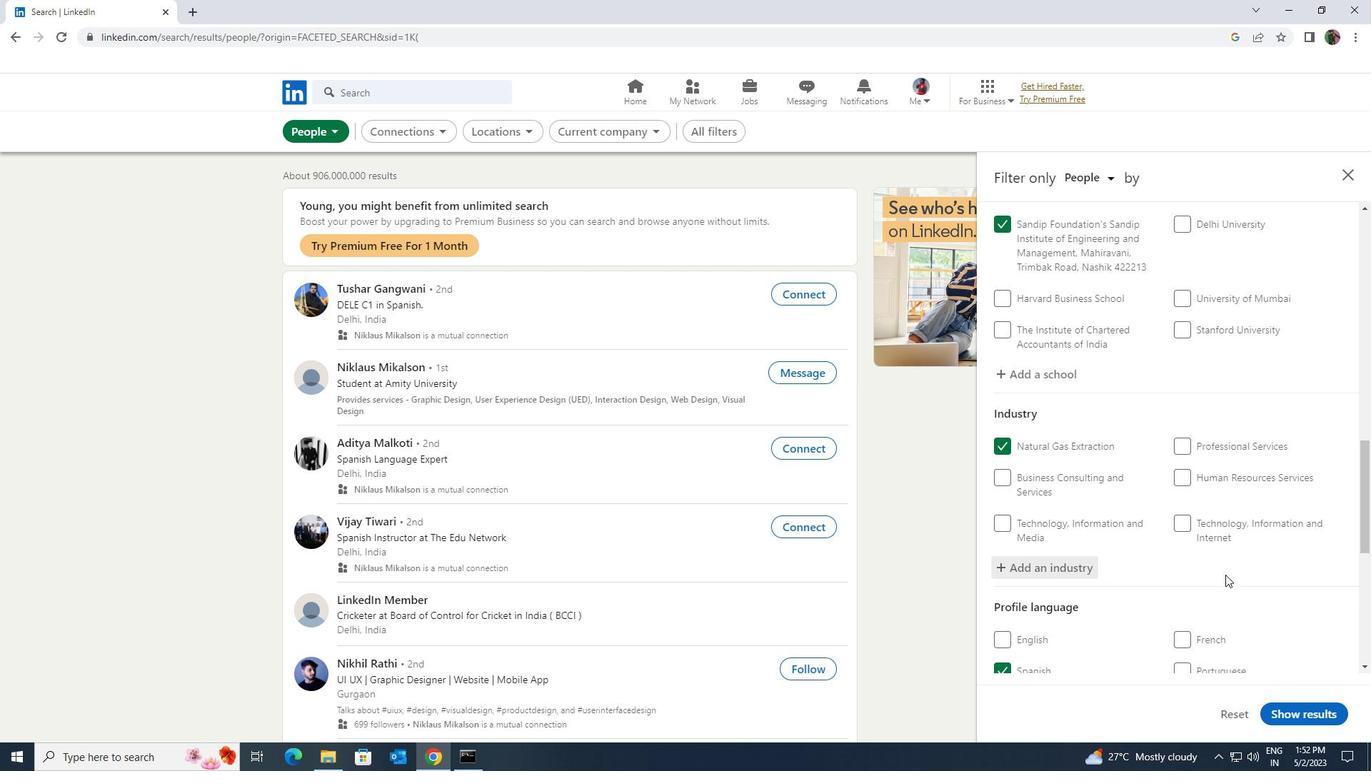 
Action: Mouse scrolled (1221, 570) with delta (0, 0)
Screenshot: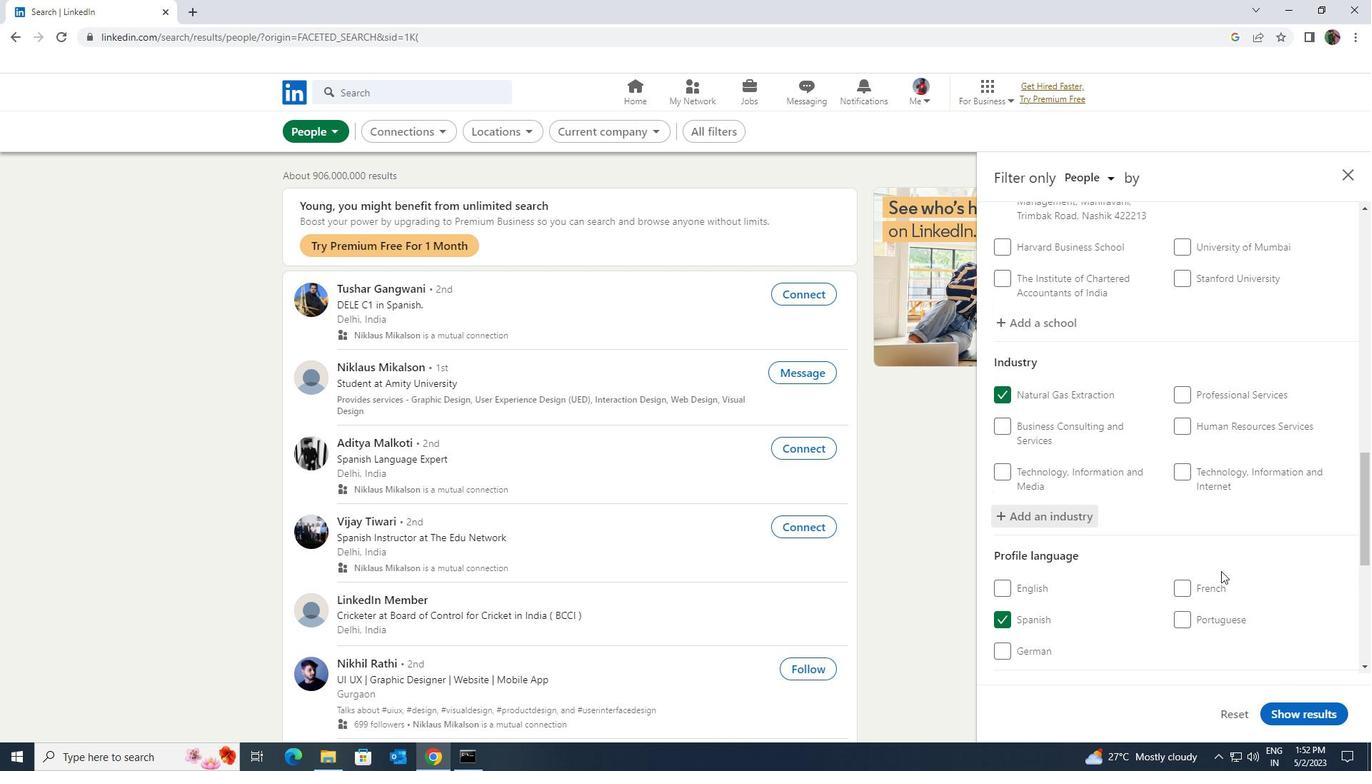 
Action: Mouse scrolled (1221, 570) with delta (0, 0)
Screenshot: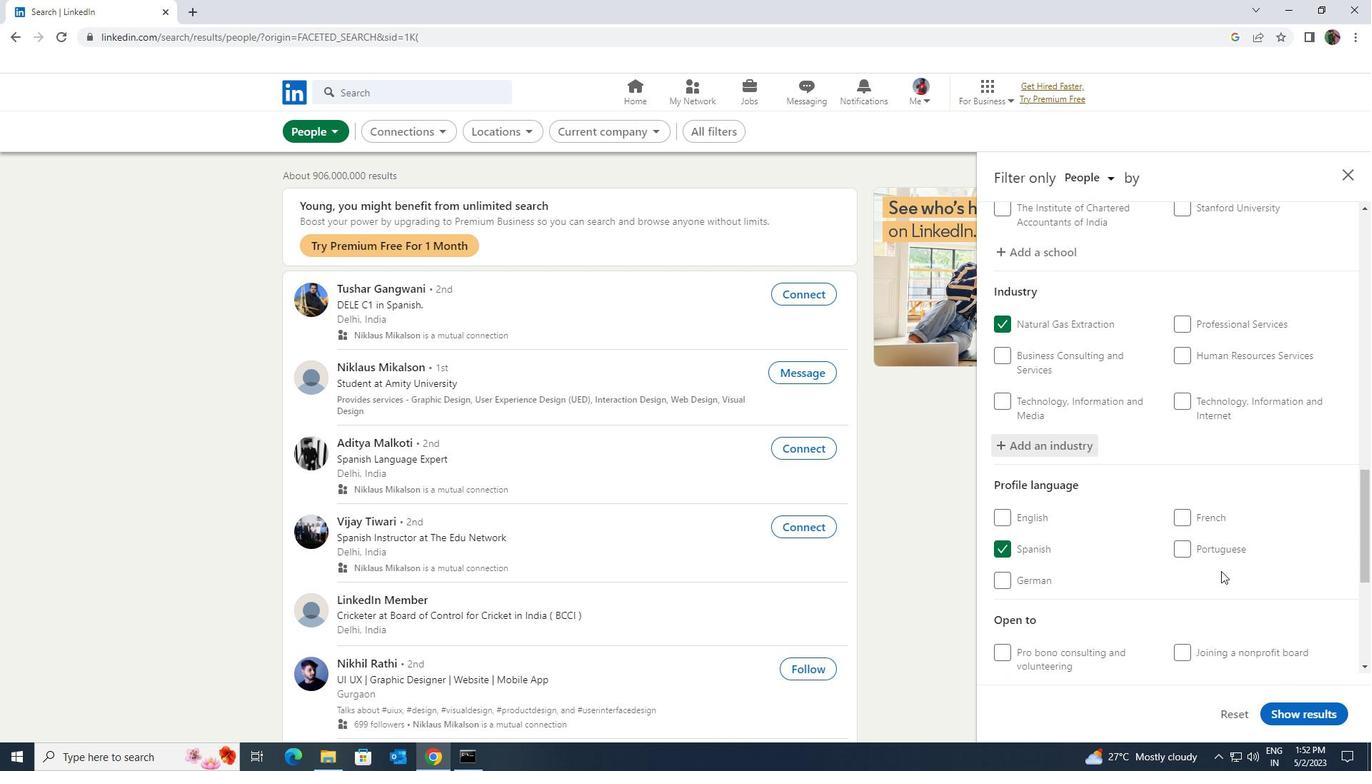 
Action: Mouse scrolled (1221, 570) with delta (0, 0)
Screenshot: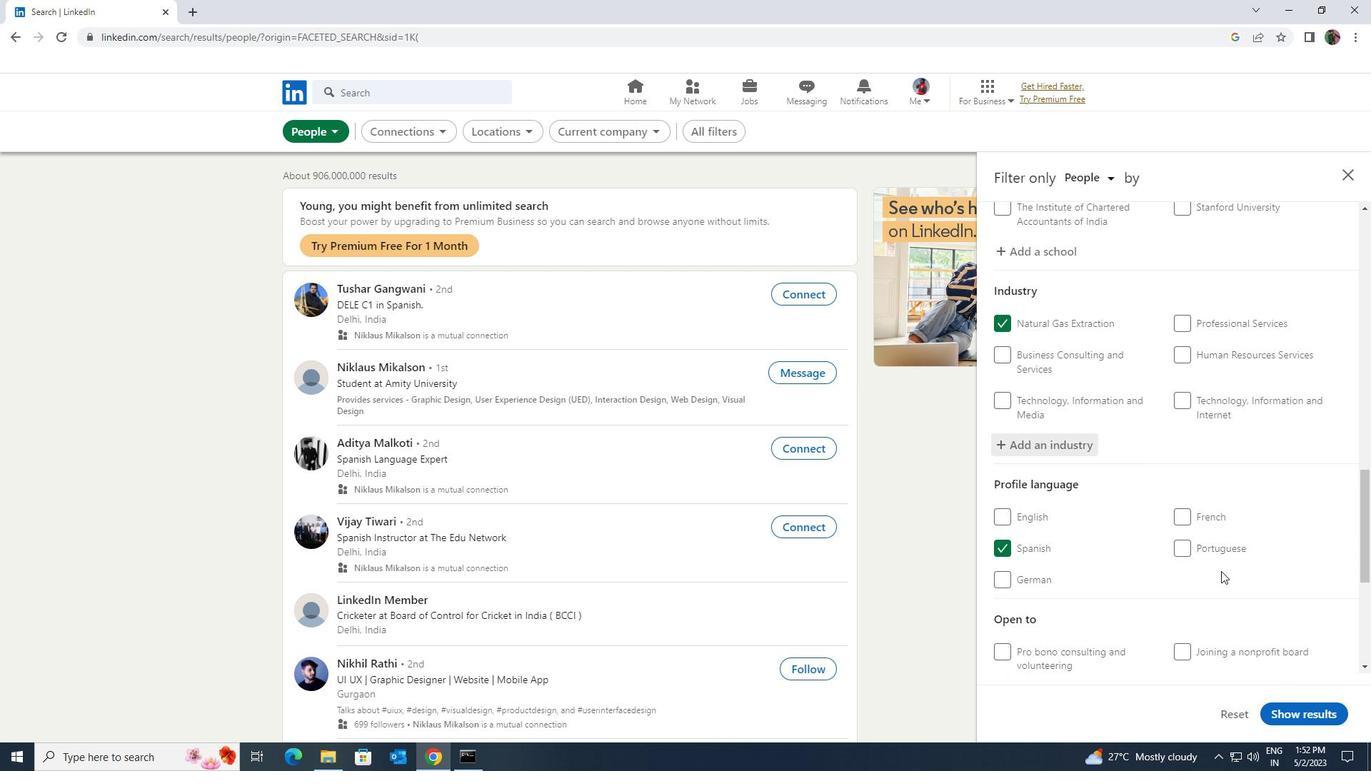 
Action: Mouse scrolled (1221, 570) with delta (0, 0)
Screenshot: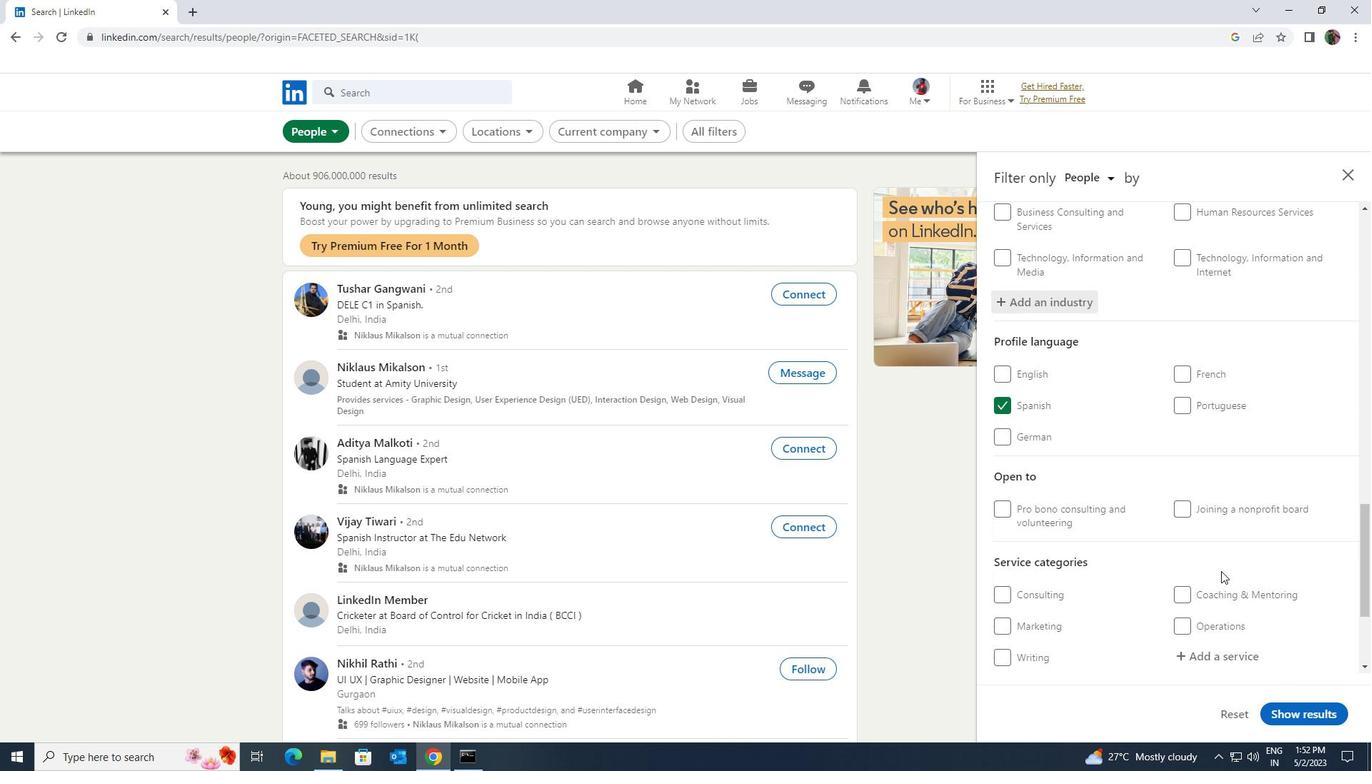 
Action: Mouse moved to (1225, 582)
Screenshot: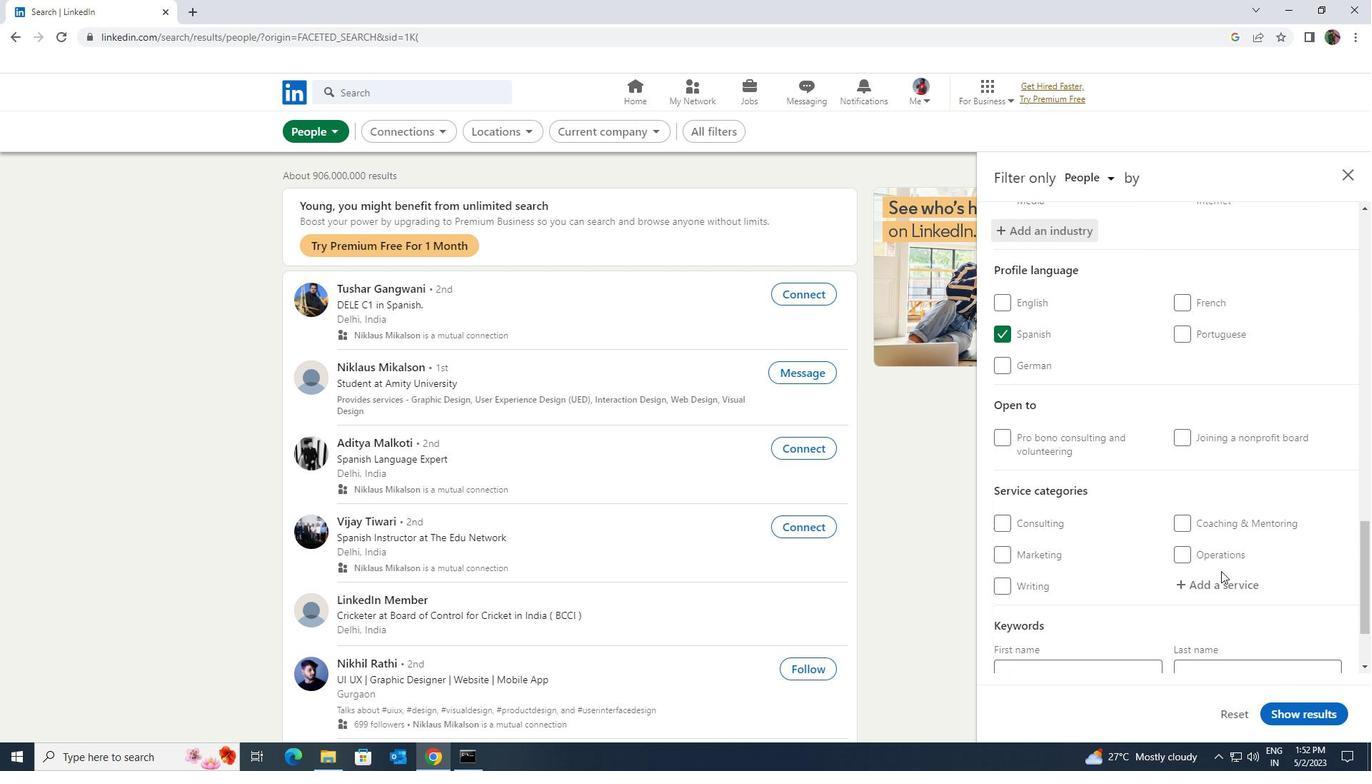 
Action: Mouse pressed left at (1225, 582)
Screenshot: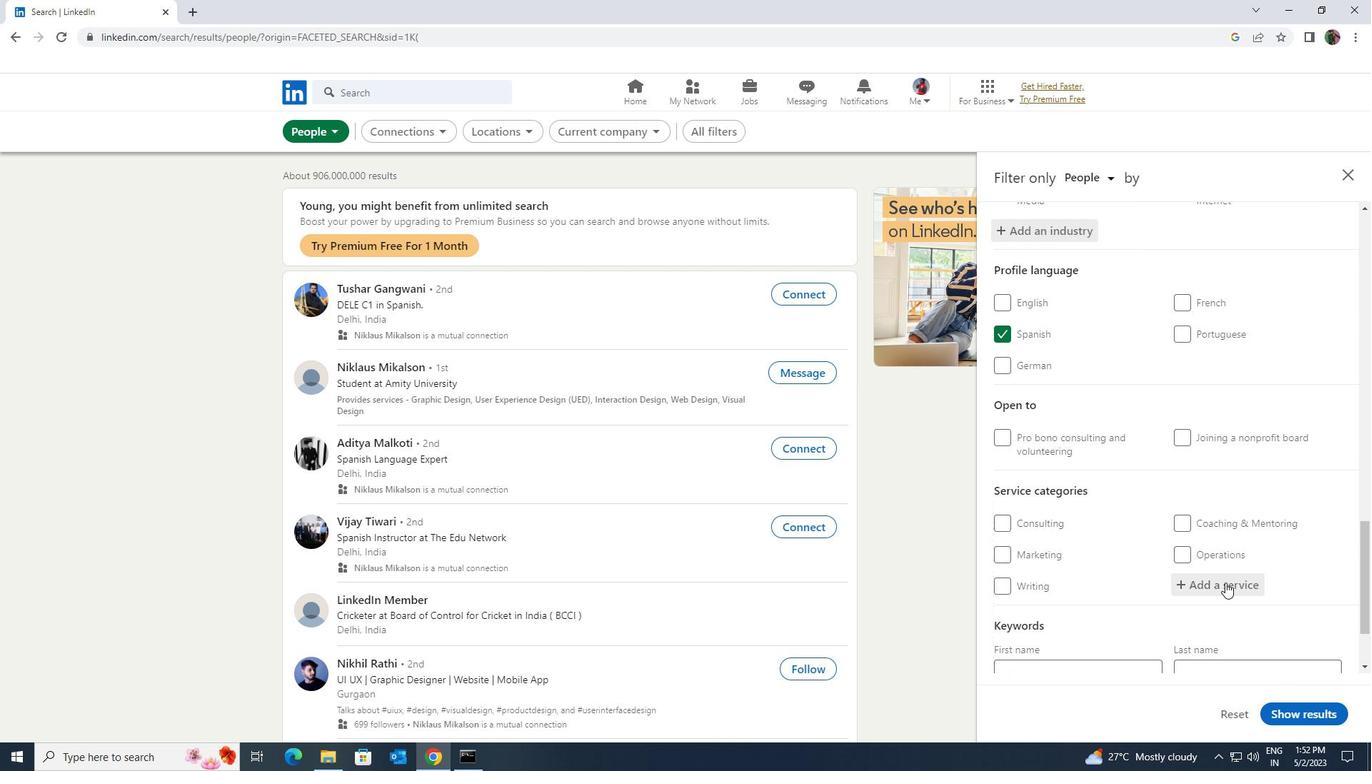 
Action: Key pressed <Key.shift><Key.shift><Key.shift><Key.shift><Key.shift><Key.shift>FILE<Key.space>
Screenshot: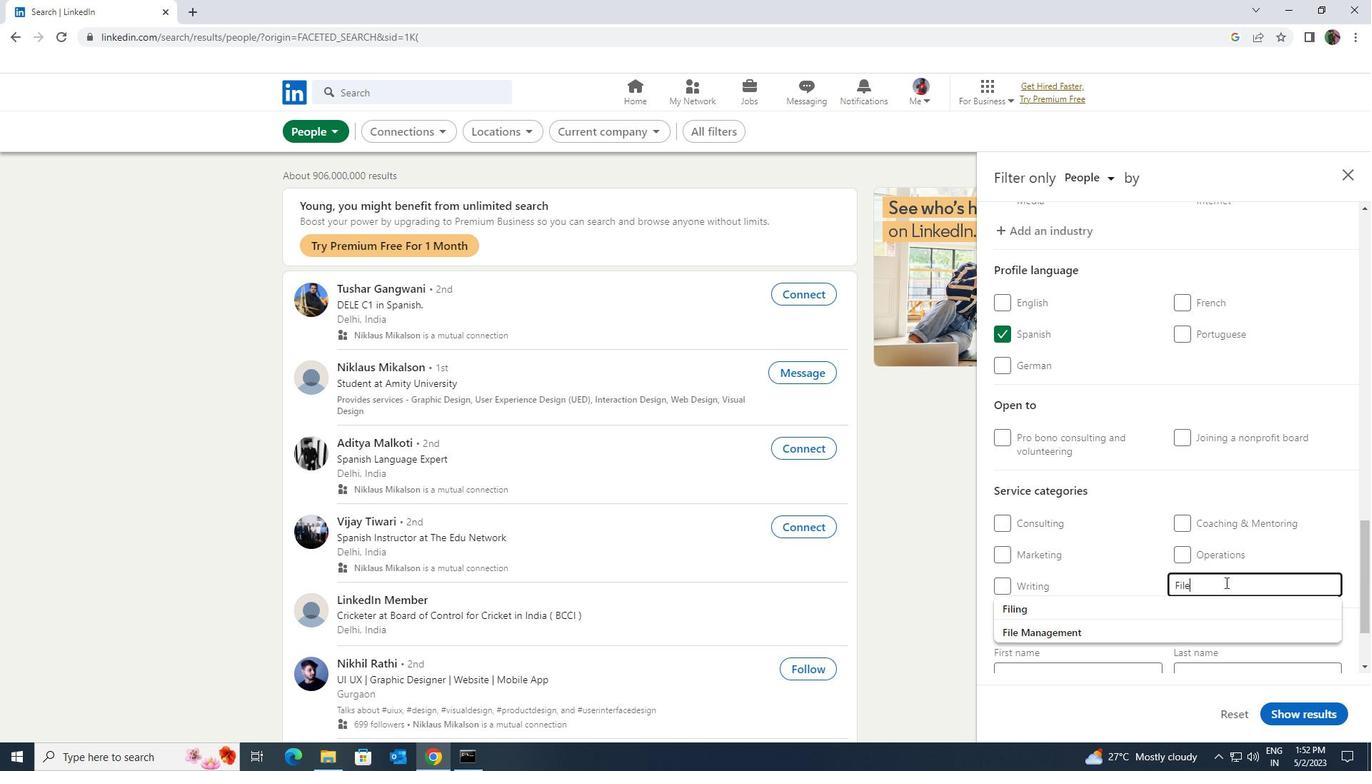 
Action: Mouse moved to (1221, 597)
Screenshot: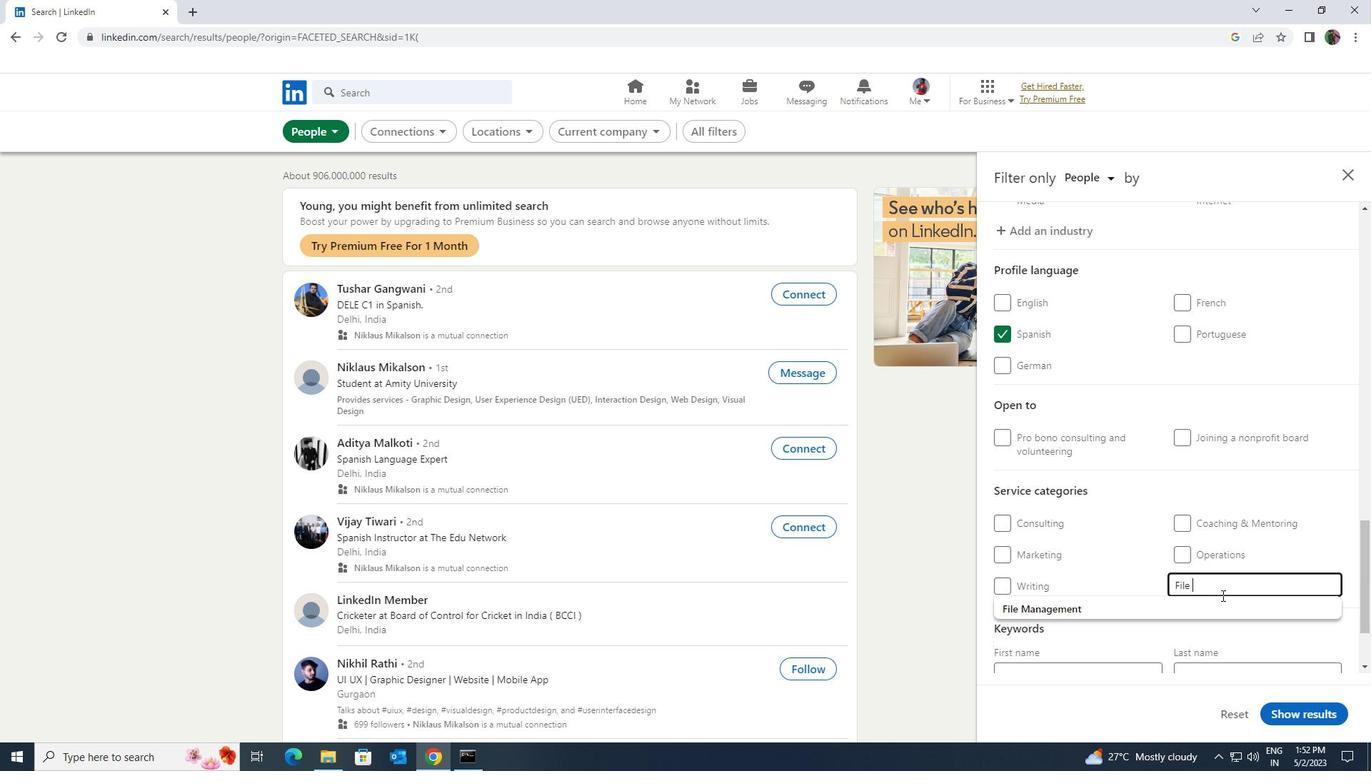 
Action: Mouse pressed left at (1221, 597)
Screenshot: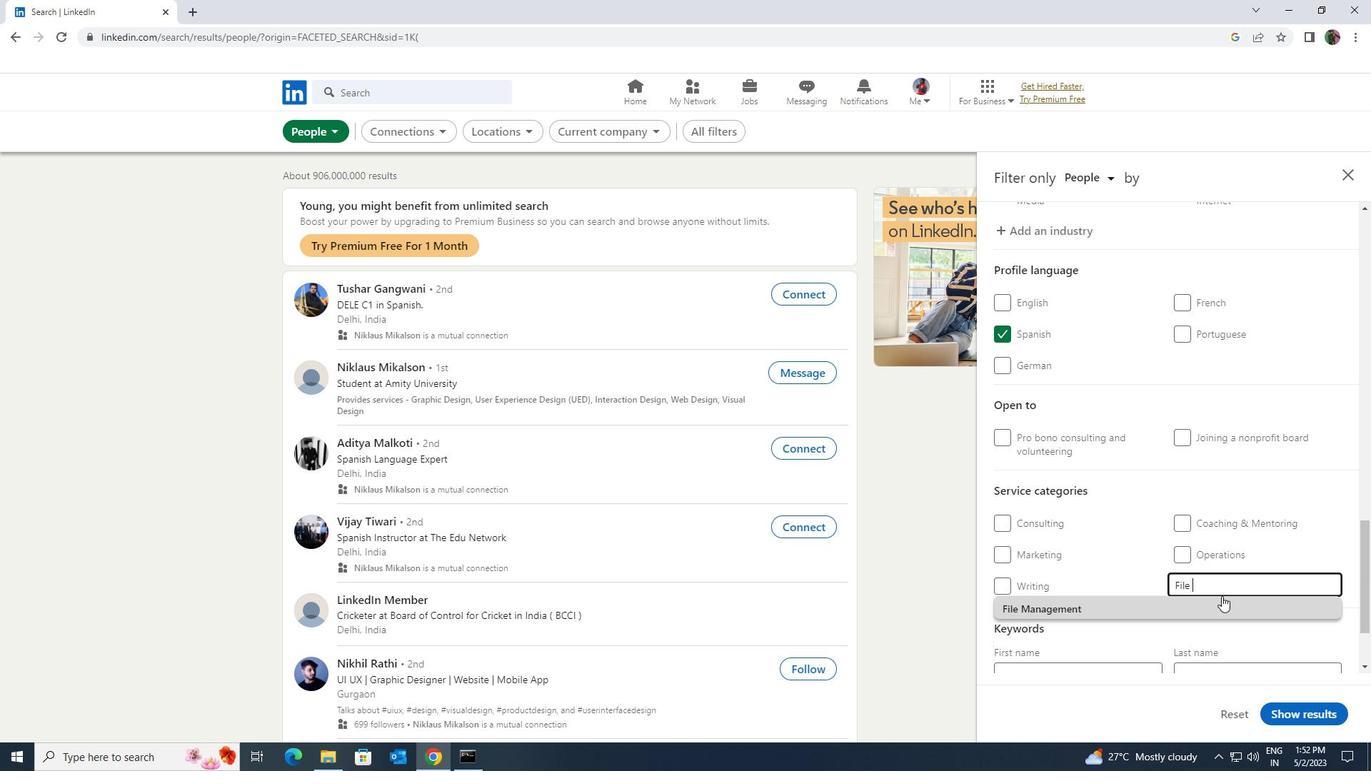 
Action: Mouse moved to (1220, 598)
Screenshot: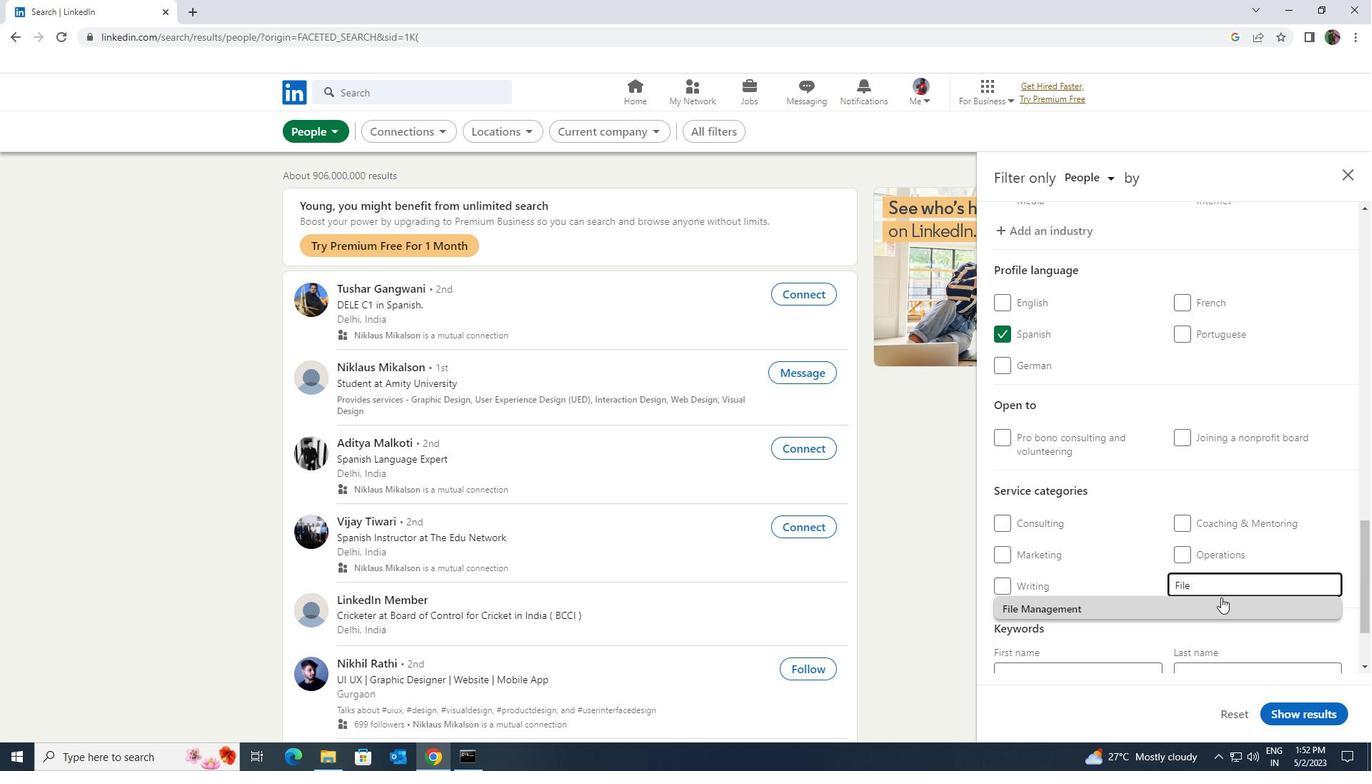 
Action: Mouse scrolled (1220, 597) with delta (0, 0)
Screenshot: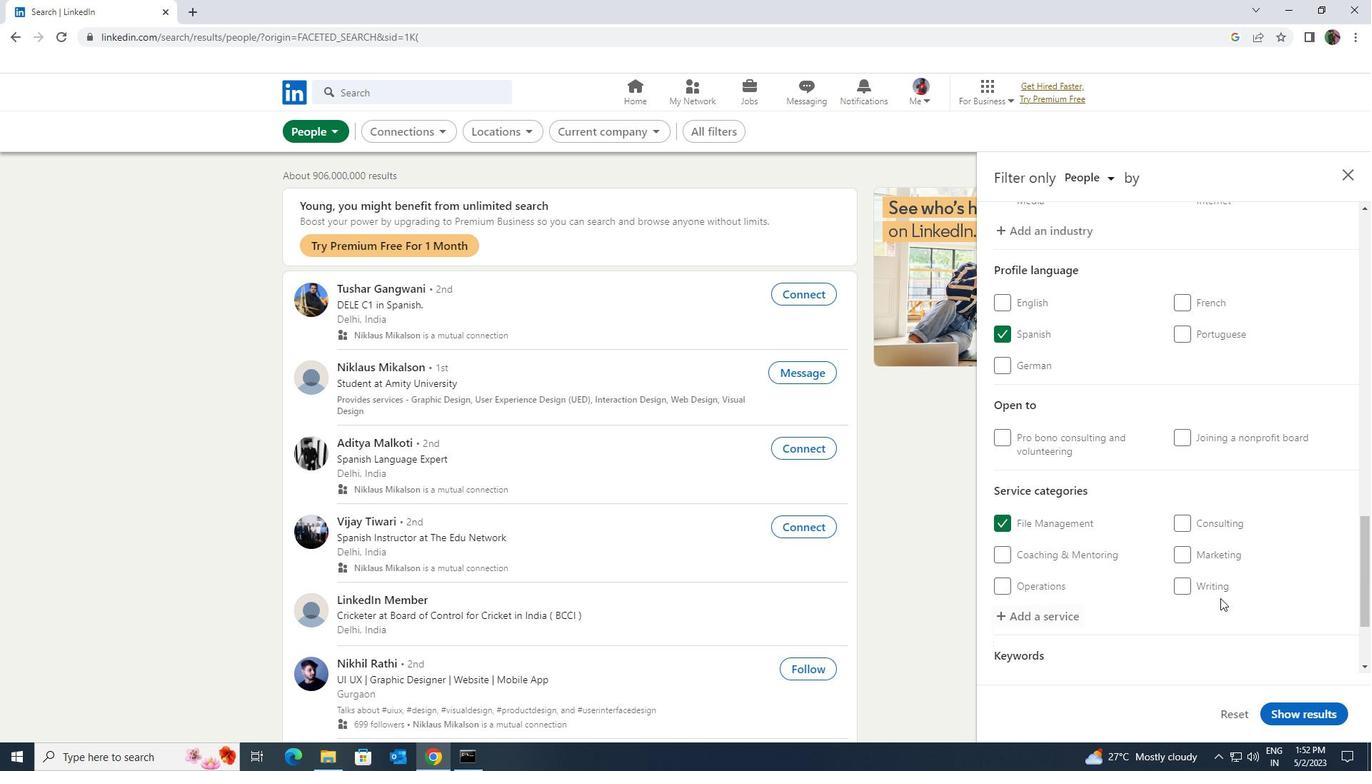 
Action: Mouse scrolled (1220, 597) with delta (0, 0)
Screenshot: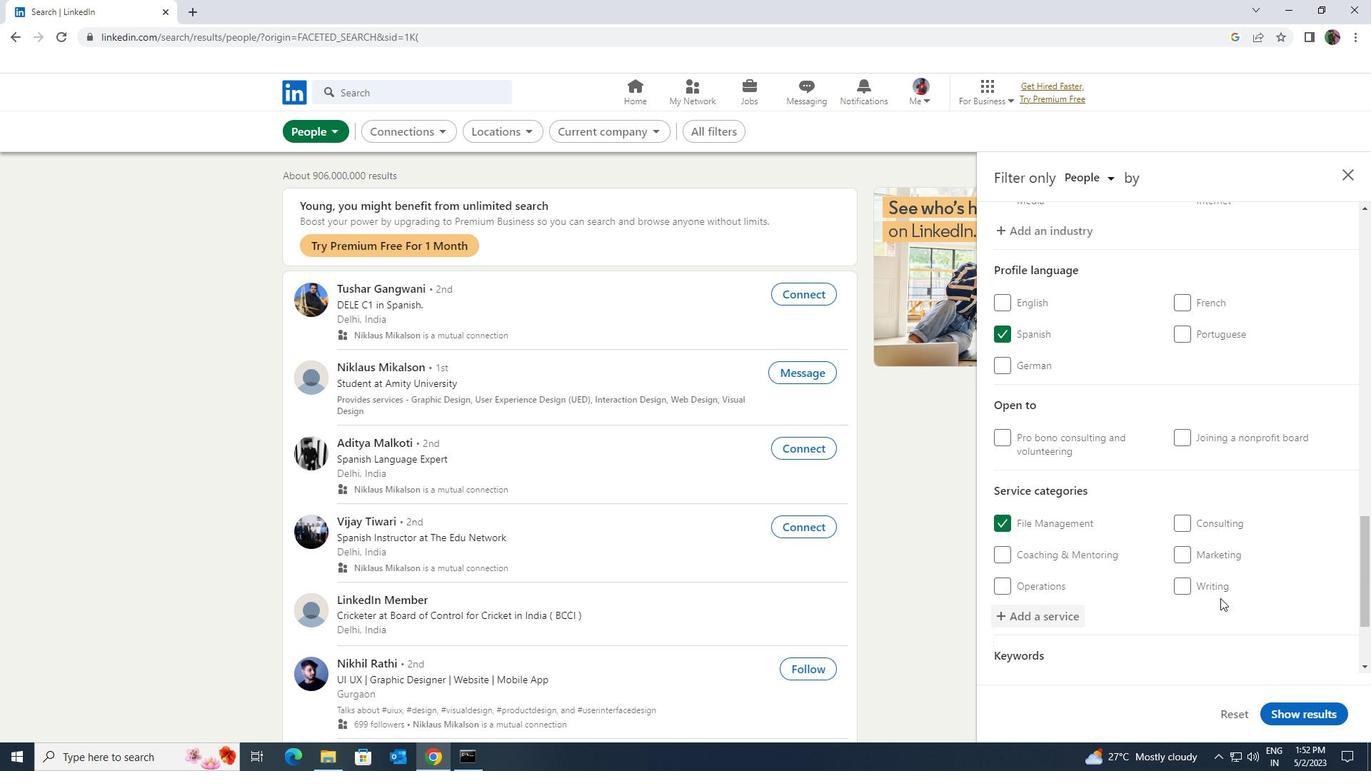 
Action: Mouse scrolled (1220, 597) with delta (0, 0)
Screenshot: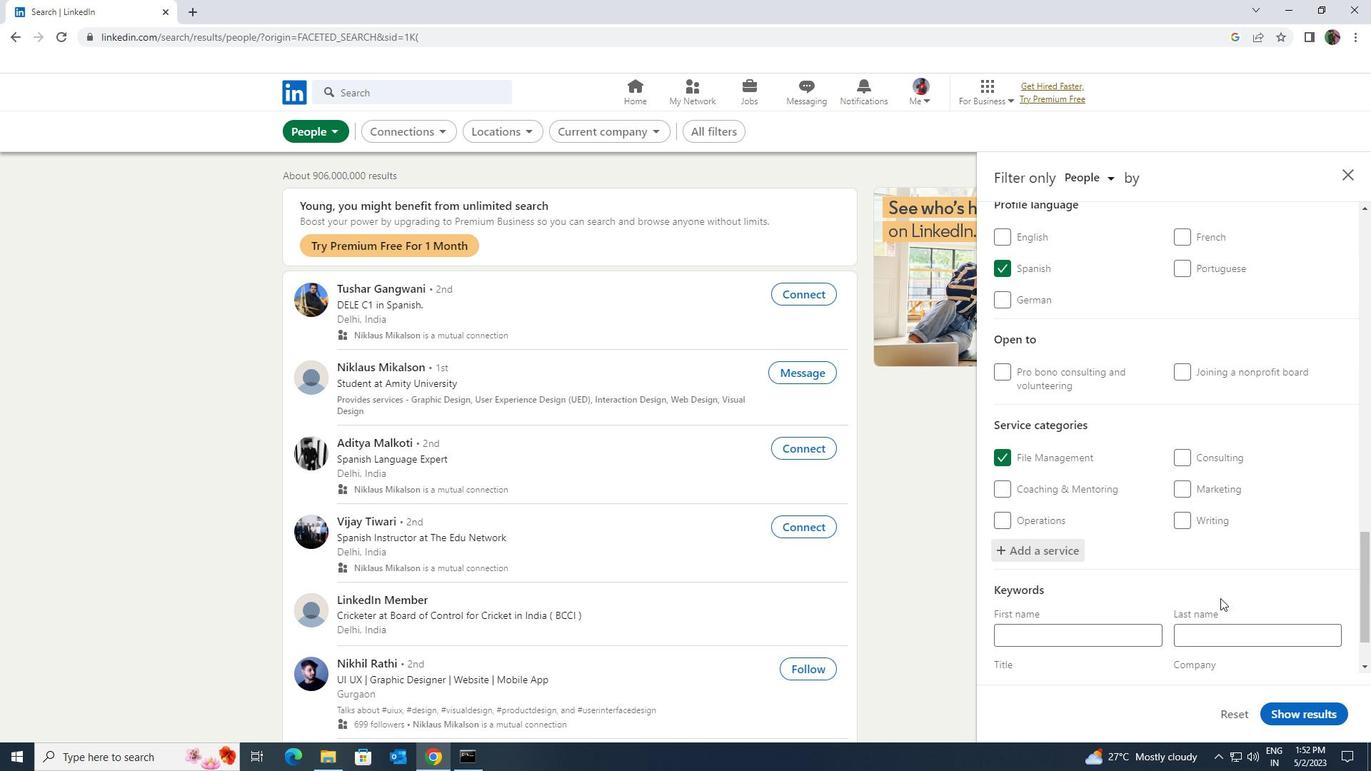 
Action: Mouse scrolled (1220, 597) with delta (0, 0)
Screenshot: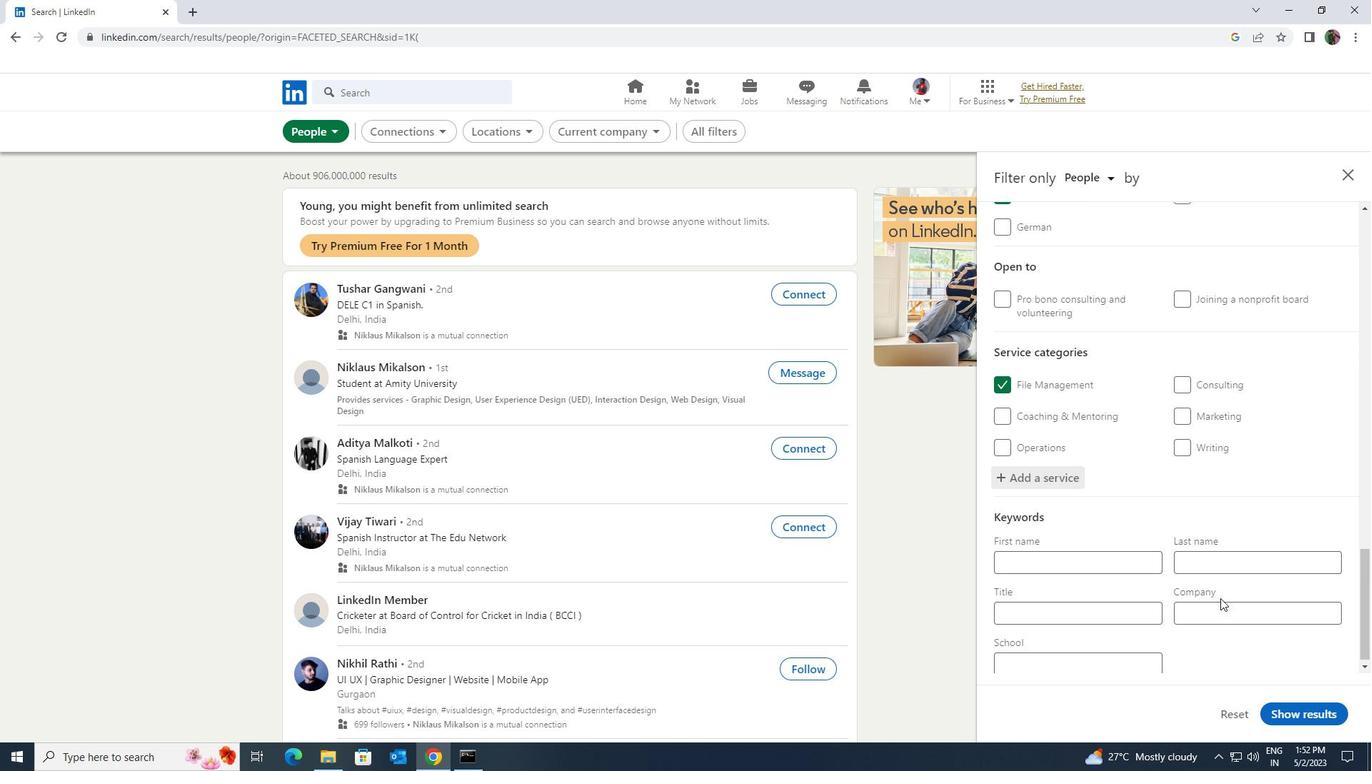 
Action: Mouse moved to (1146, 603)
Screenshot: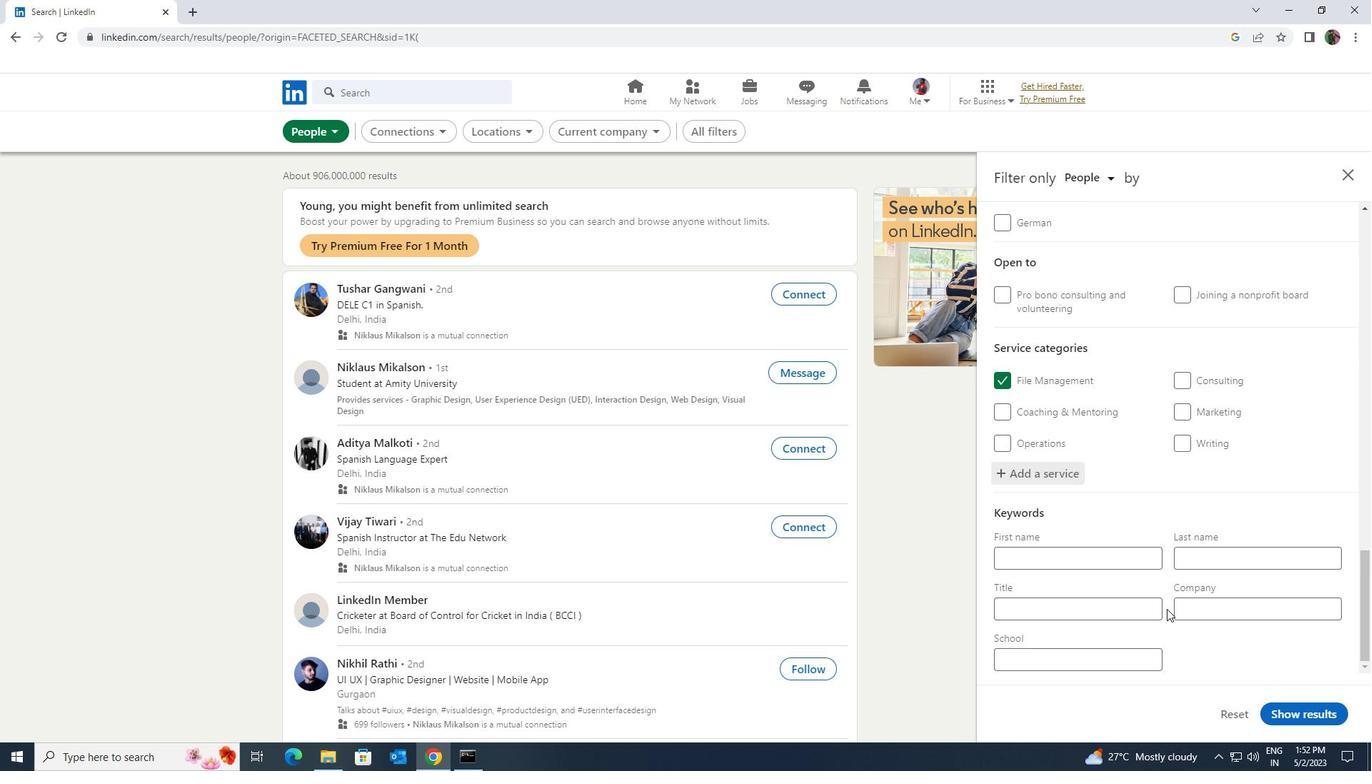
Action: Mouse pressed left at (1146, 603)
Screenshot: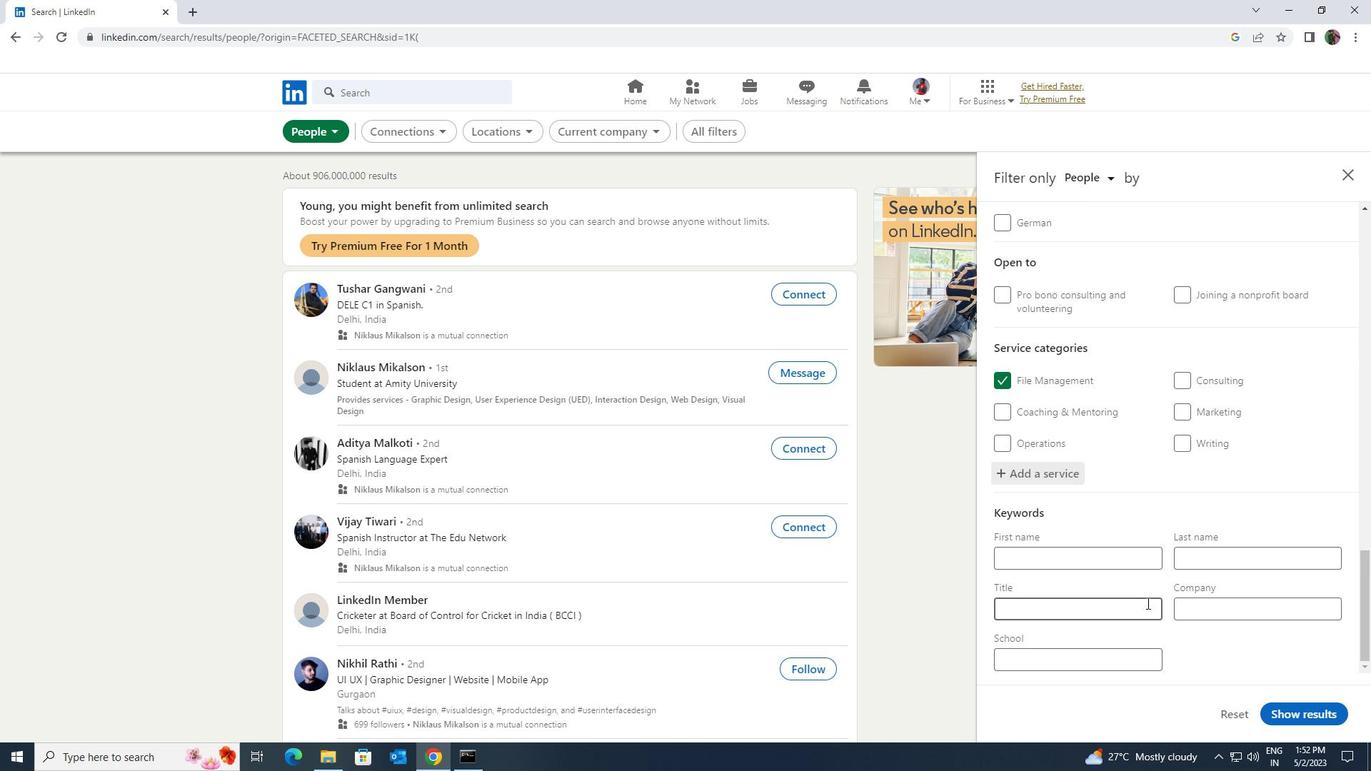 
Action: Key pressed <Key.shift><Key.shift><Key.shift><Key.shift><Key.shift><Key.shift>CONTROLLER
Screenshot: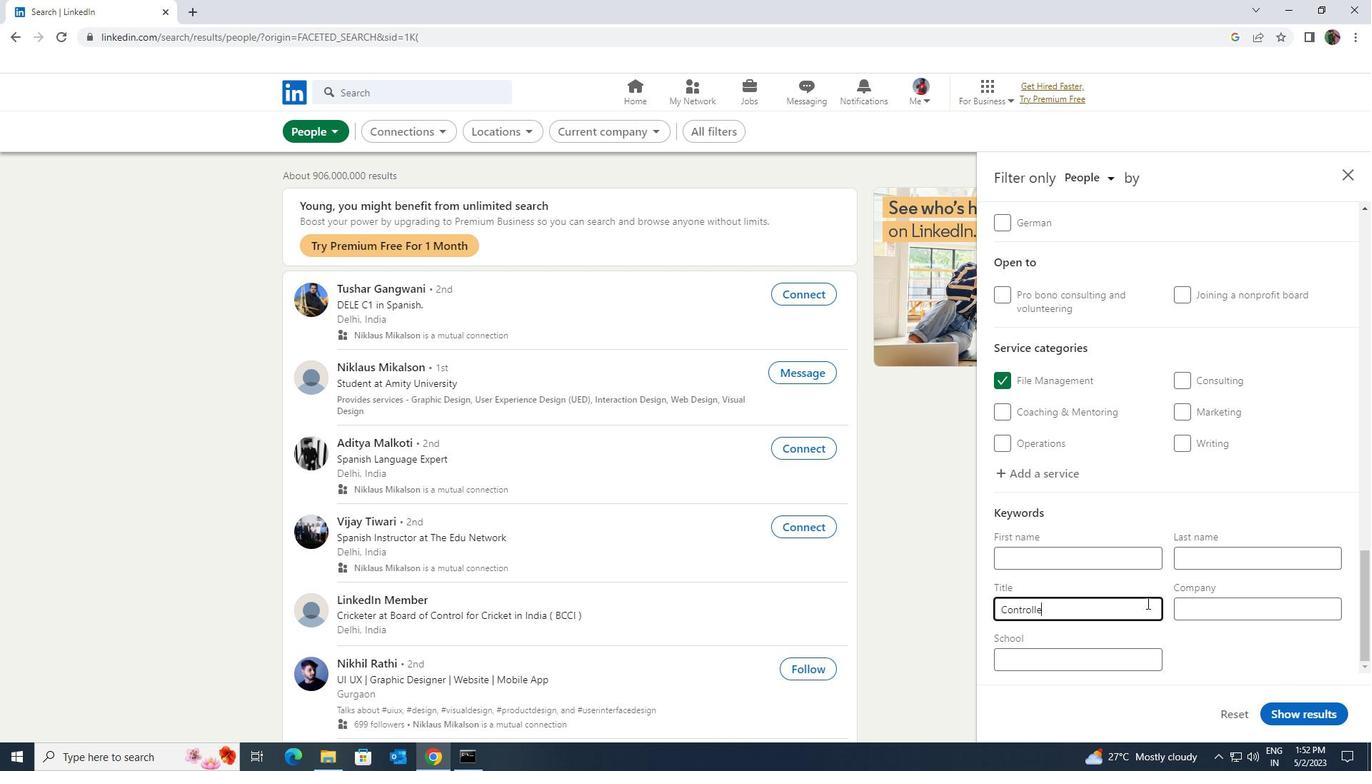 
Action: Mouse moved to (1276, 703)
Screenshot: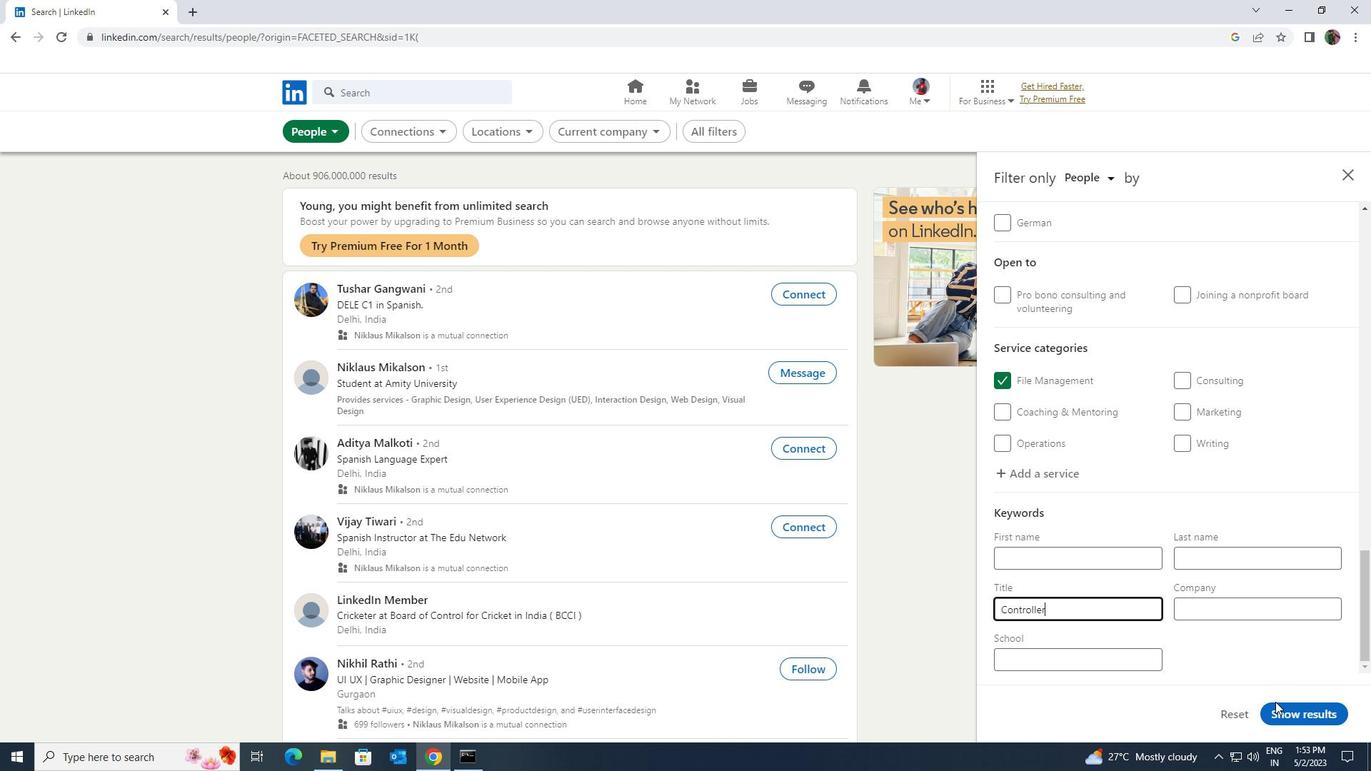 
Action: Mouse pressed left at (1276, 703)
Screenshot: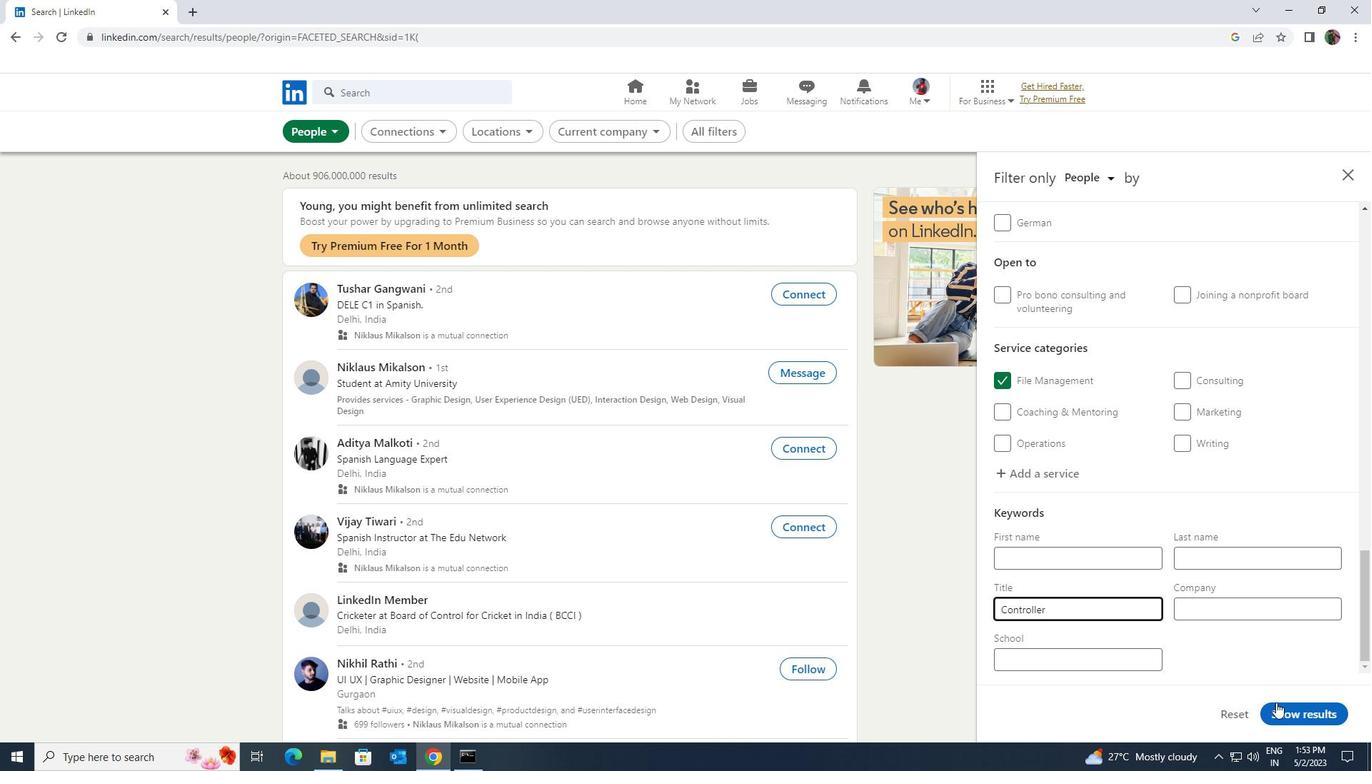 
